 Task: Search one way flight ticket for 1 adult, 5 children, 2 infants in seat and 1 infant on lap in first from Cody: Yellowstone Regional Airport to Laramie: Laramie Regional Airport on 5-3-2023. Choice of flights is United. Number of bags: 7 checked bags. Price is upto 87000. Outbound departure time preference is 23:15.
Action: Mouse moved to (407, 352)
Screenshot: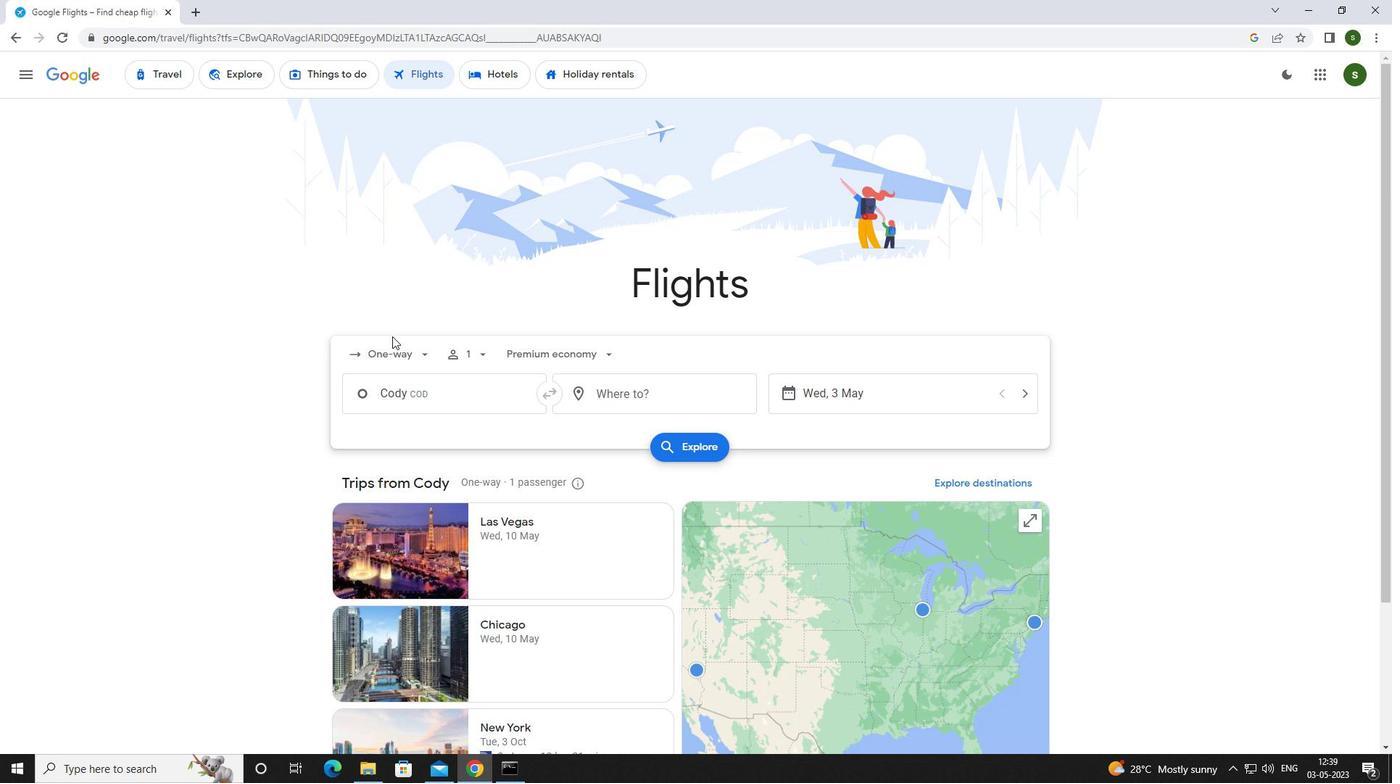 
Action: Mouse pressed left at (407, 352)
Screenshot: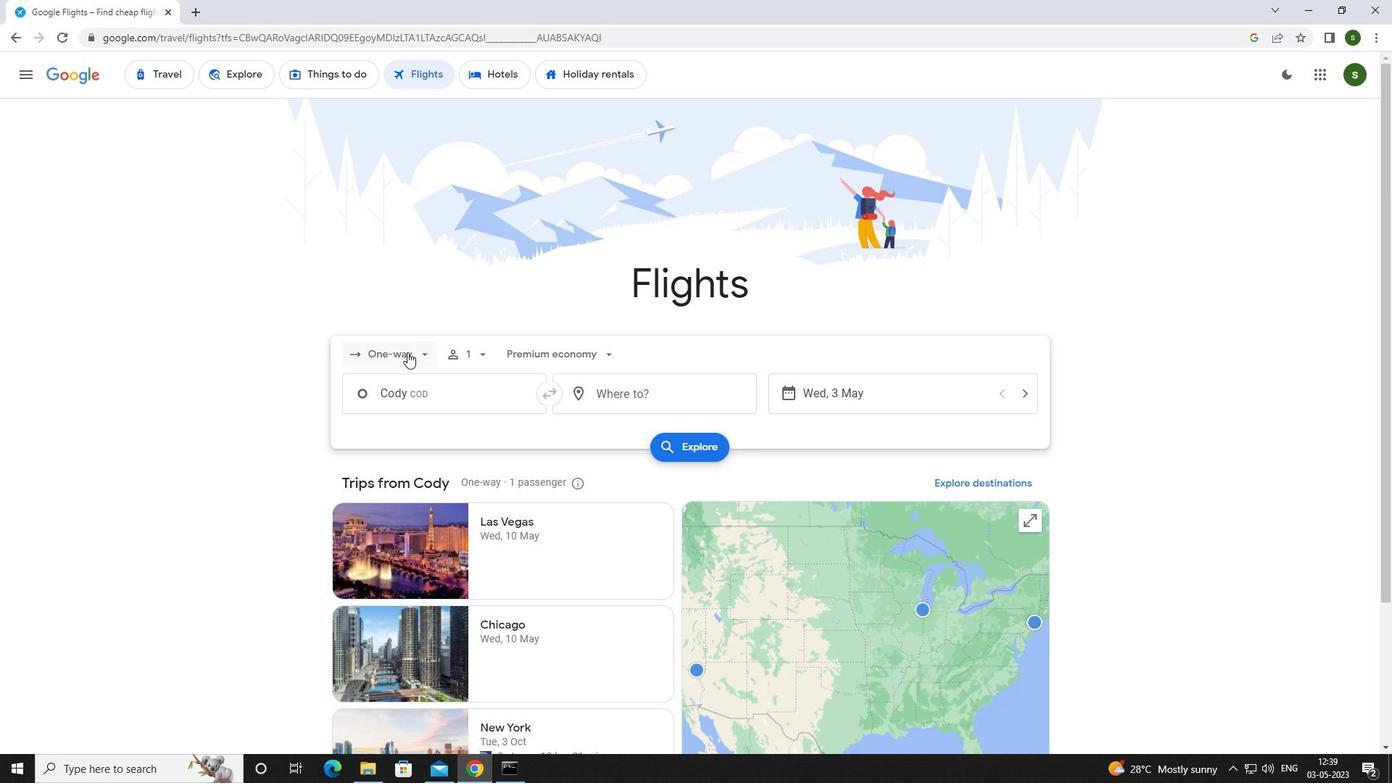 
Action: Mouse moved to (422, 418)
Screenshot: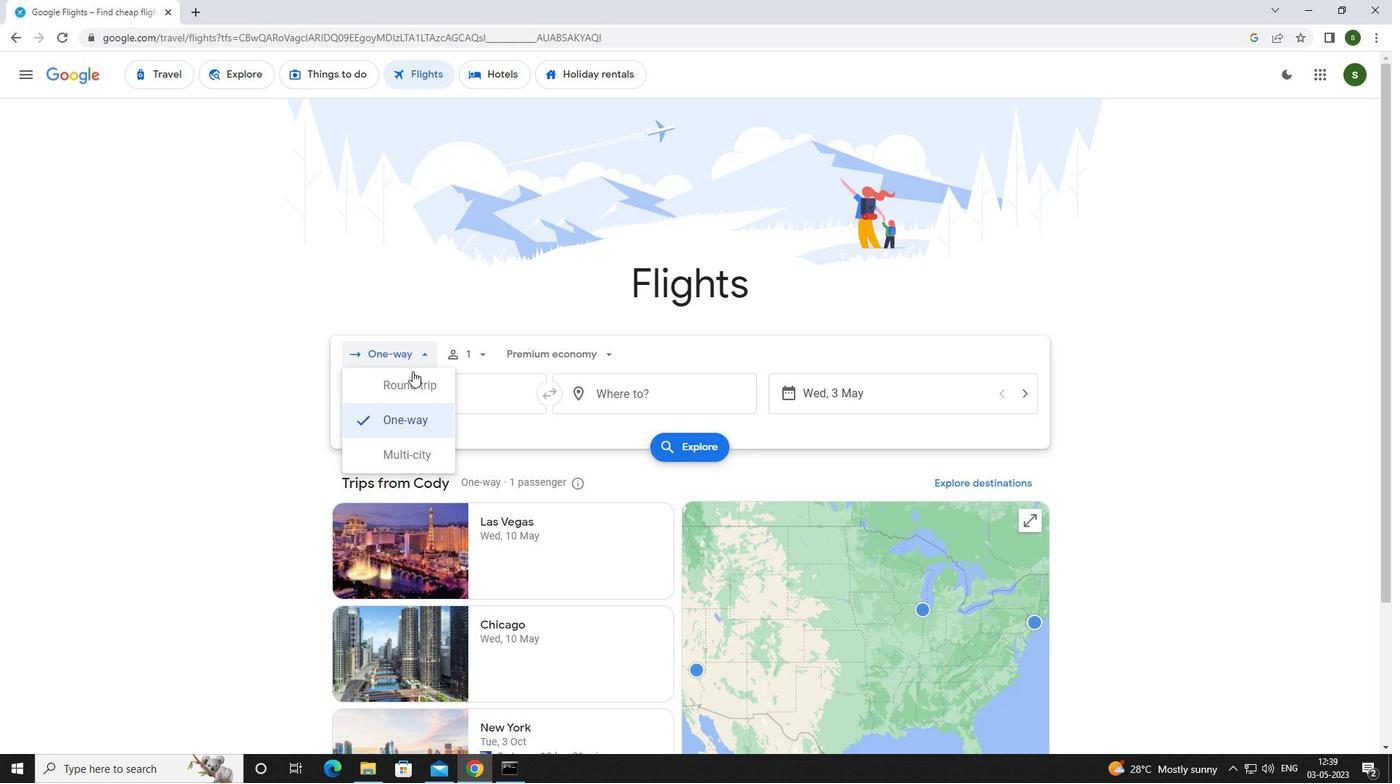 
Action: Mouse pressed left at (422, 418)
Screenshot: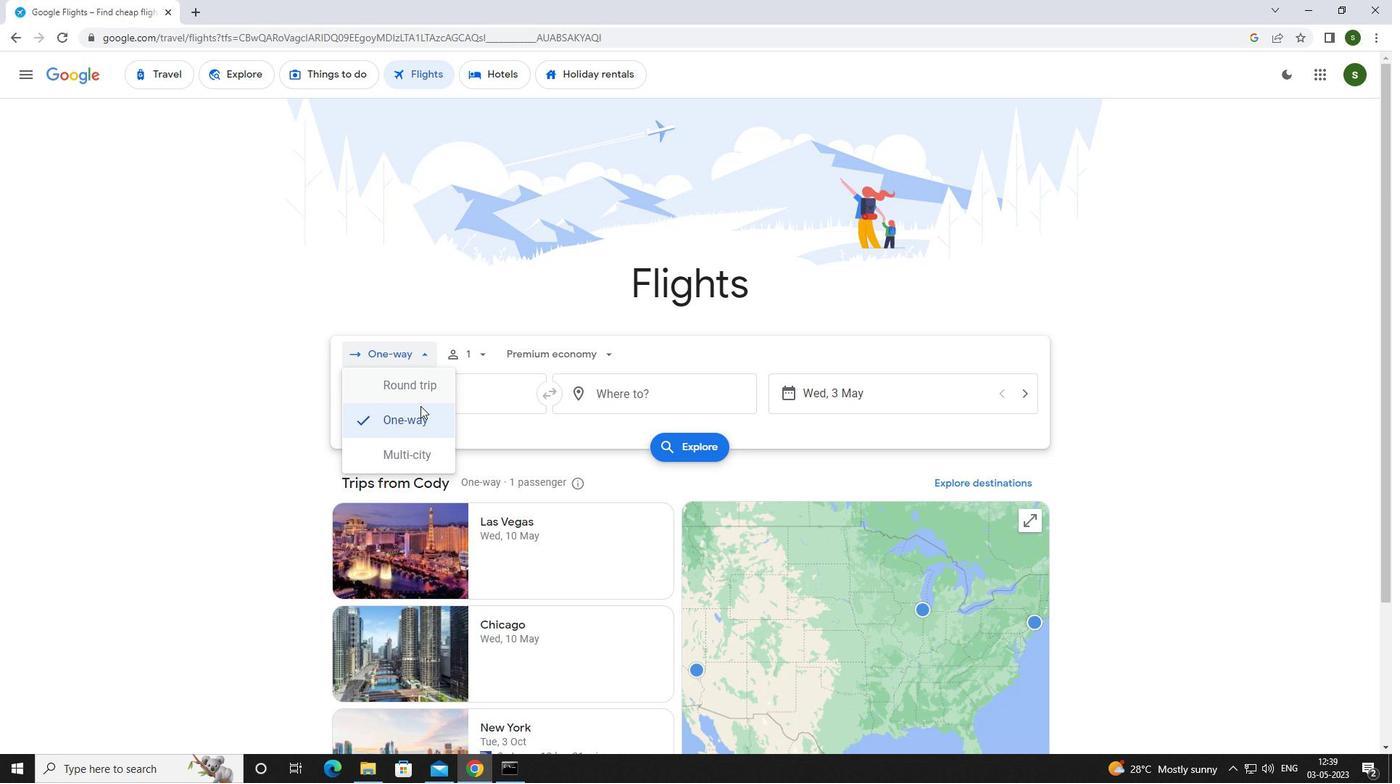 
Action: Mouse moved to (482, 356)
Screenshot: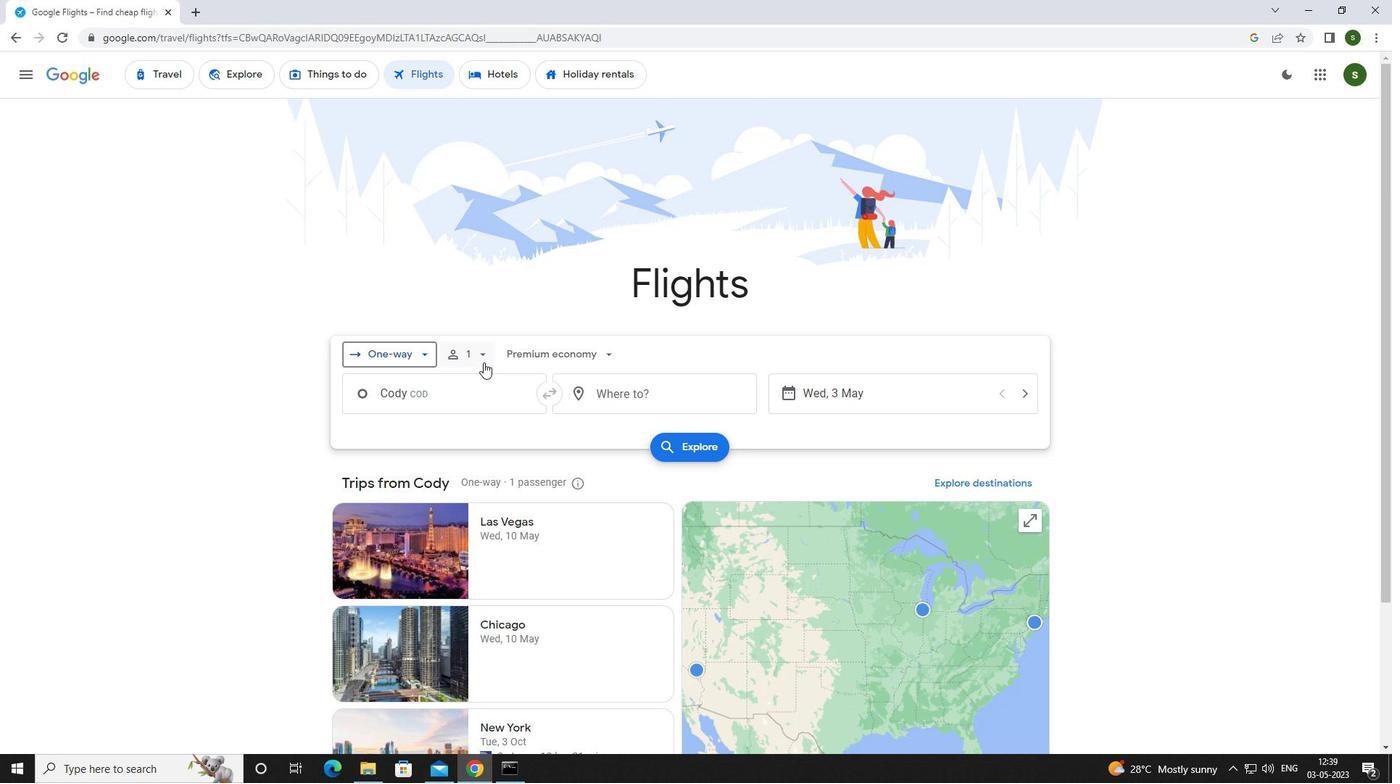 
Action: Mouse pressed left at (482, 356)
Screenshot: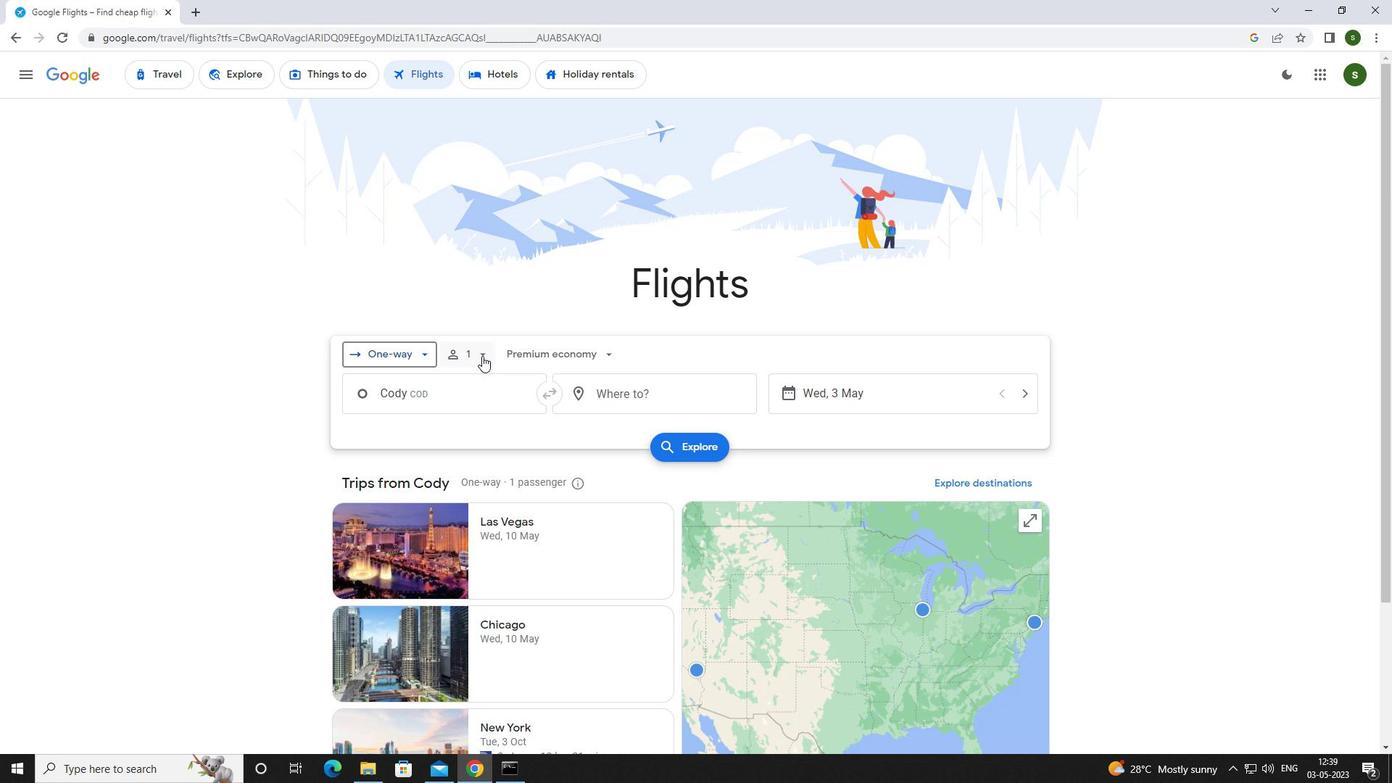 
Action: Mouse moved to (595, 428)
Screenshot: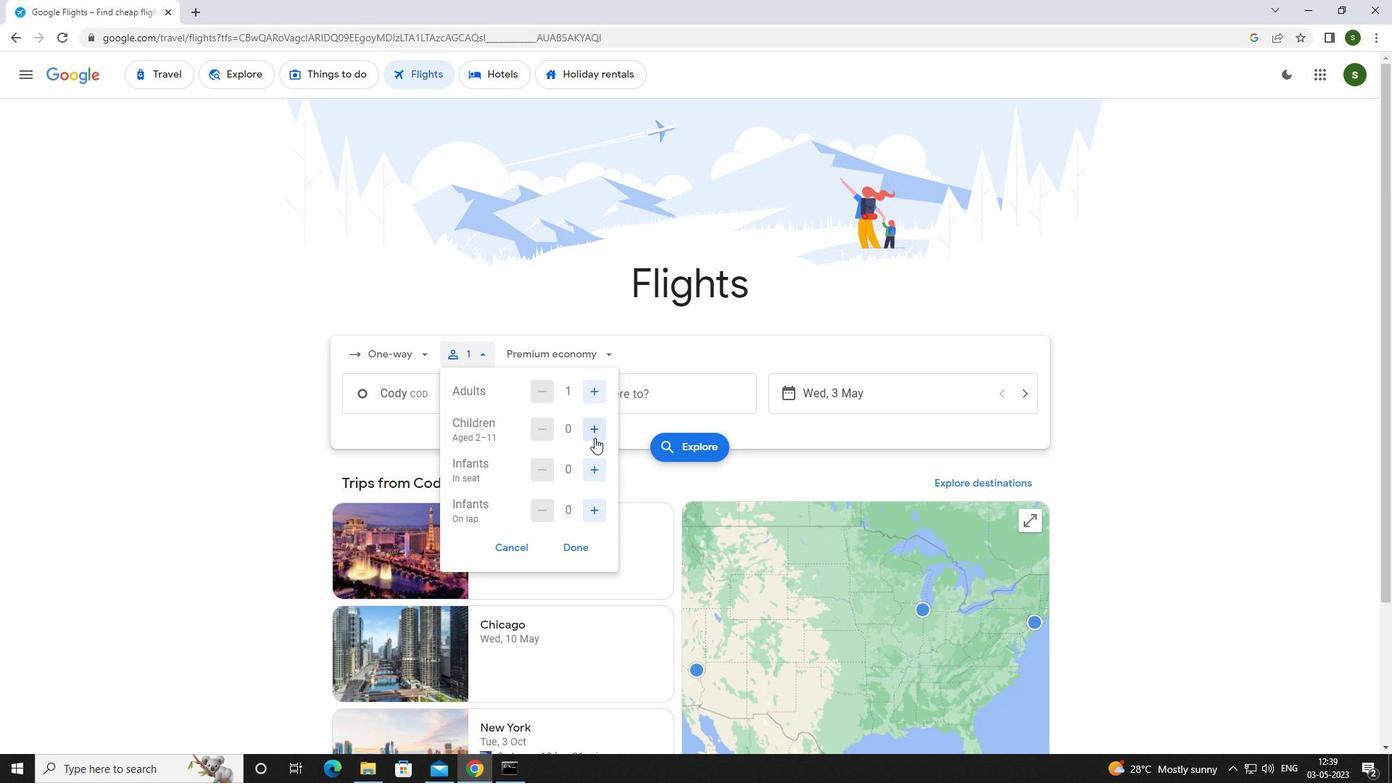 
Action: Mouse pressed left at (595, 428)
Screenshot: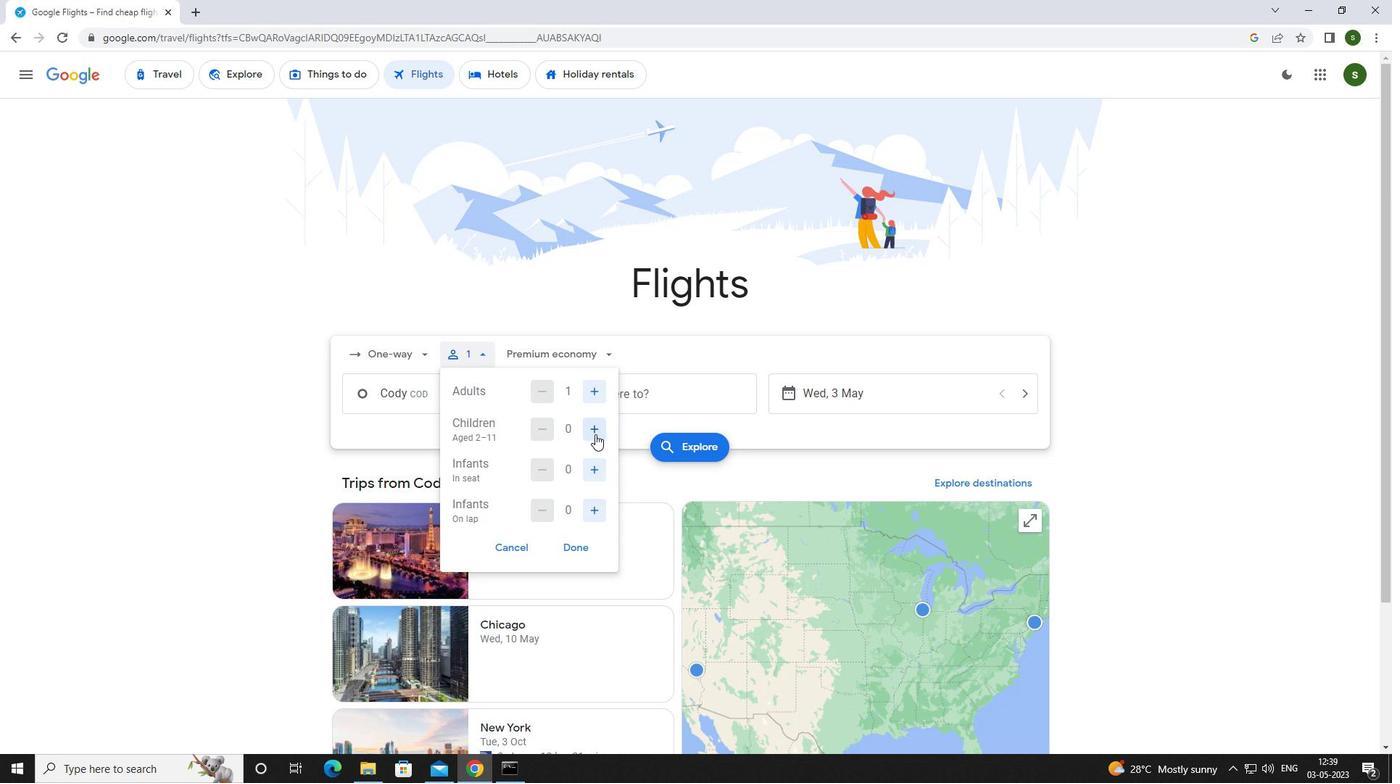
Action: Mouse pressed left at (595, 428)
Screenshot: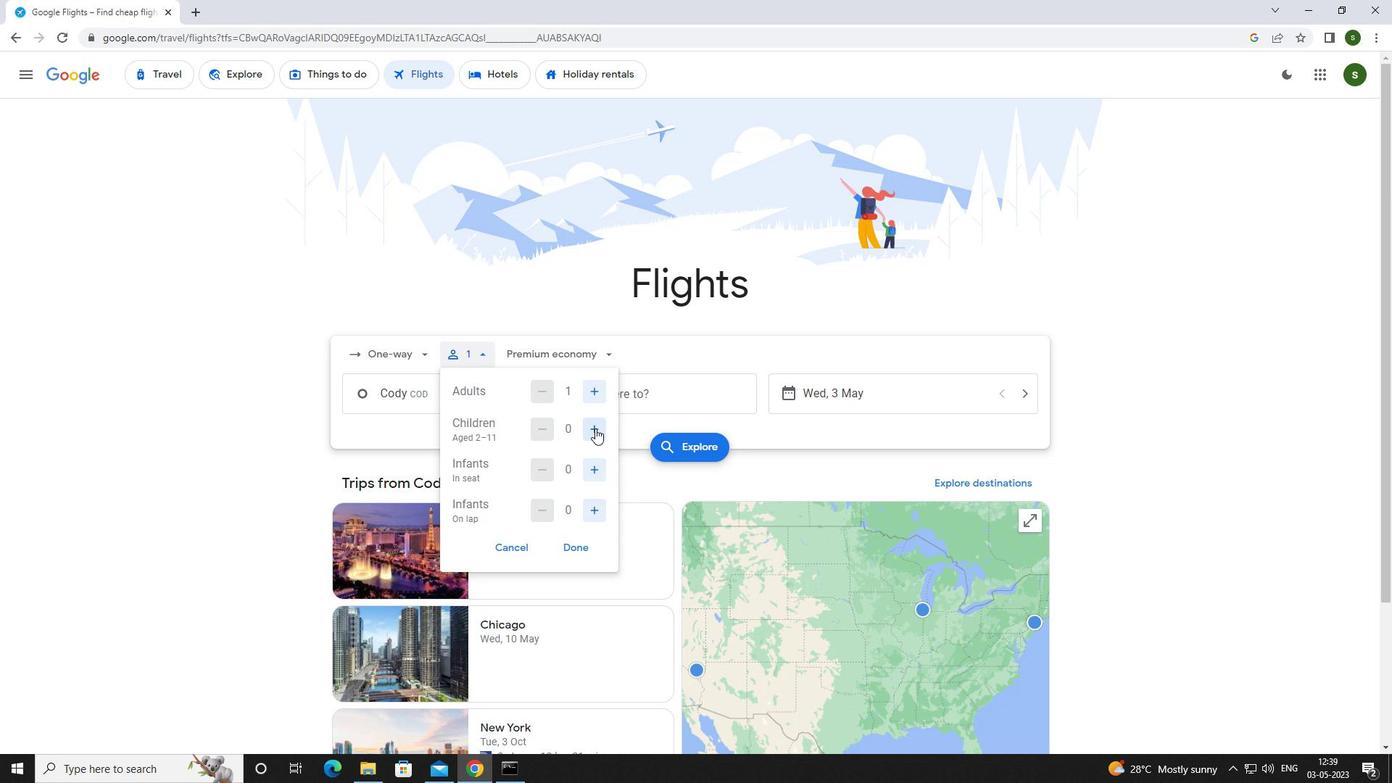 
Action: Mouse pressed left at (595, 428)
Screenshot: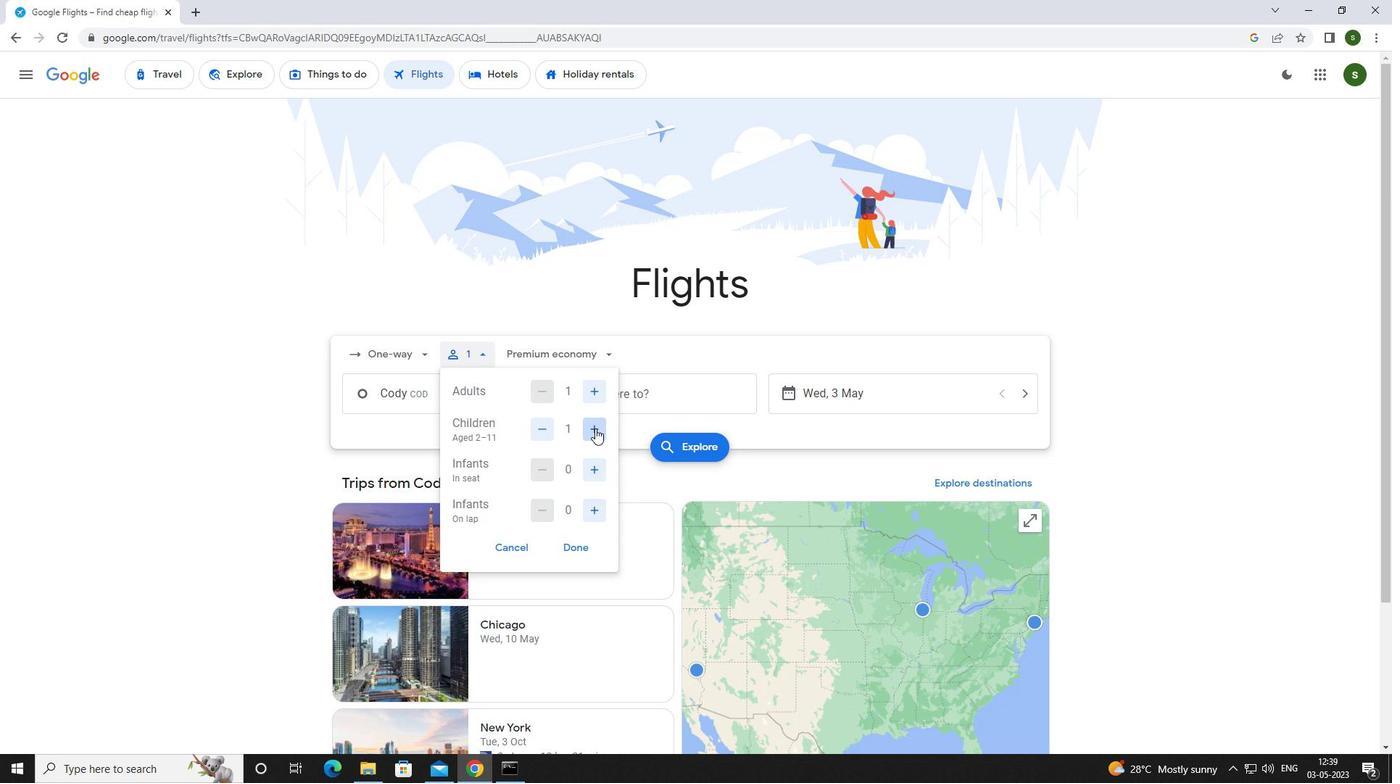 
Action: Mouse pressed left at (595, 428)
Screenshot: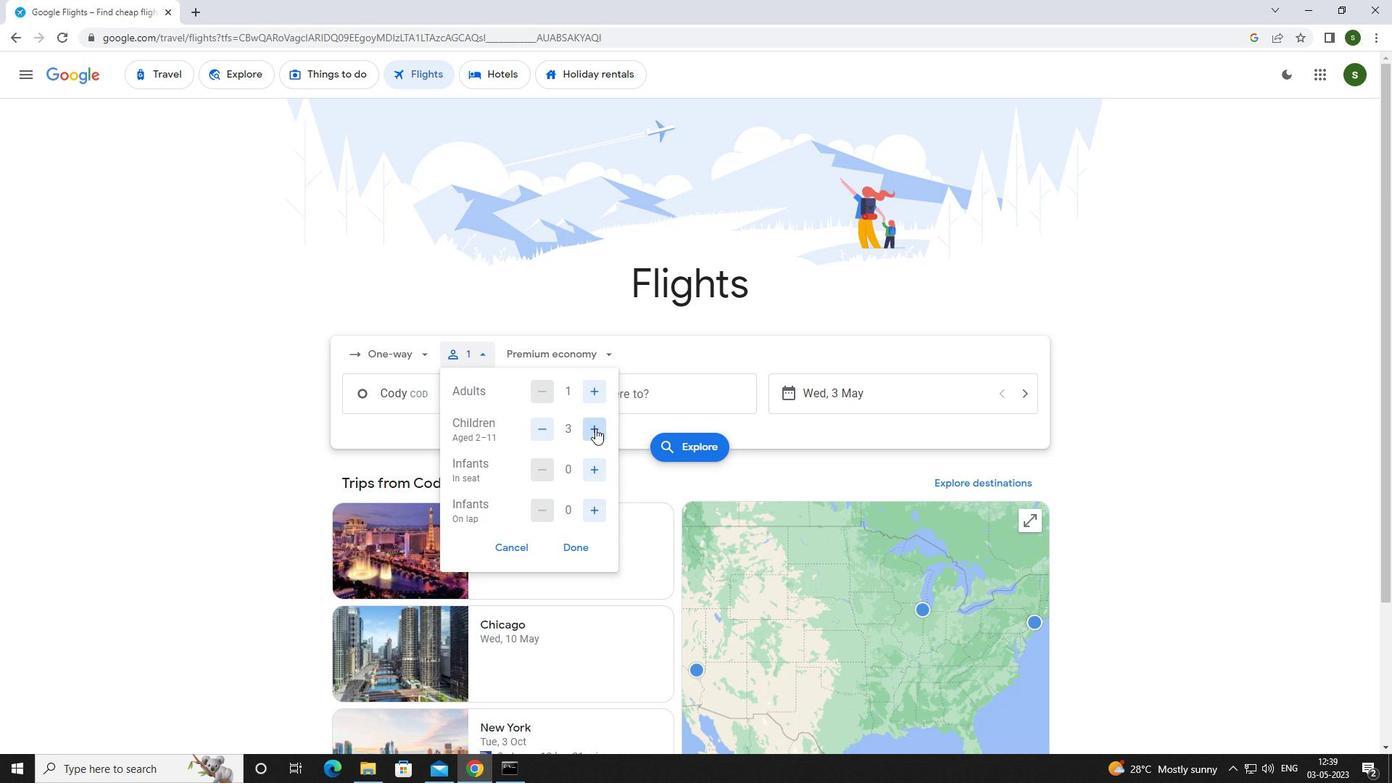 
Action: Mouse pressed left at (595, 428)
Screenshot: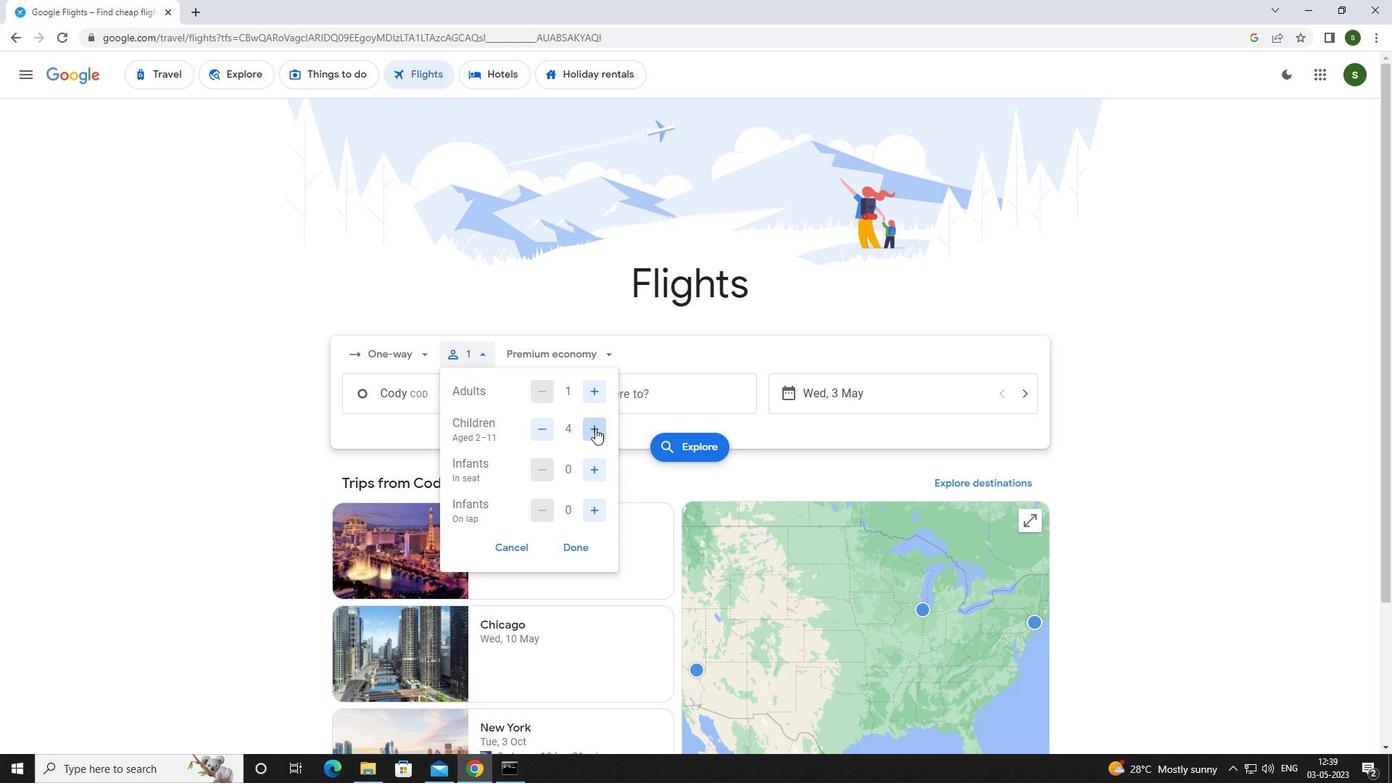 
Action: Mouse moved to (596, 471)
Screenshot: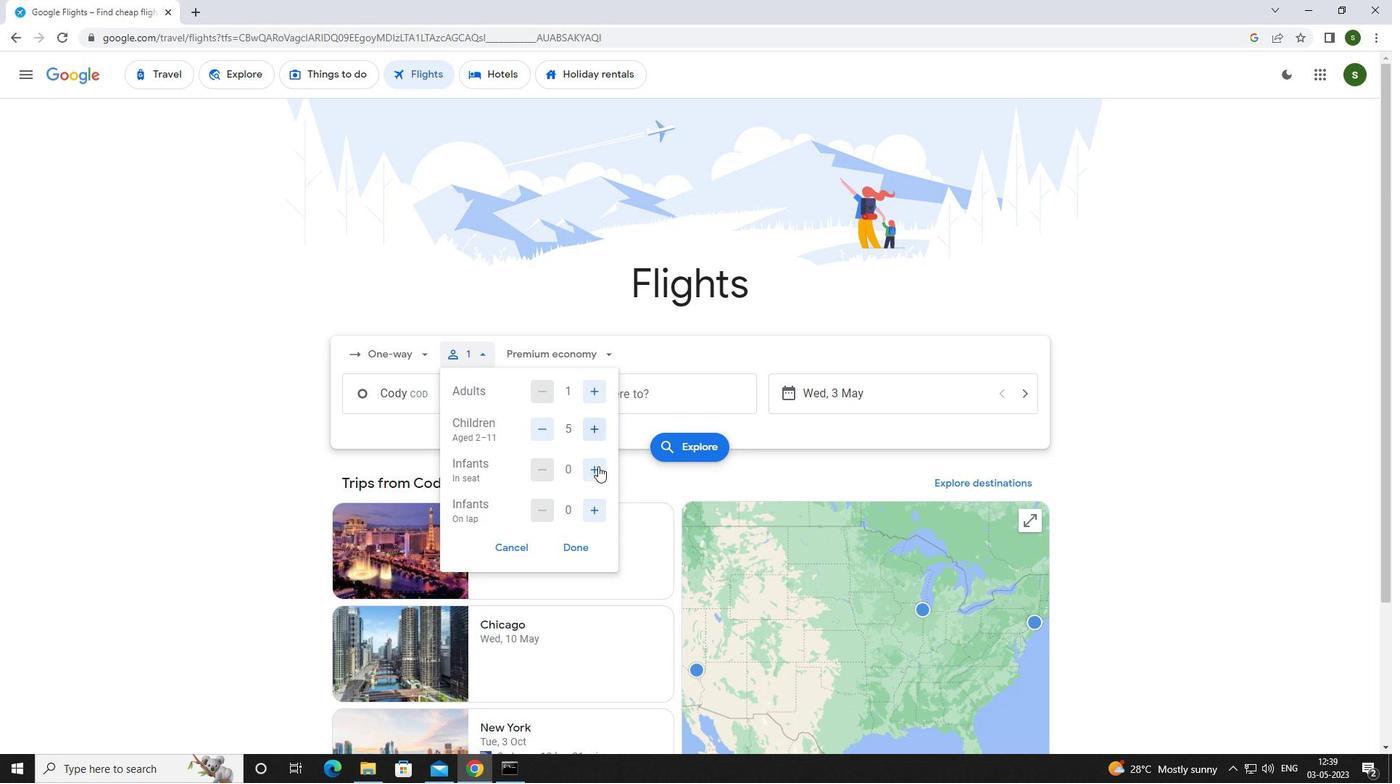 
Action: Mouse pressed left at (596, 471)
Screenshot: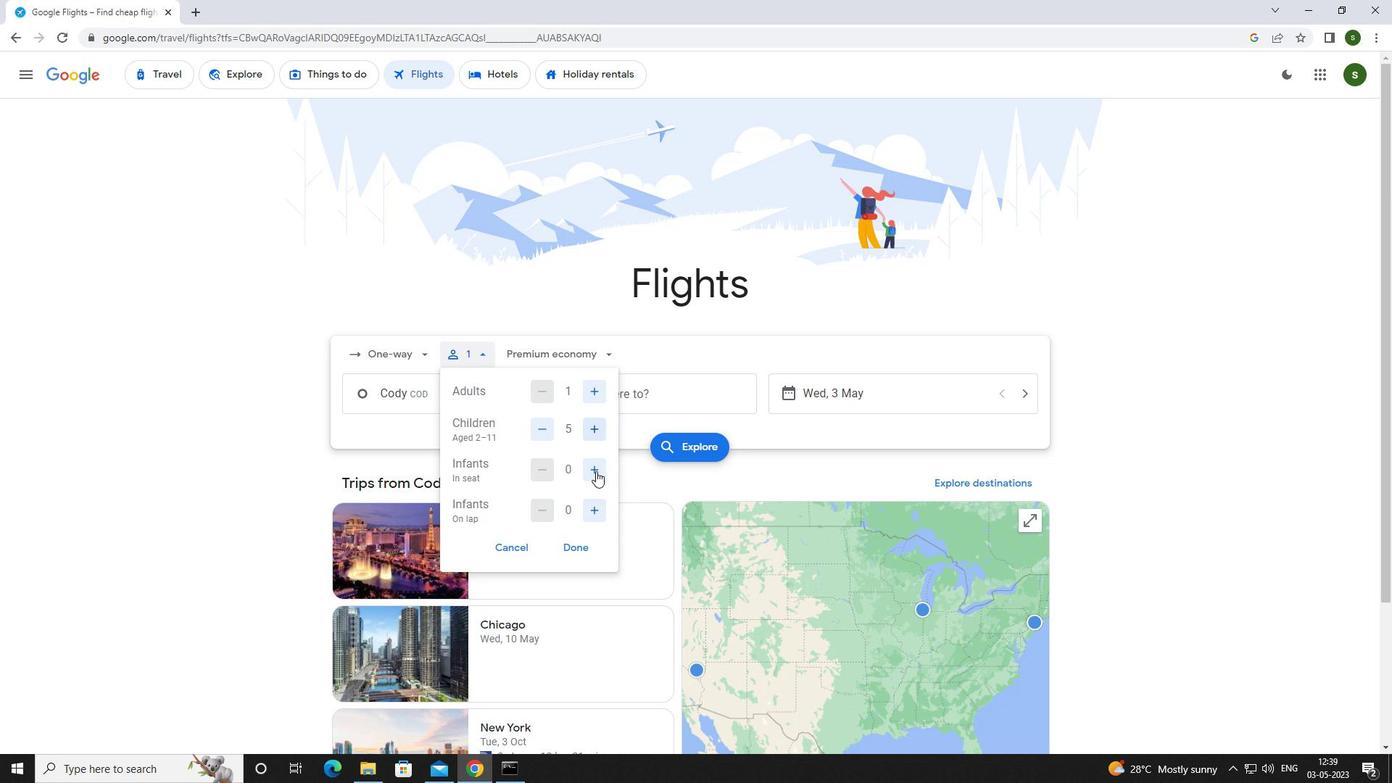 
Action: Mouse pressed left at (596, 471)
Screenshot: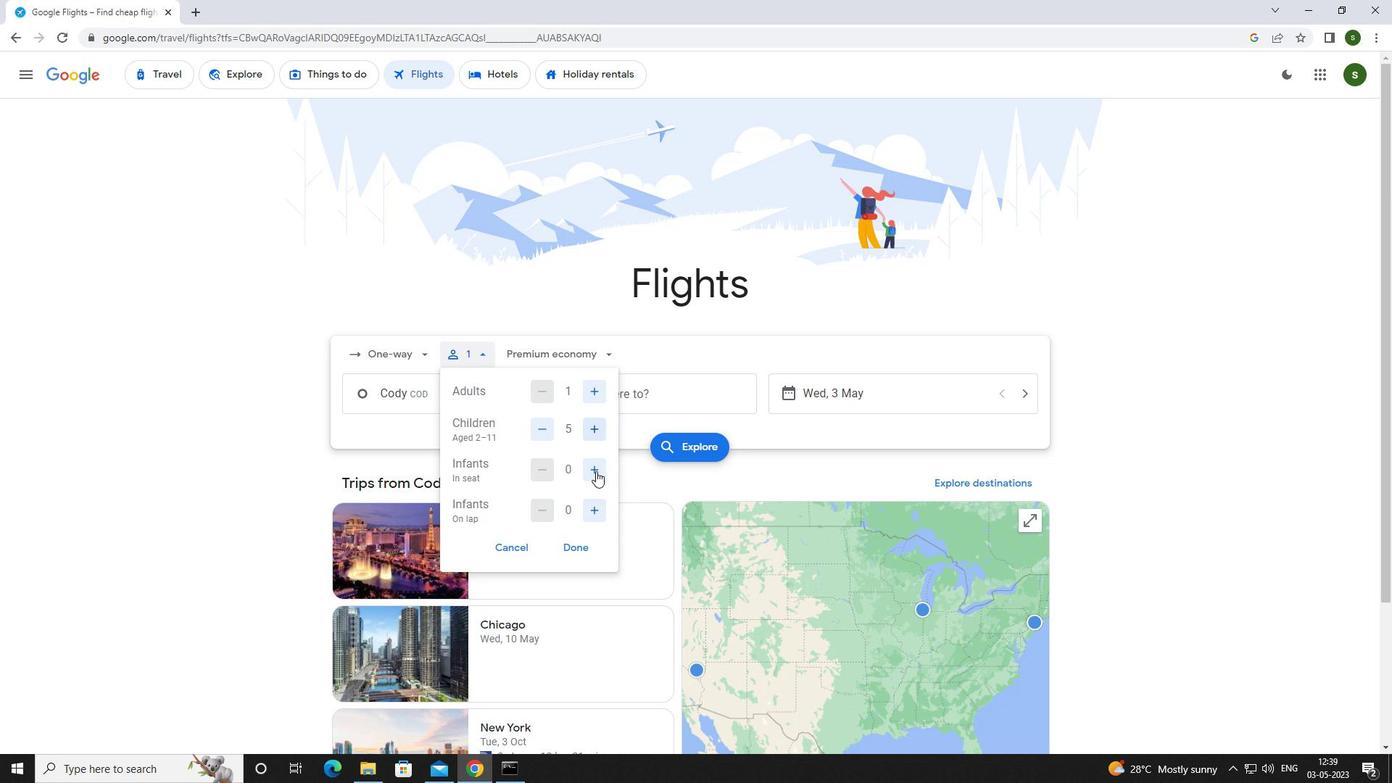 
Action: Mouse moved to (589, 516)
Screenshot: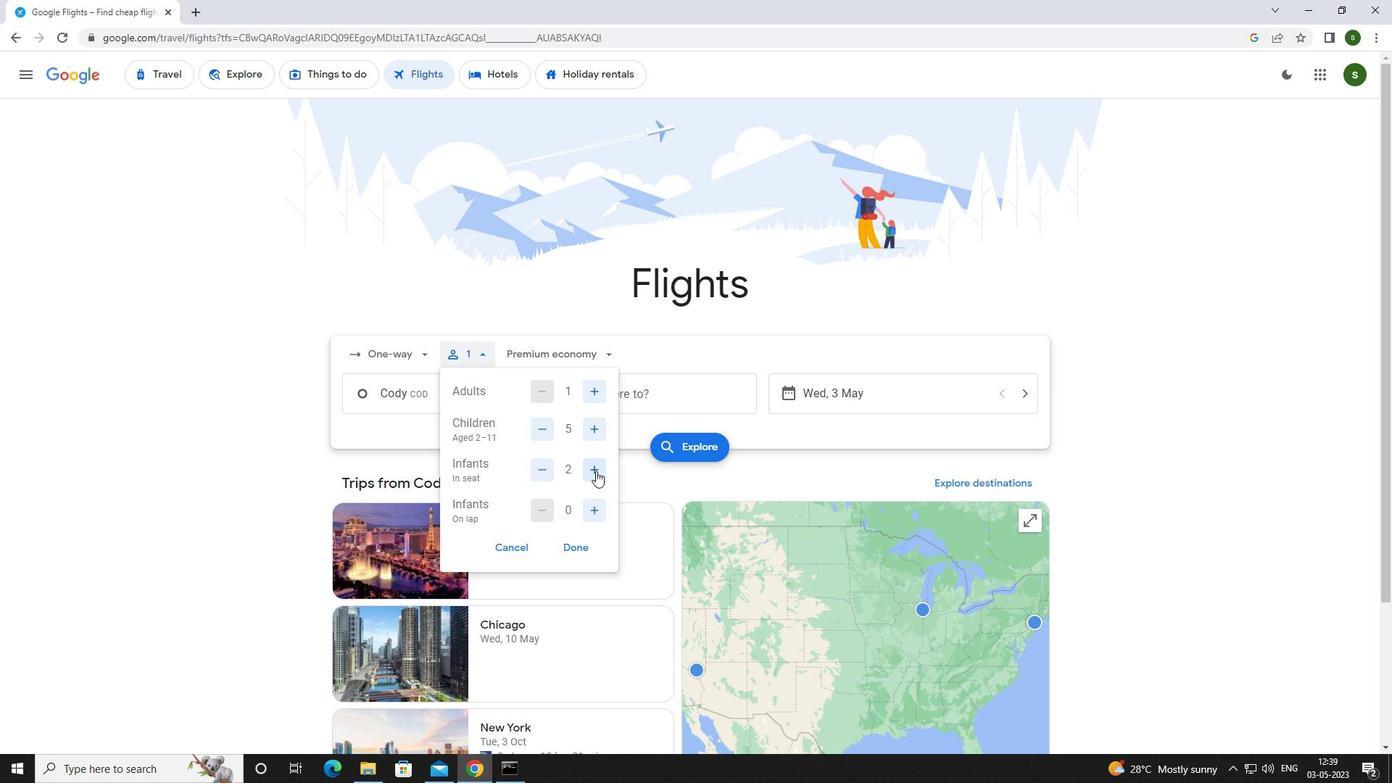 
Action: Mouse pressed left at (589, 516)
Screenshot: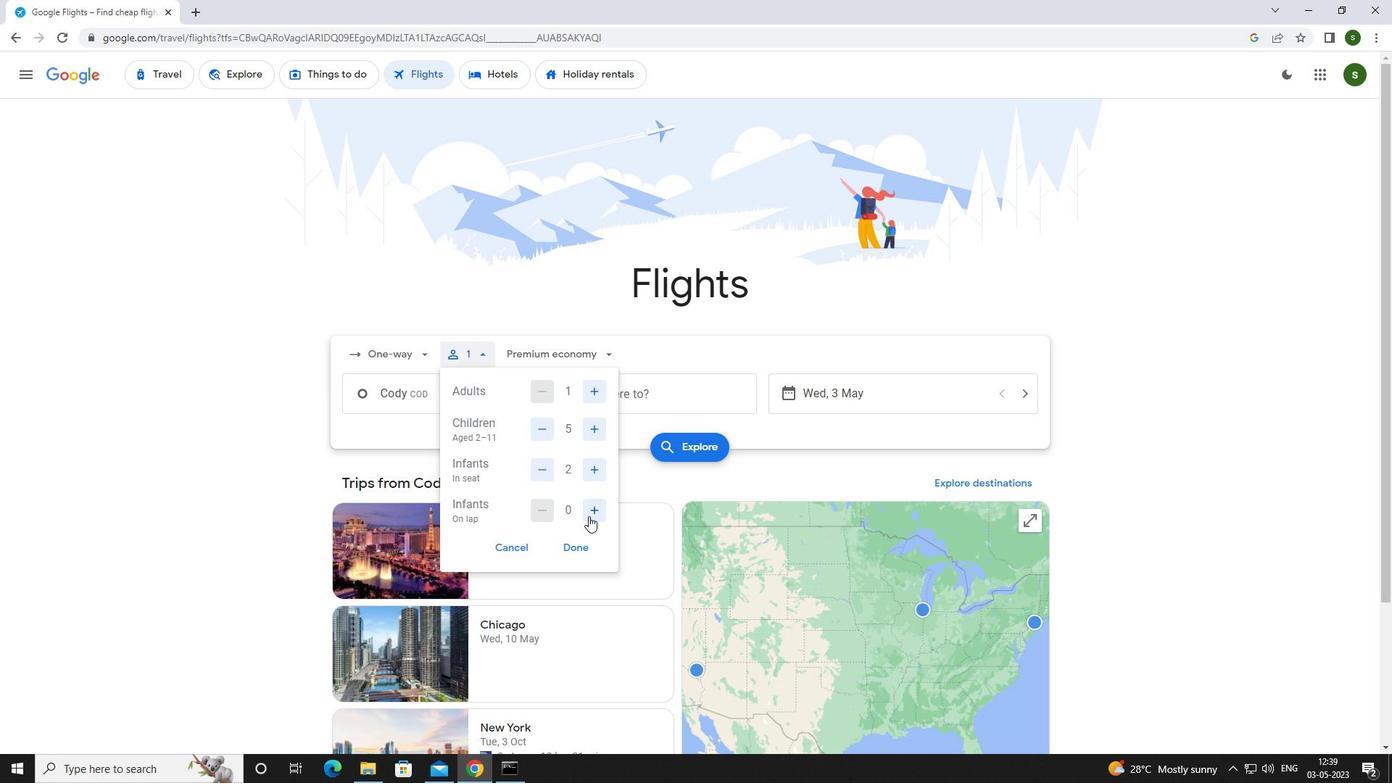 
Action: Mouse moved to (532, 471)
Screenshot: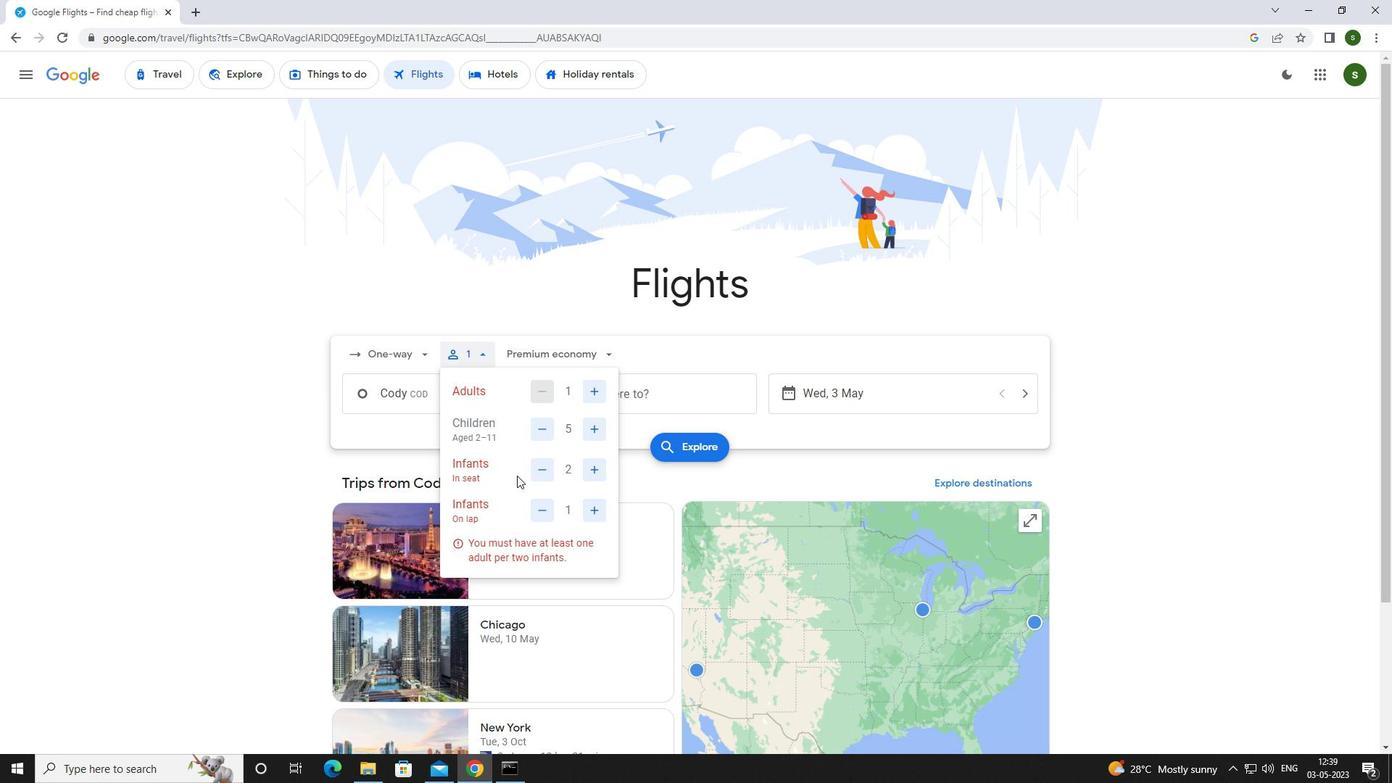 
Action: Mouse pressed left at (532, 471)
Screenshot: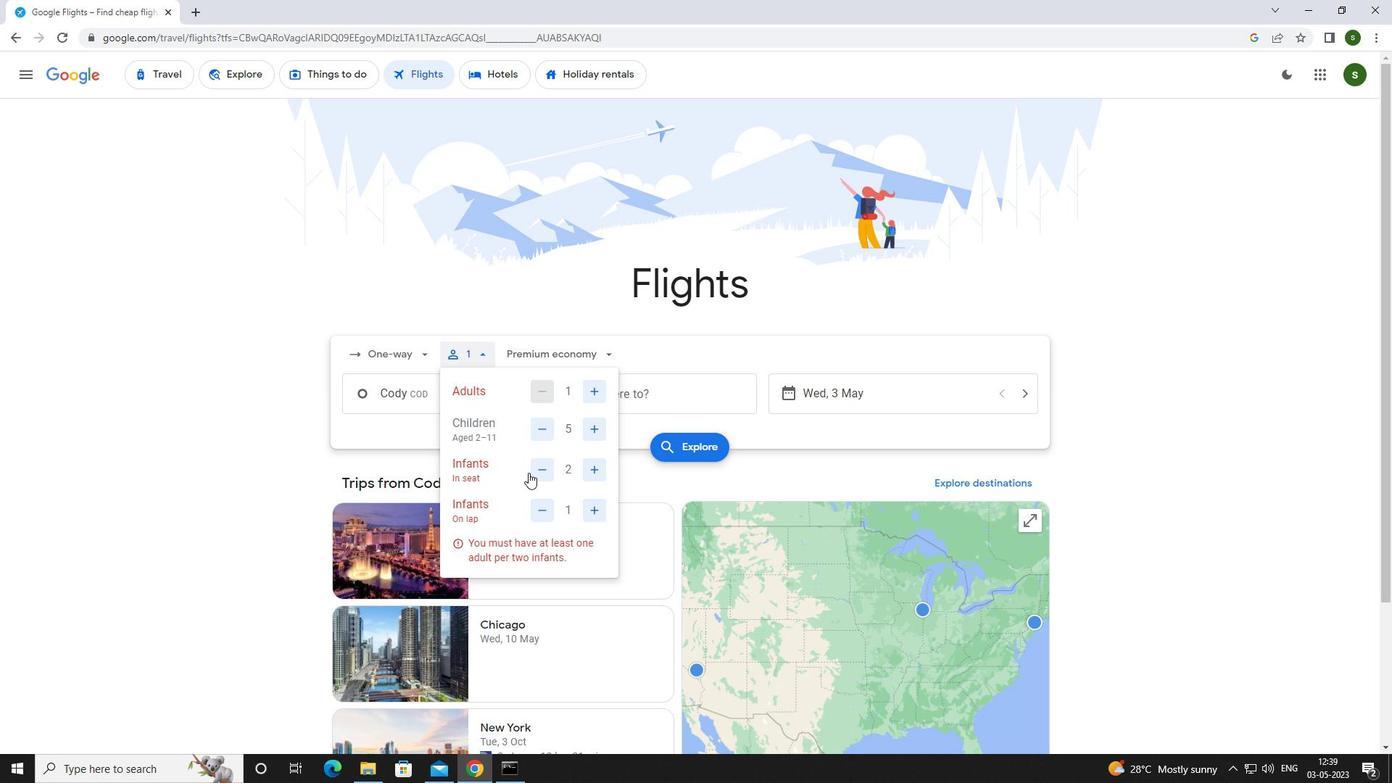 
Action: Mouse moved to (600, 360)
Screenshot: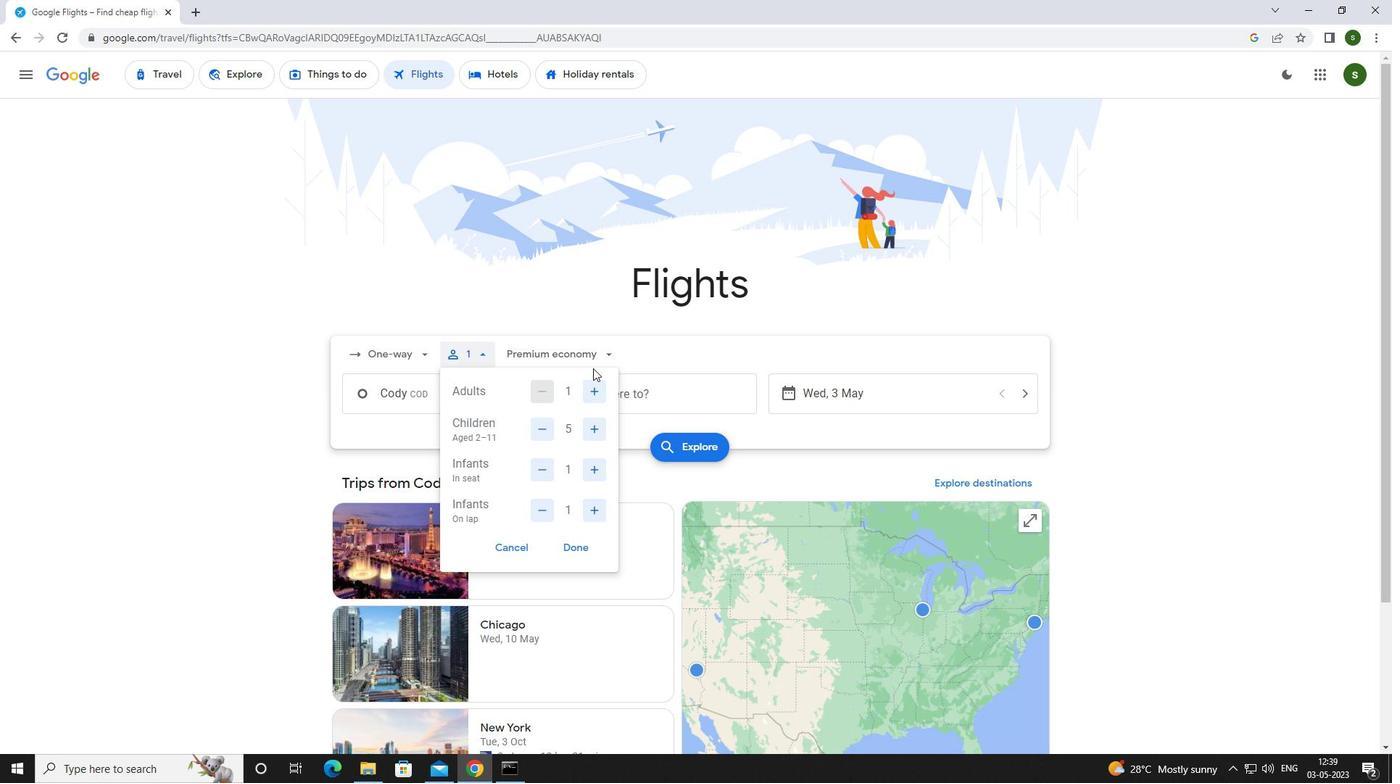 
Action: Mouse pressed left at (600, 360)
Screenshot: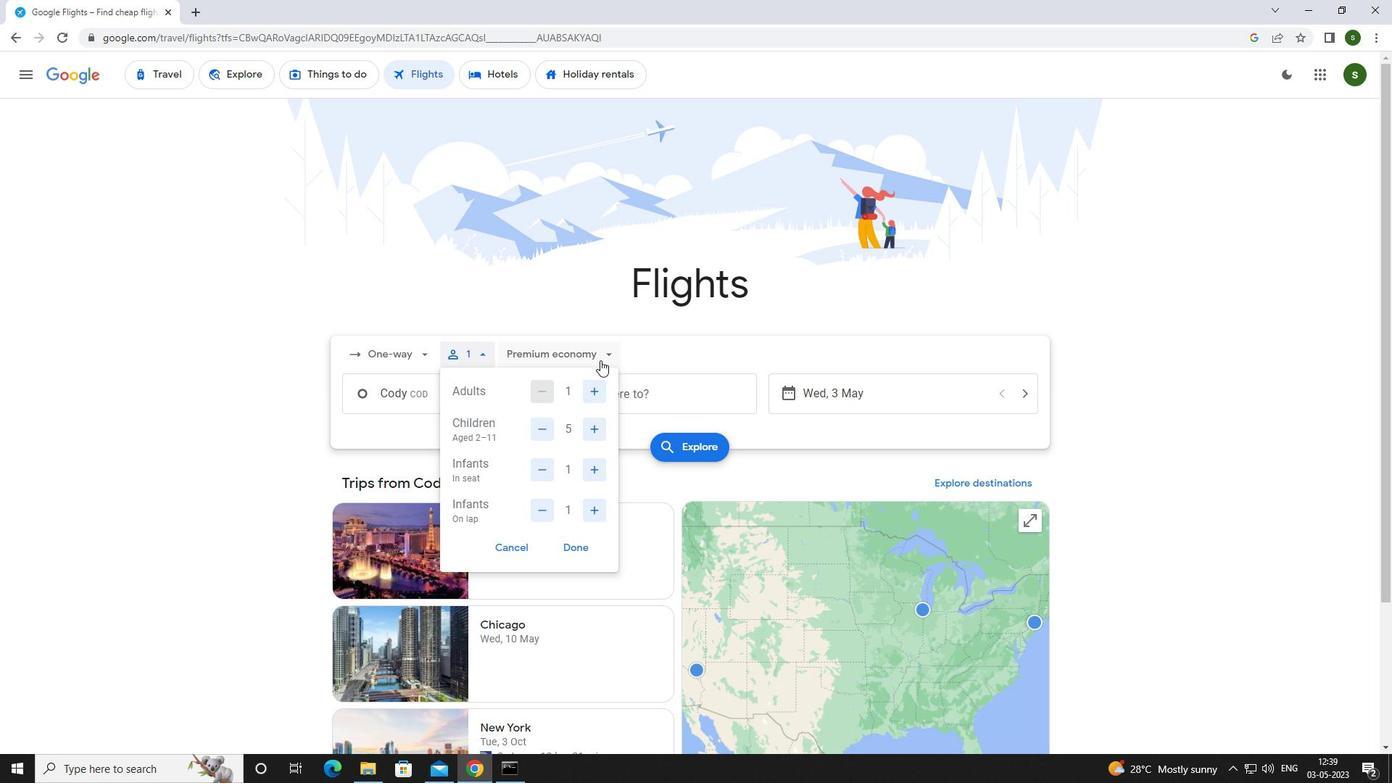 
Action: Mouse moved to (586, 486)
Screenshot: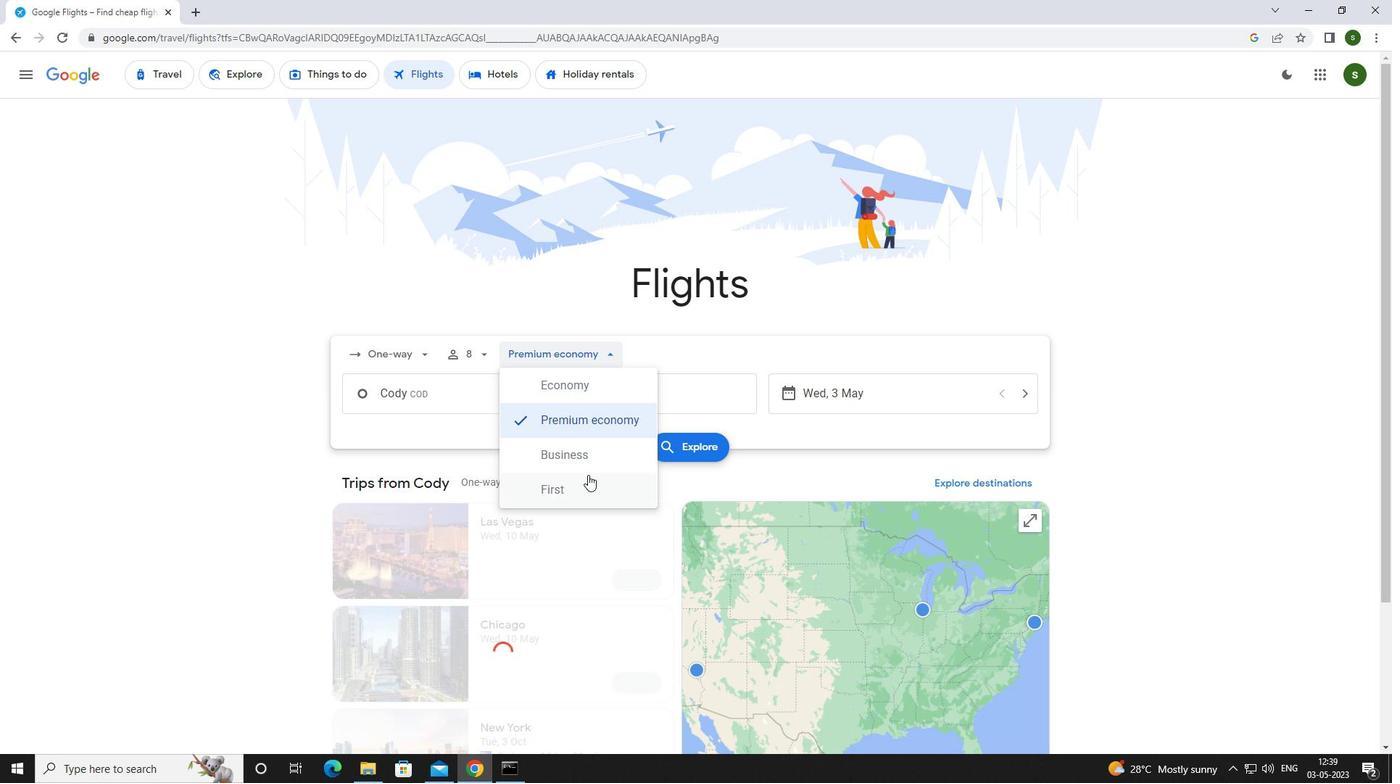 
Action: Mouse pressed left at (586, 486)
Screenshot: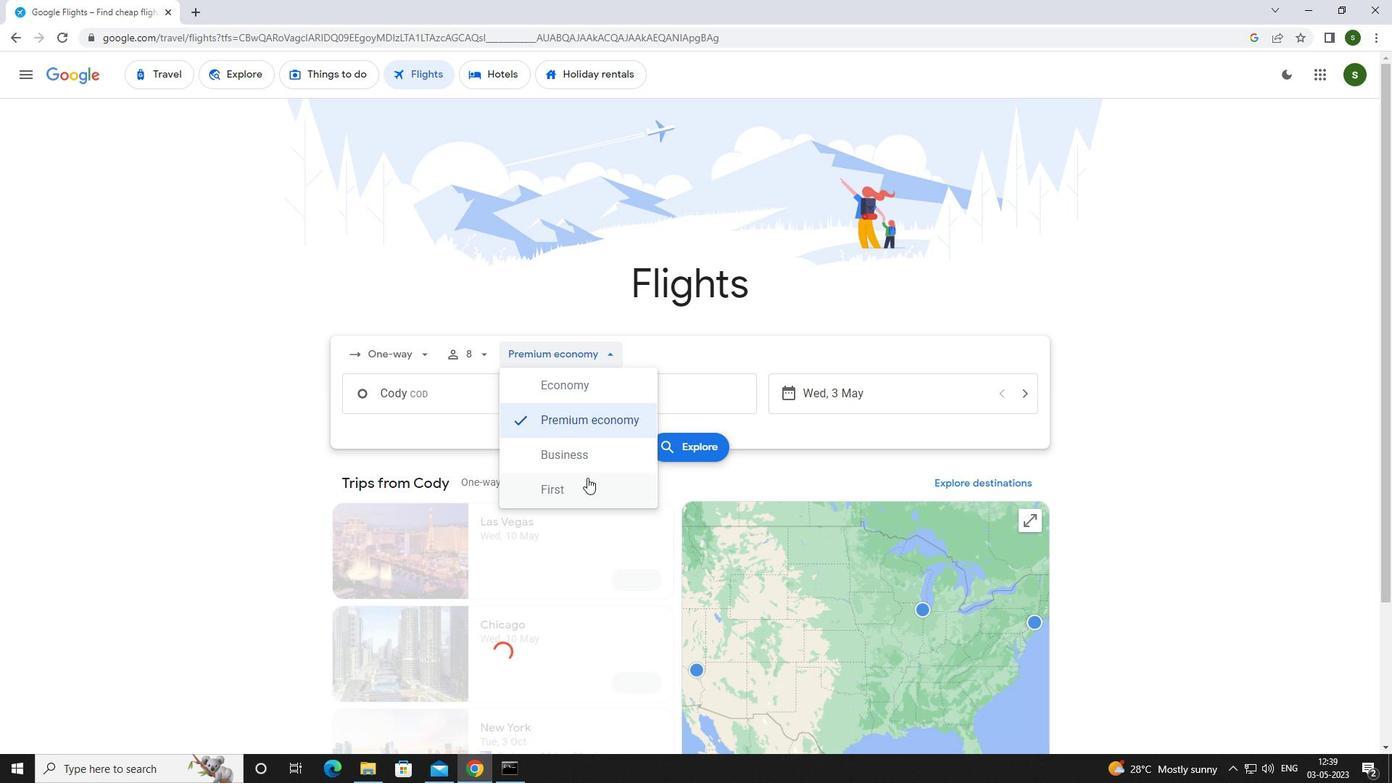 
Action: Mouse moved to (467, 393)
Screenshot: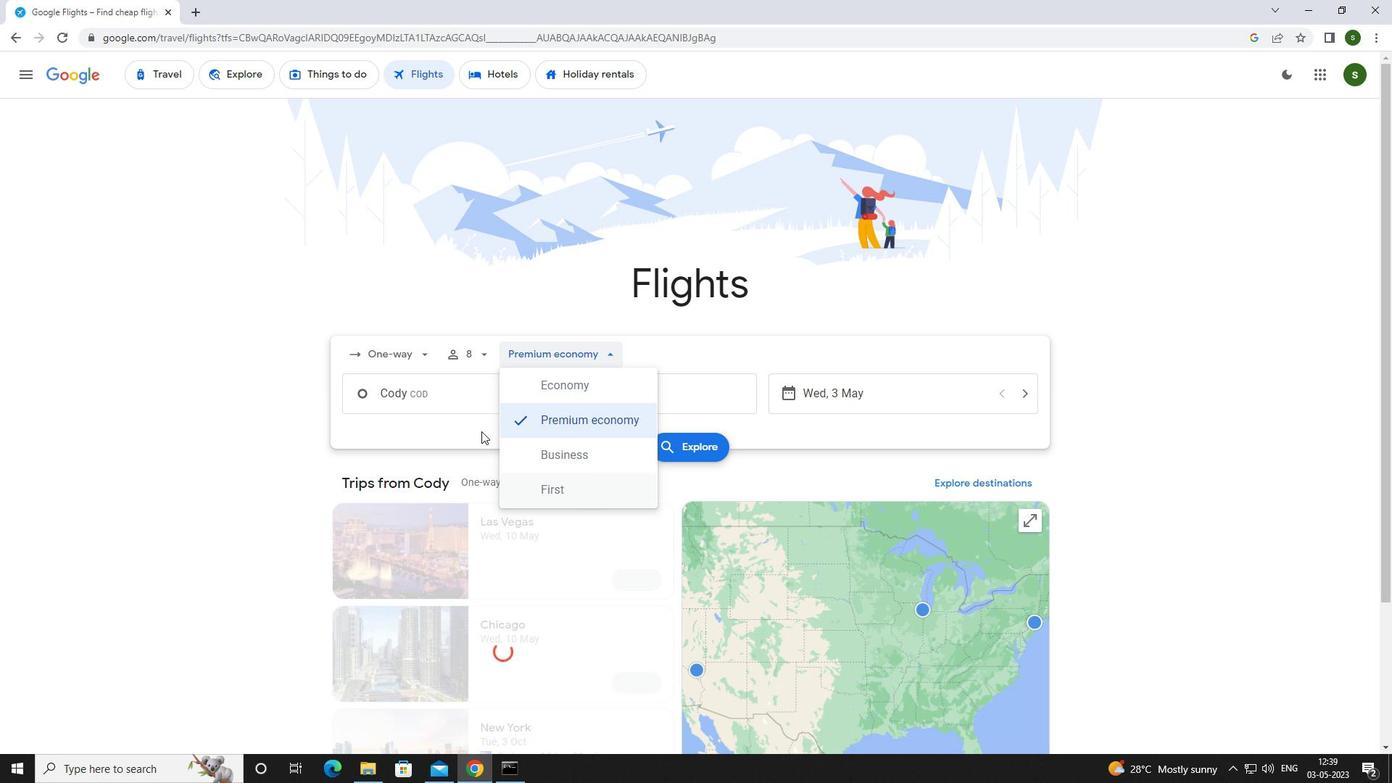 
Action: Mouse pressed left at (467, 393)
Screenshot: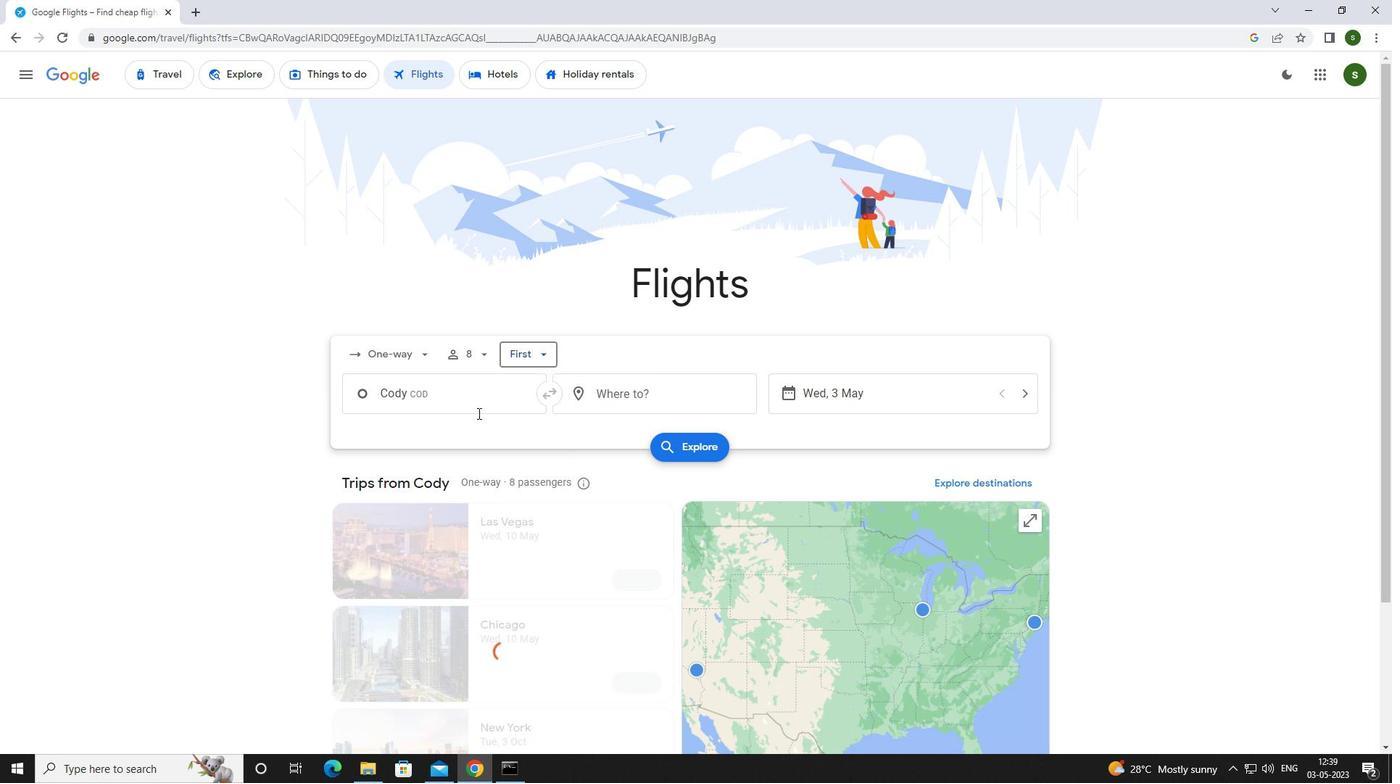 
Action: Mouse moved to (467, 391)
Screenshot: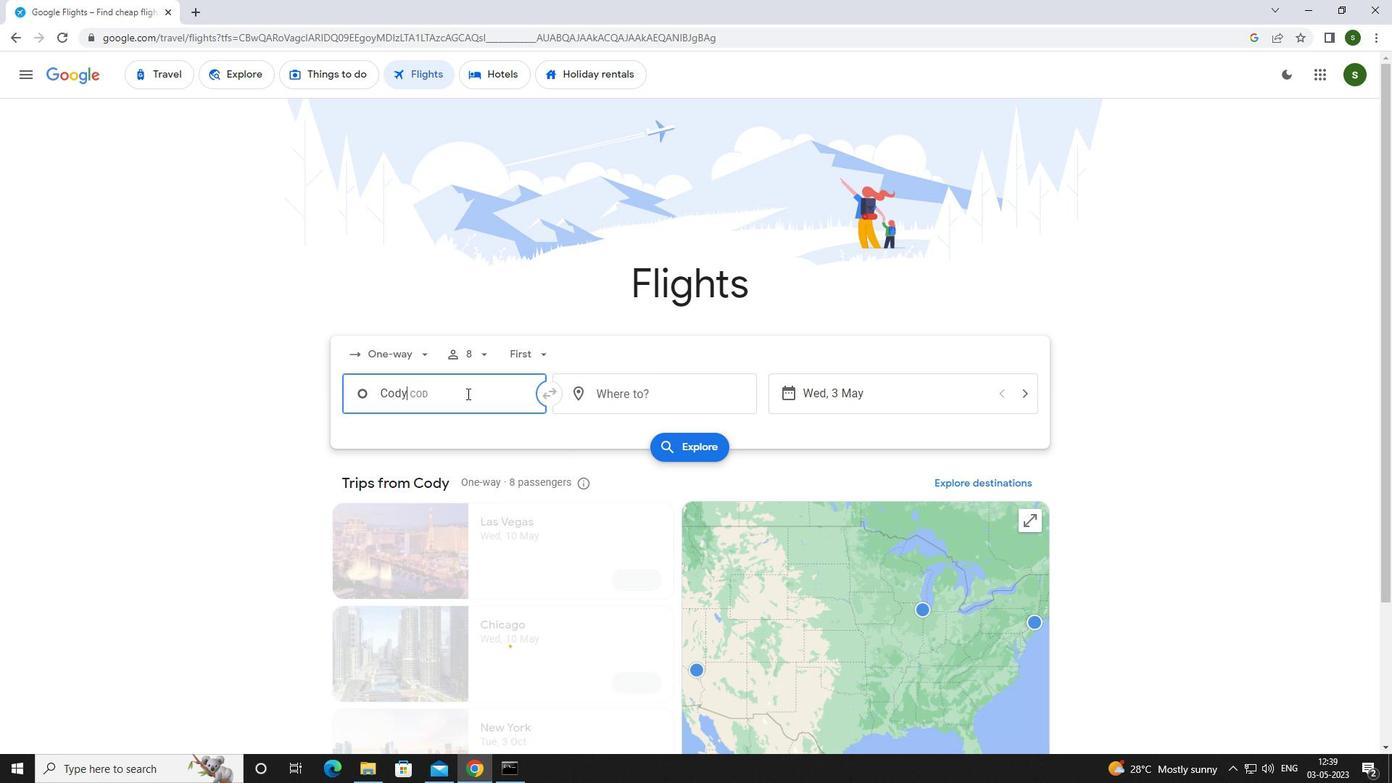 
Action: Key pressed <Key.caps_lock>c<Key.caps_lock>ody
Screenshot: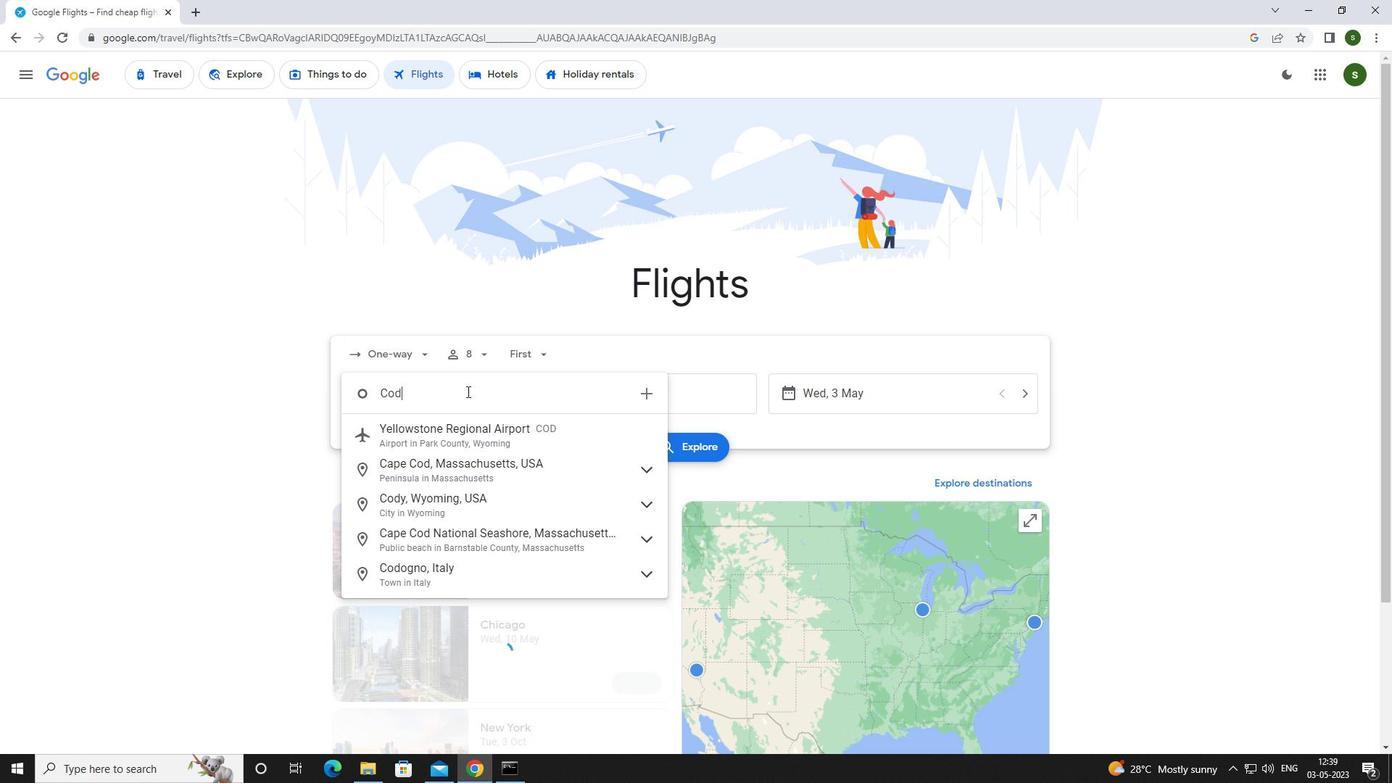 
Action: Mouse moved to (539, 488)
Screenshot: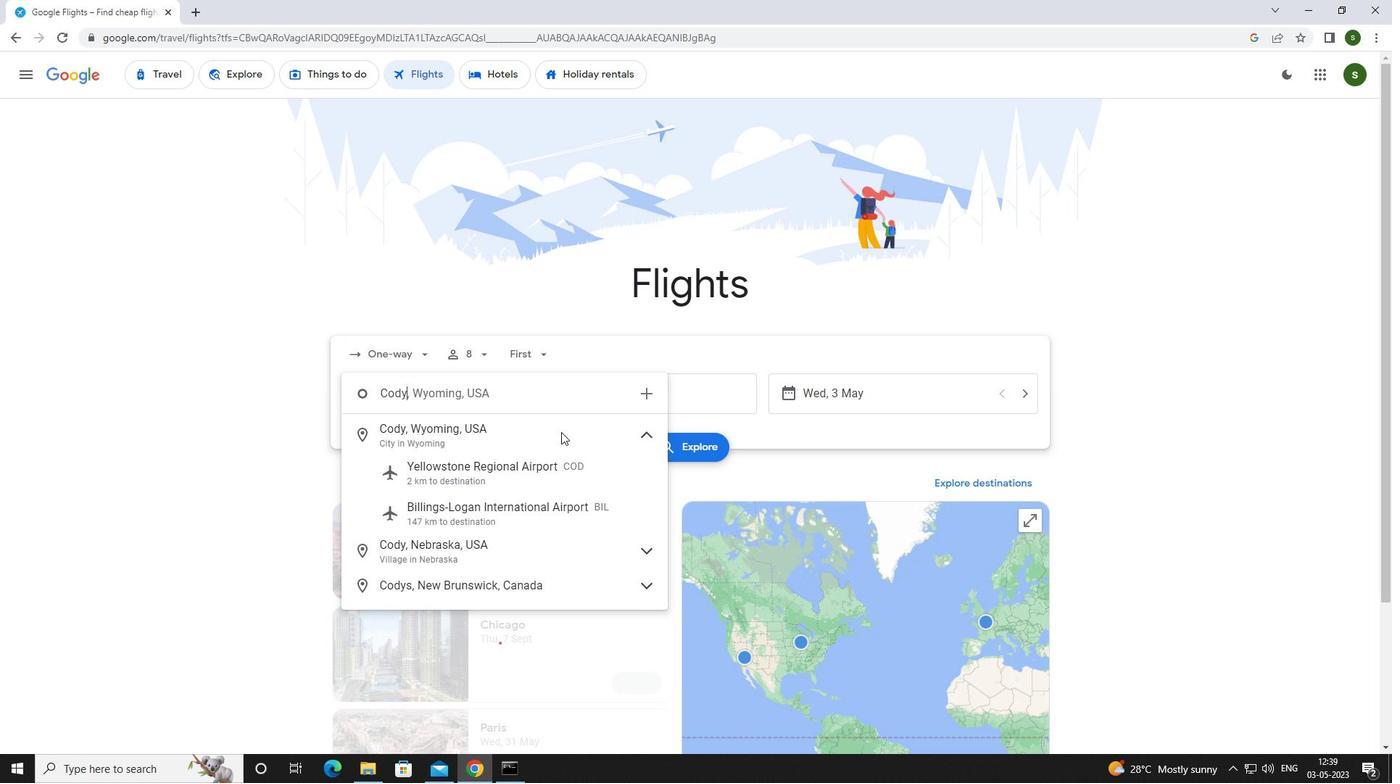 
Action: Mouse pressed left at (539, 488)
Screenshot: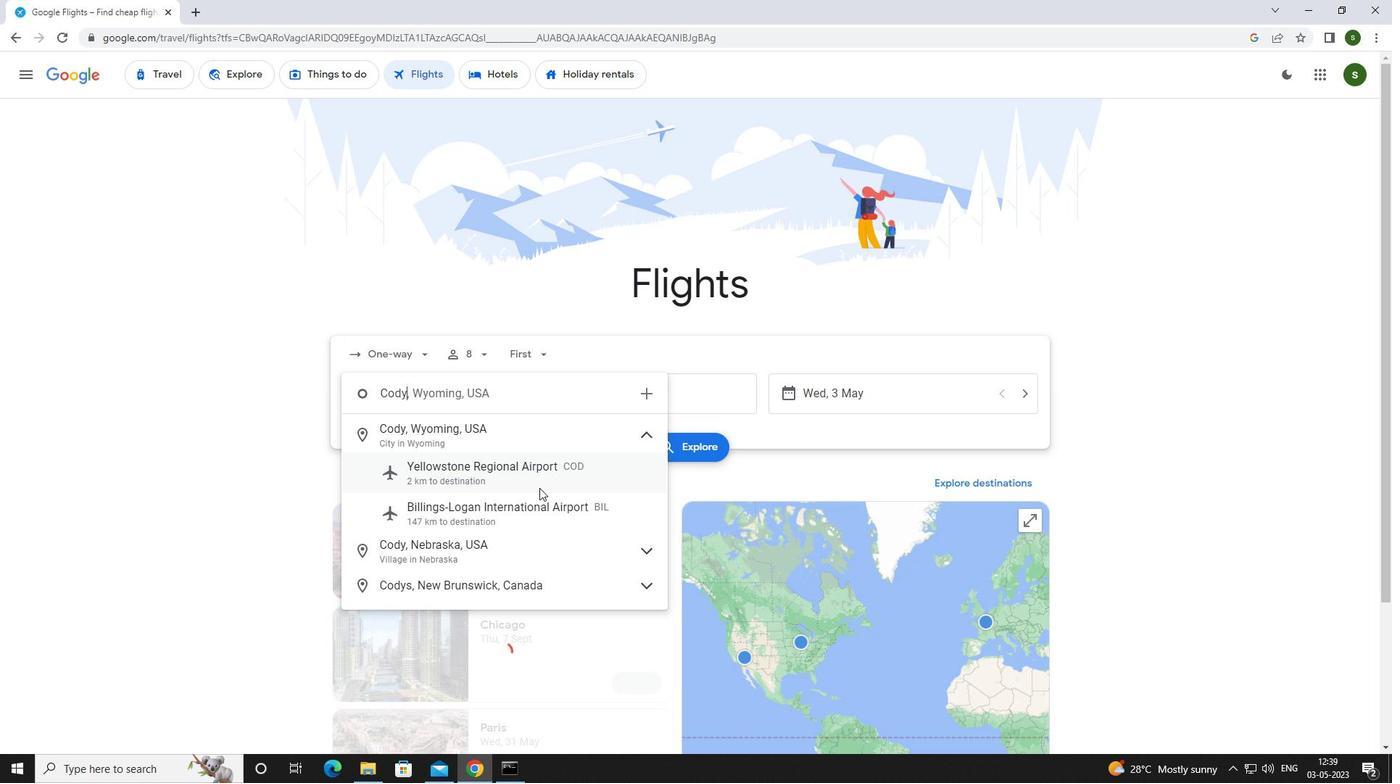 
Action: Mouse moved to (670, 398)
Screenshot: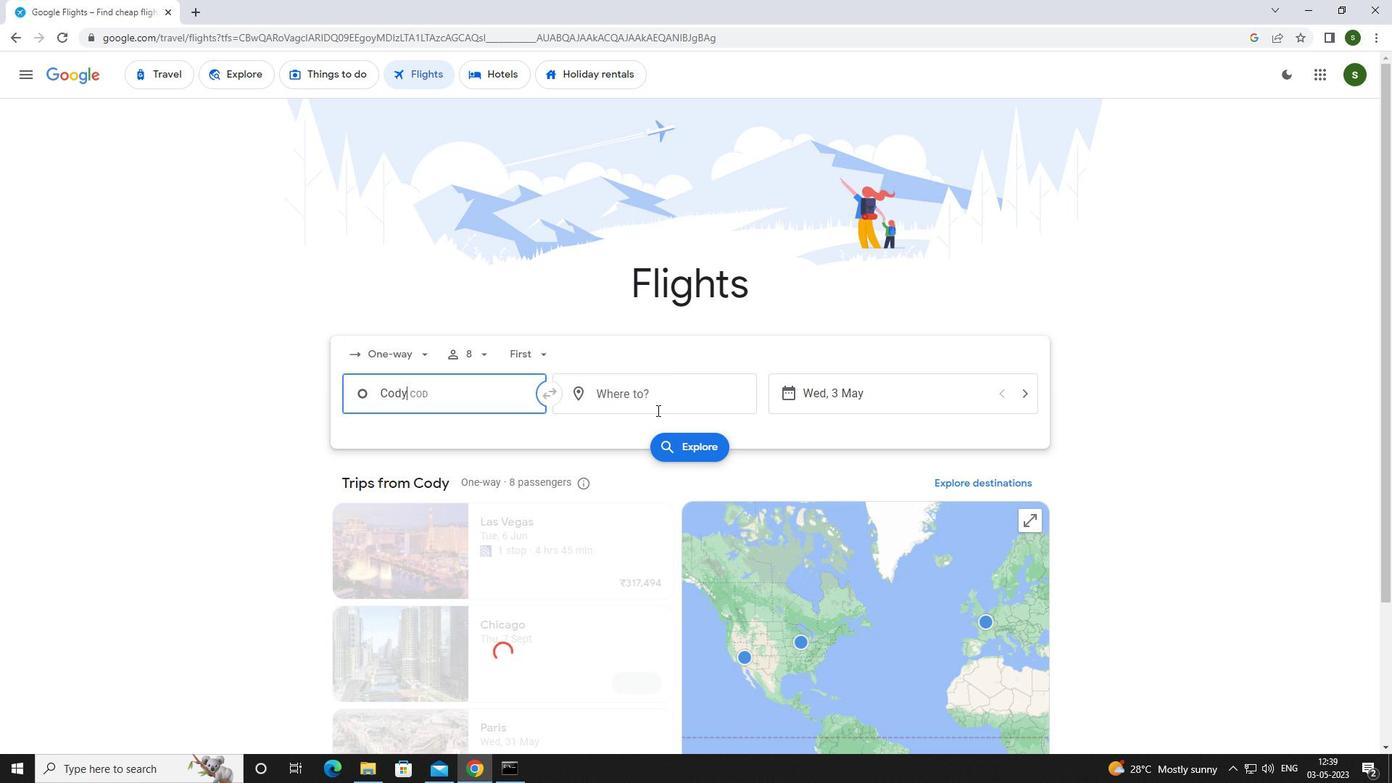 
Action: Mouse pressed left at (670, 398)
Screenshot: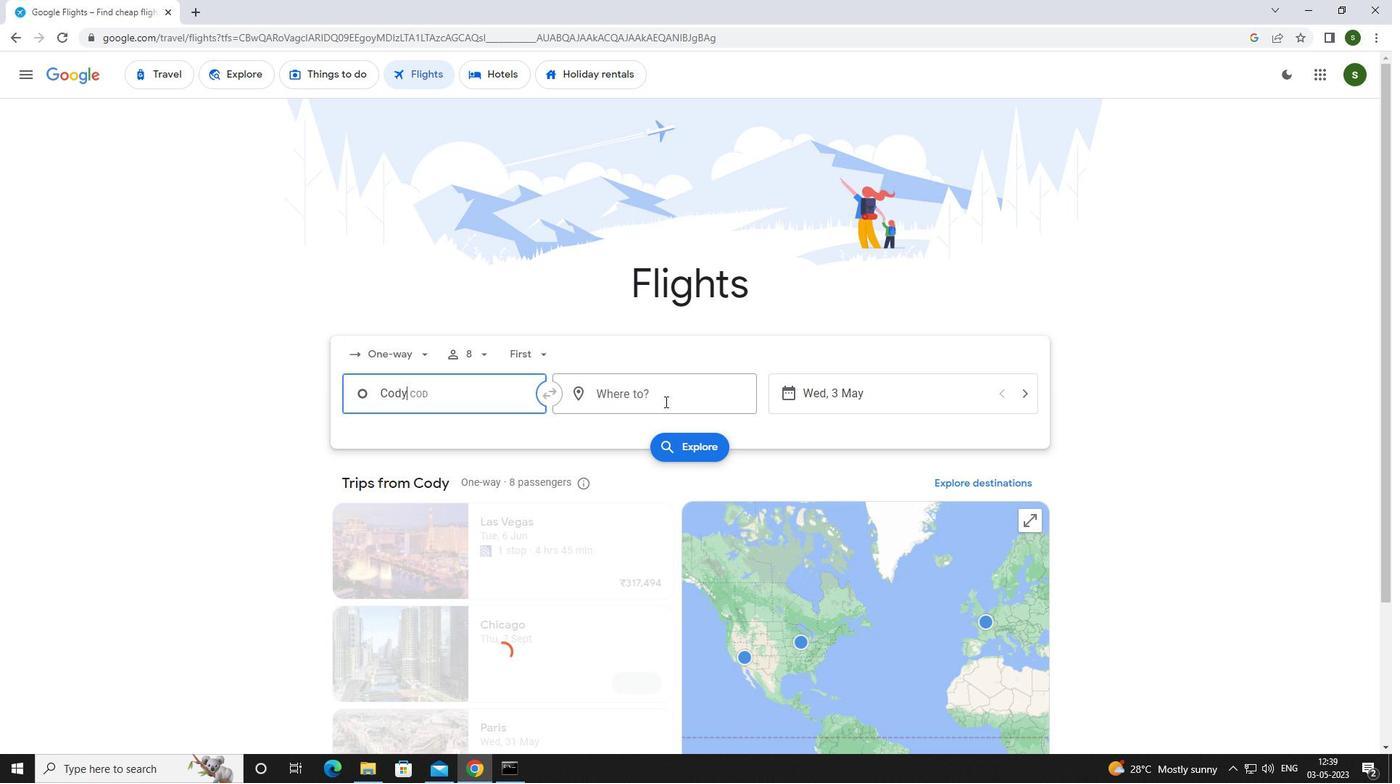 
Action: Key pressed <Key.caps_lock>l<Key.caps_lock>aram
Screenshot: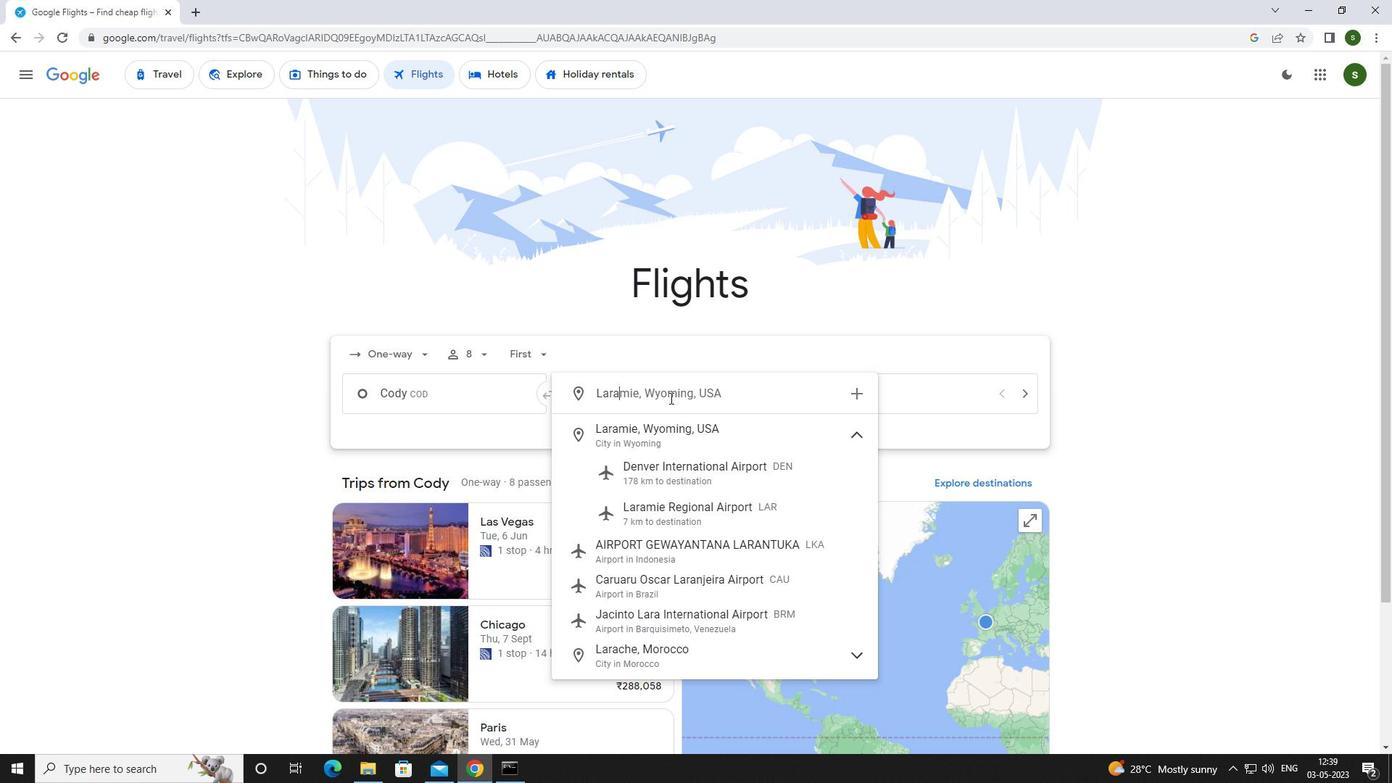 
Action: Mouse moved to (660, 520)
Screenshot: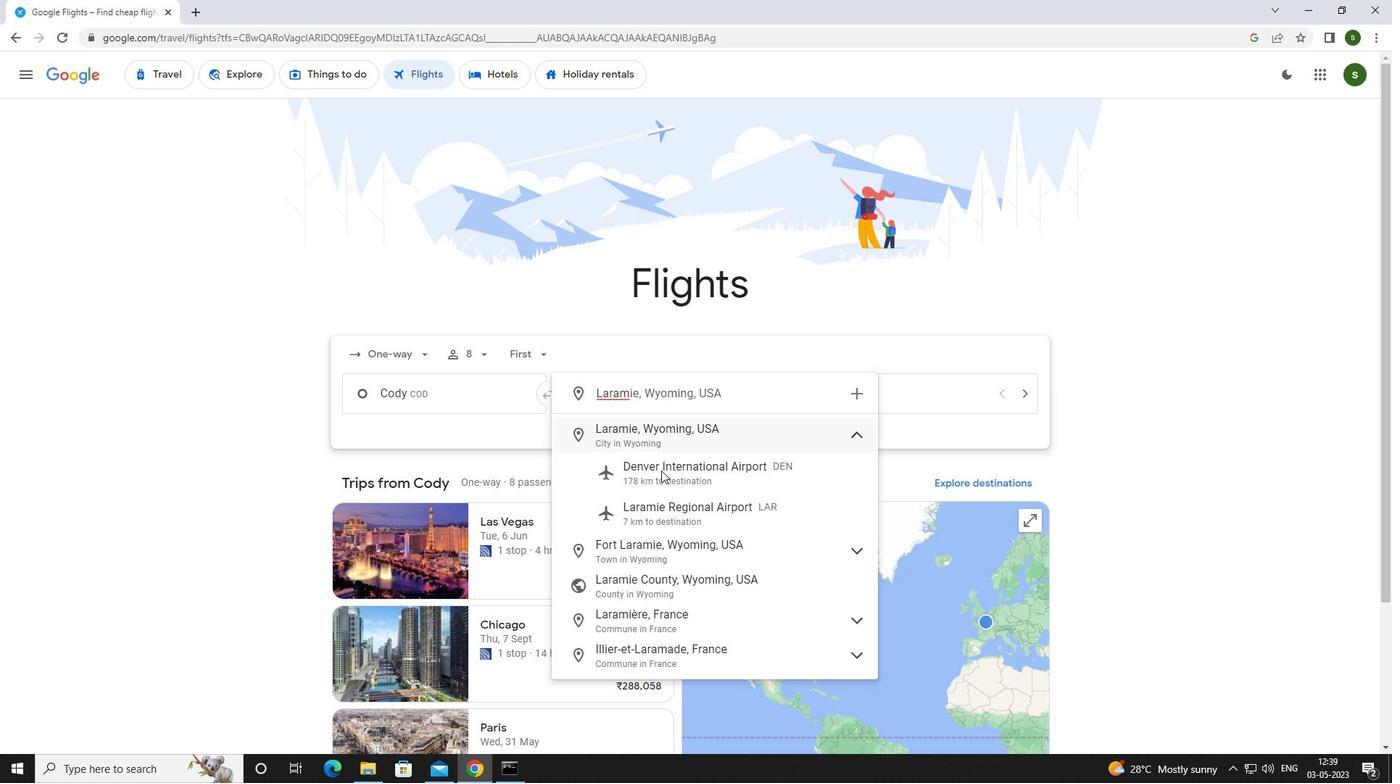 
Action: Mouse pressed left at (660, 520)
Screenshot: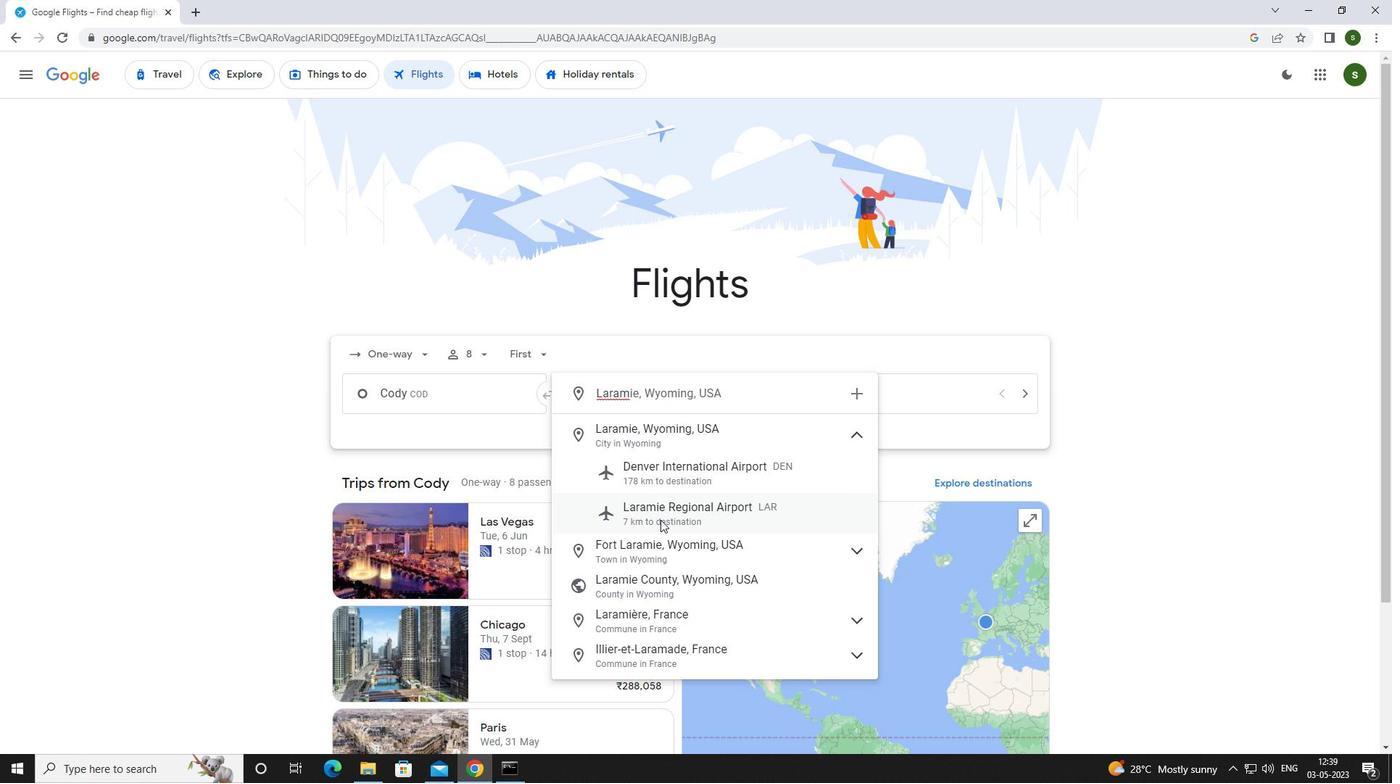 
Action: Mouse moved to (881, 401)
Screenshot: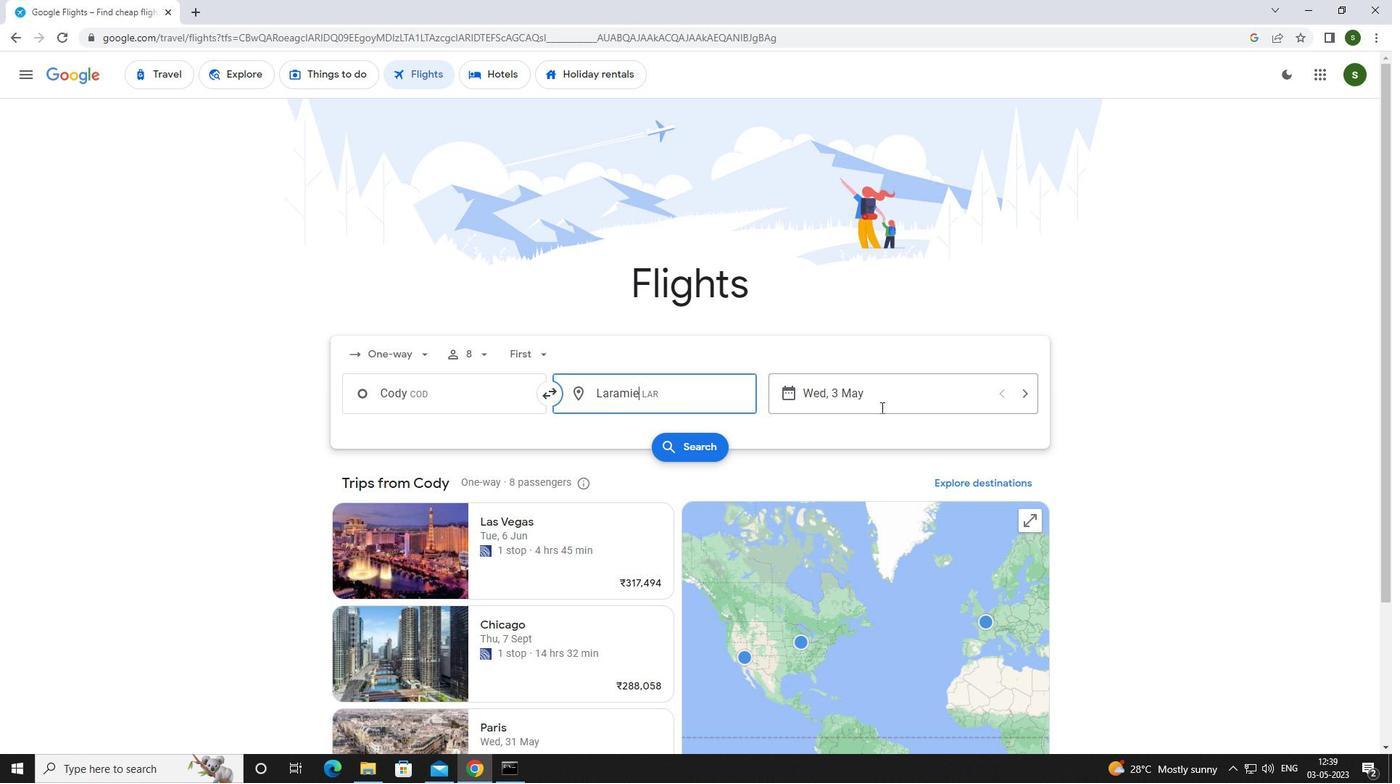 
Action: Mouse pressed left at (881, 401)
Screenshot: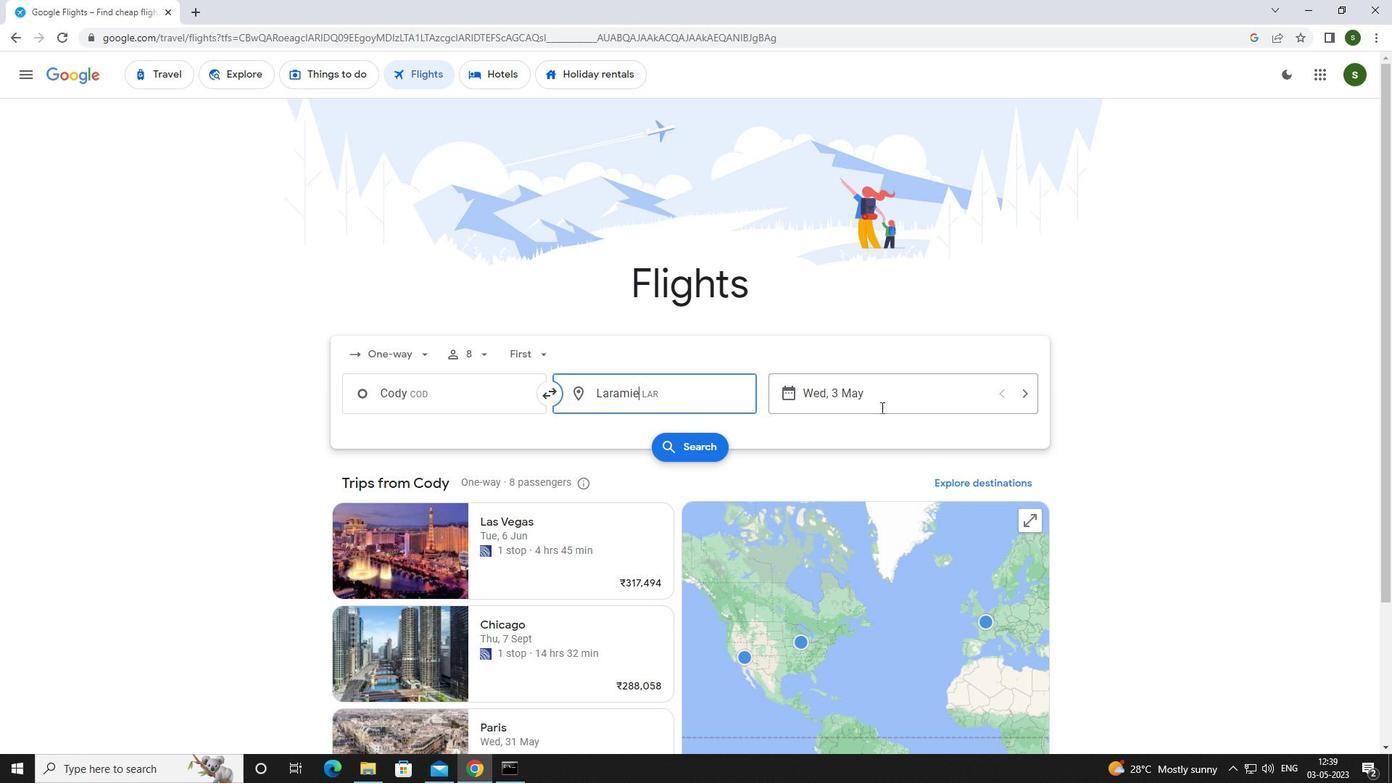 
Action: Mouse moved to (625, 489)
Screenshot: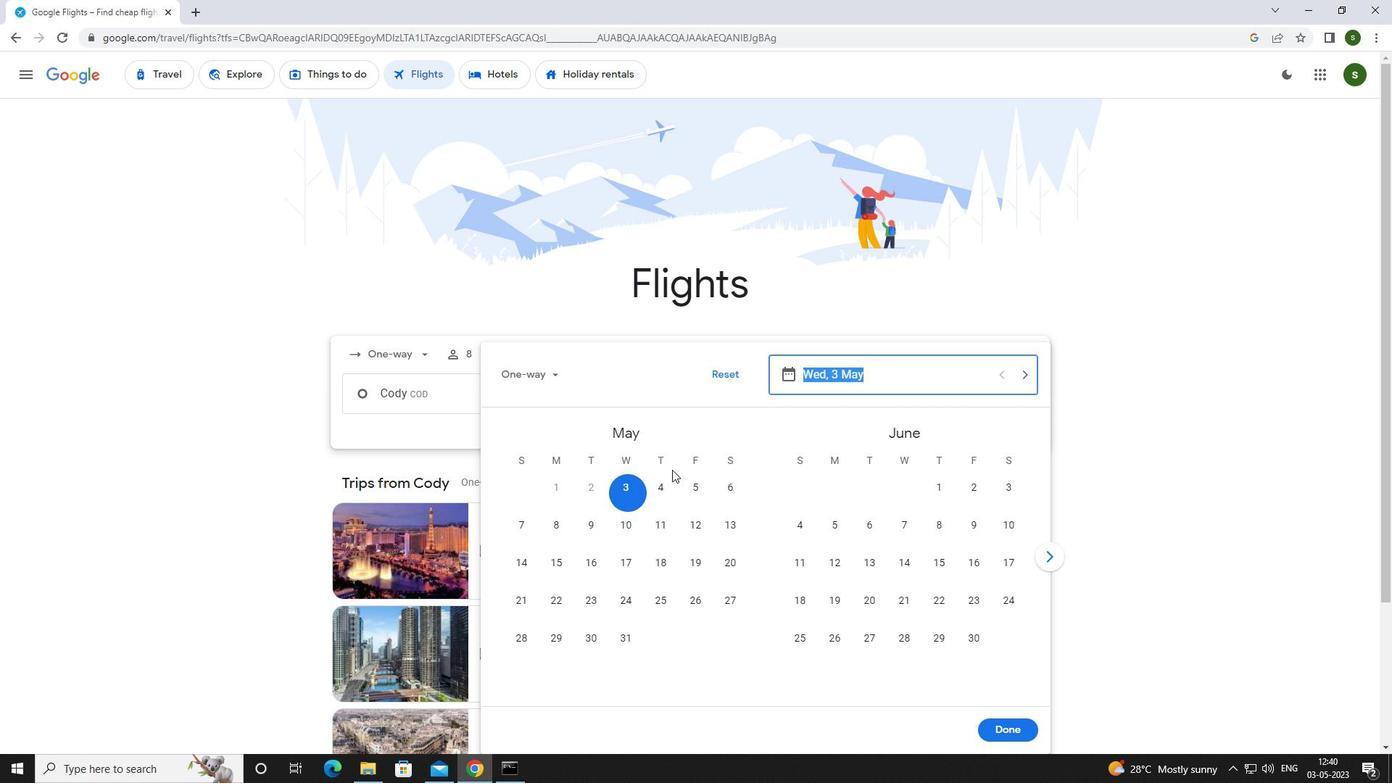 
Action: Mouse pressed left at (625, 489)
Screenshot: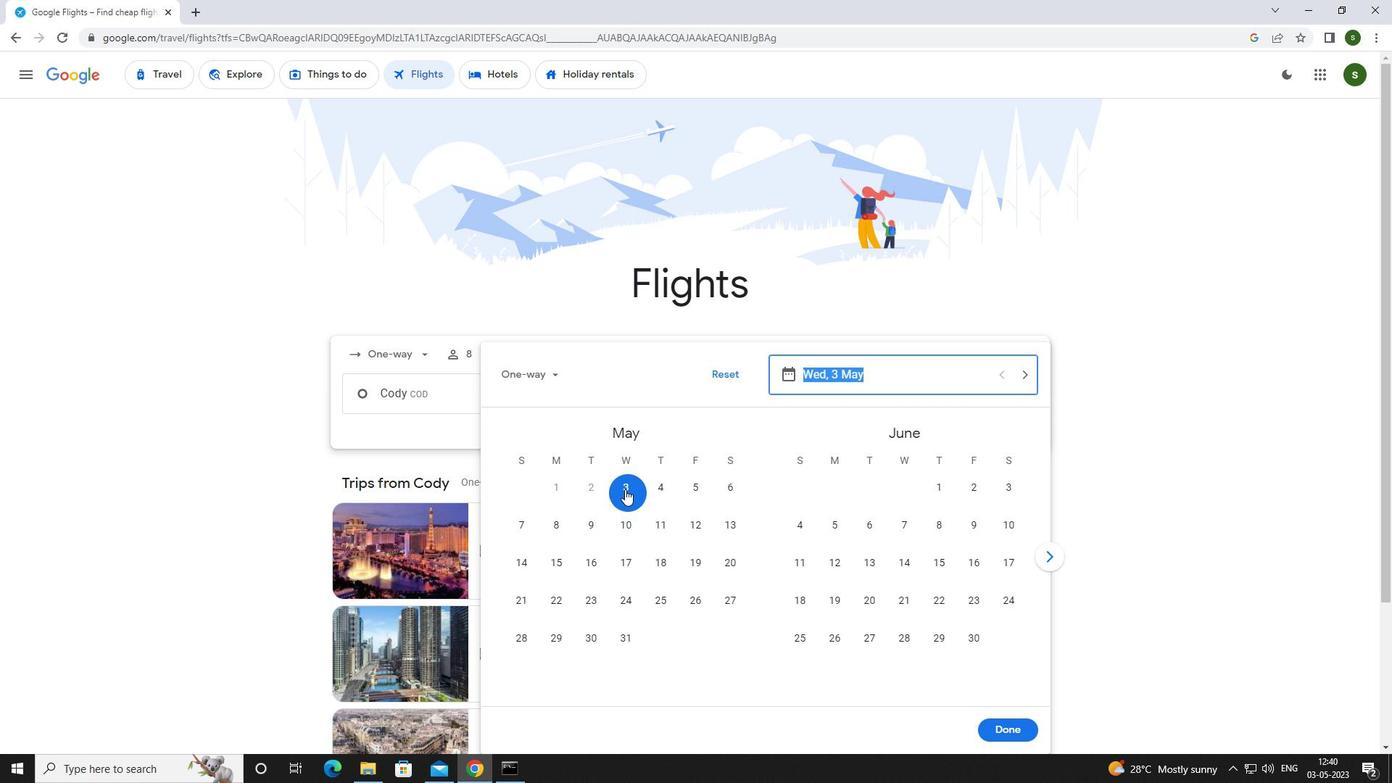 
Action: Mouse moved to (1003, 719)
Screenshot: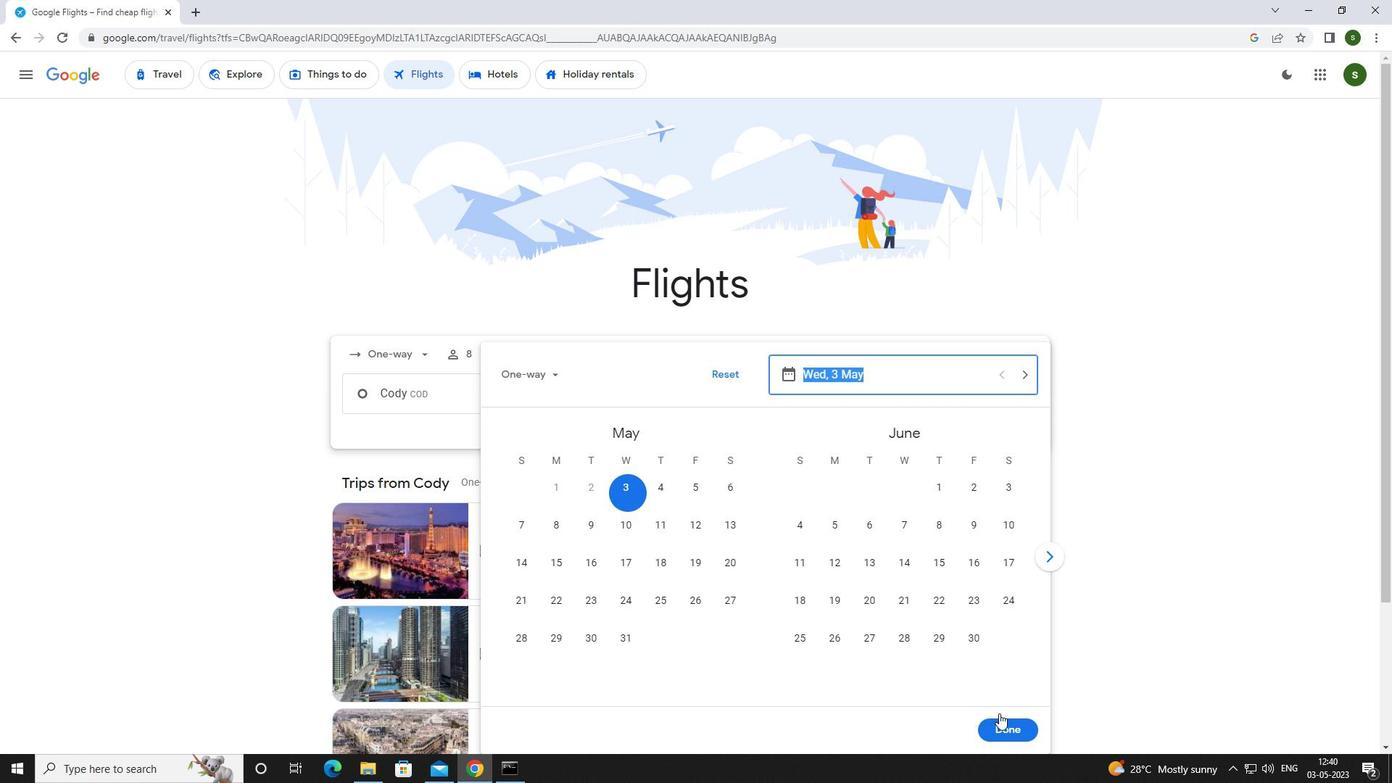 
Action: Mouse pressed left at (1003, 719)
Screenshot: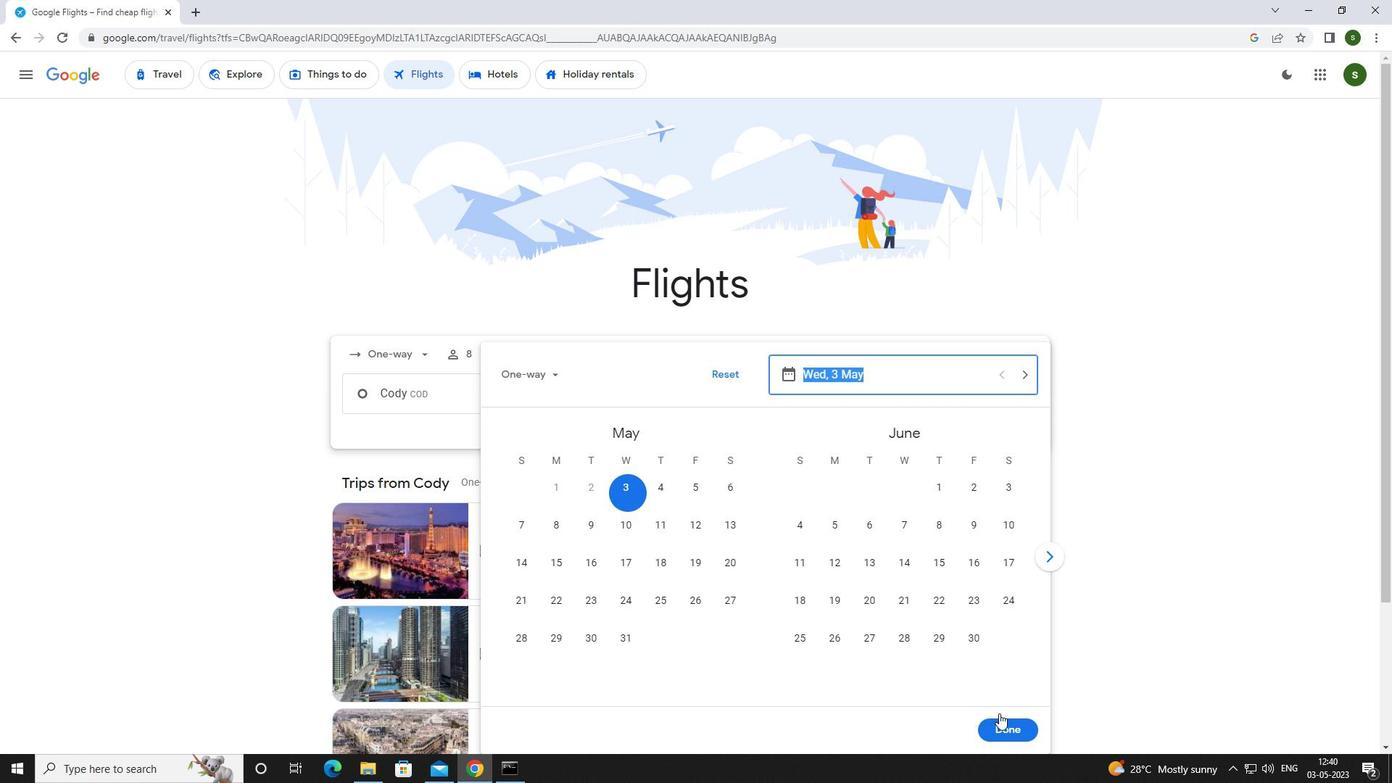 
Action: Mouse moved to (678, 443)
Screenshot: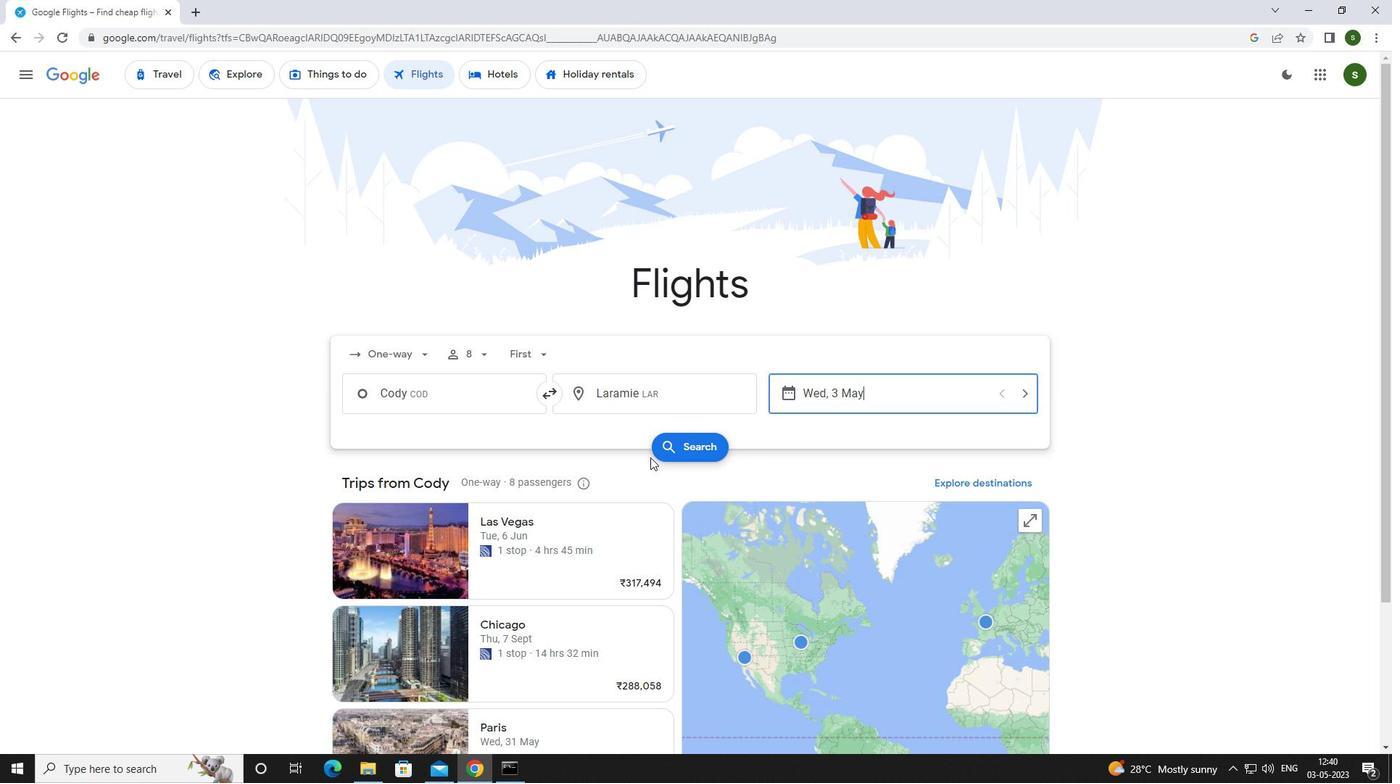 
Action: Mouse pressed left at (678, 443)
Screenshot: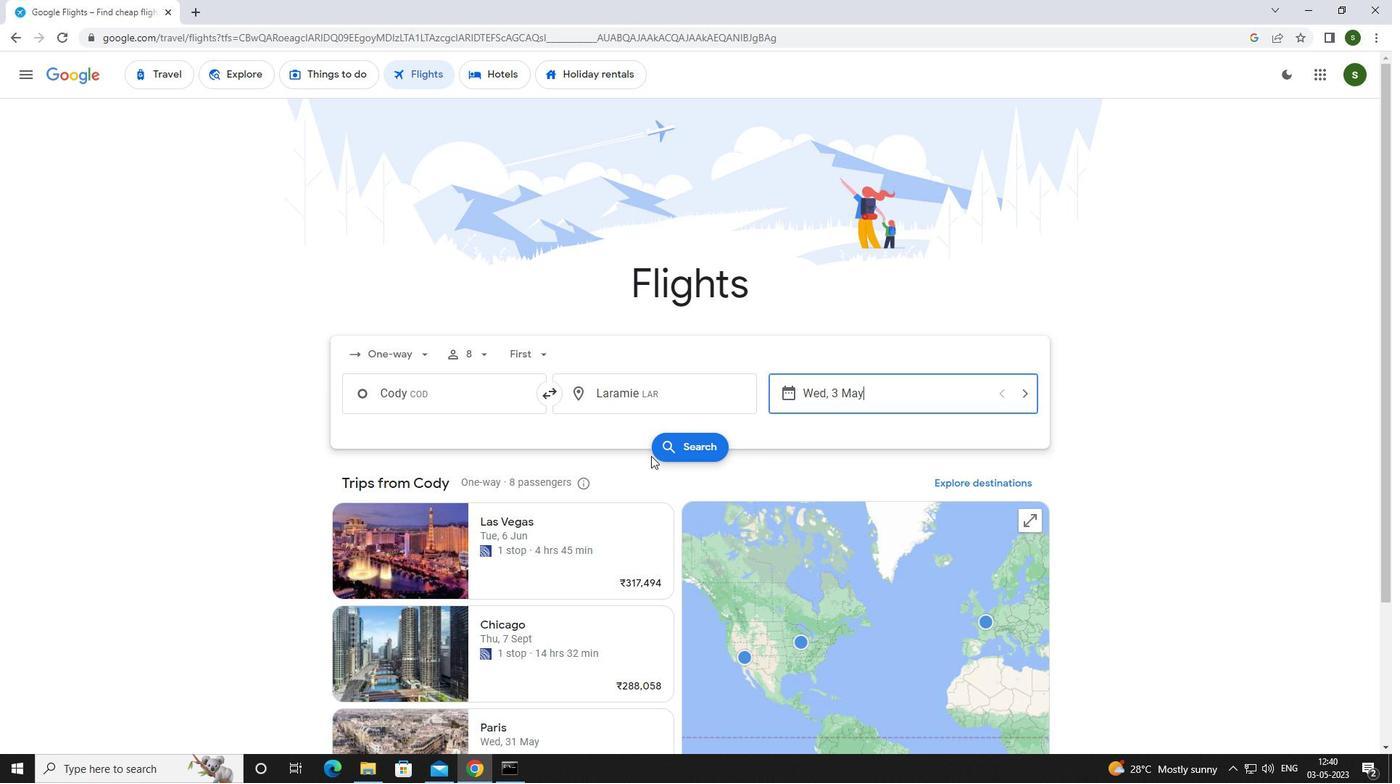 
Action: Mouse moved to (354, 204)
Screenshot: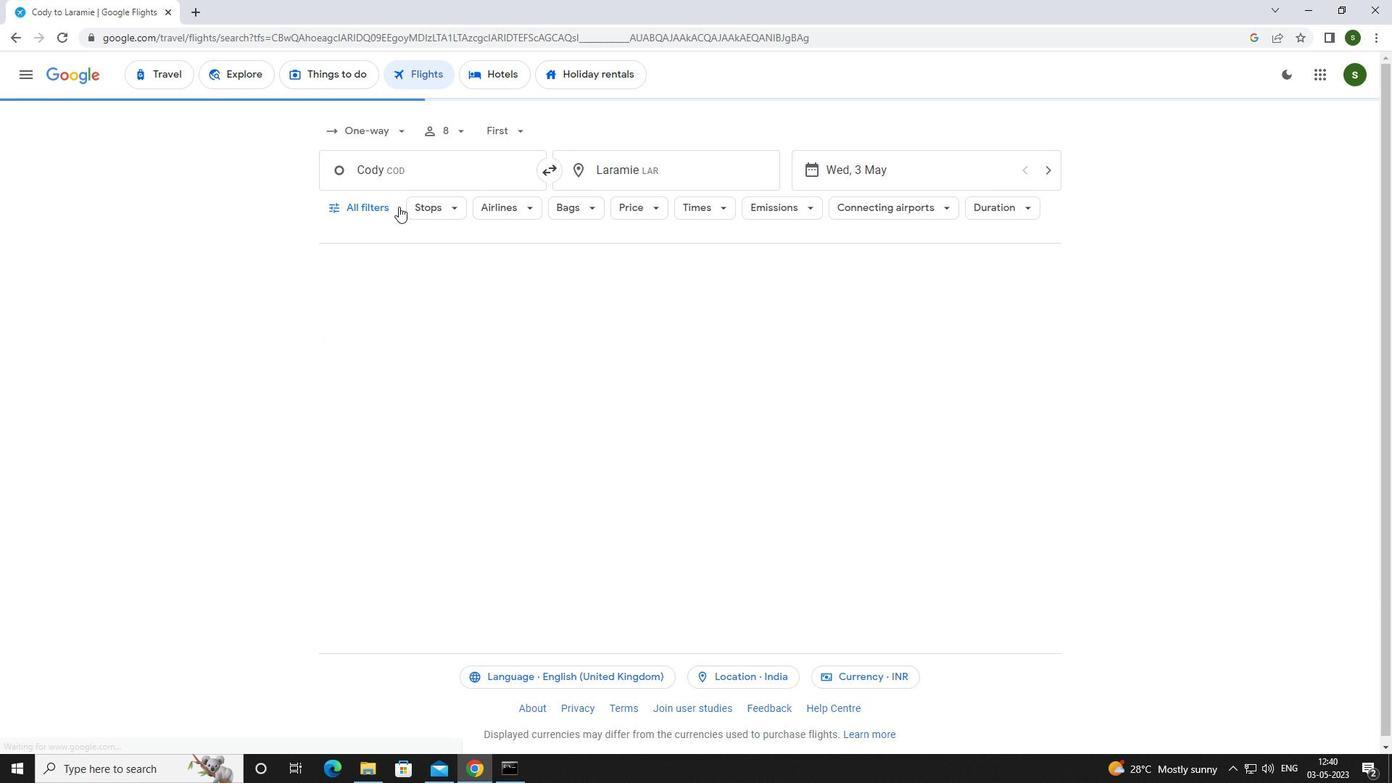 
Action: Mouse pressed left at (354, 204)
Screenshot: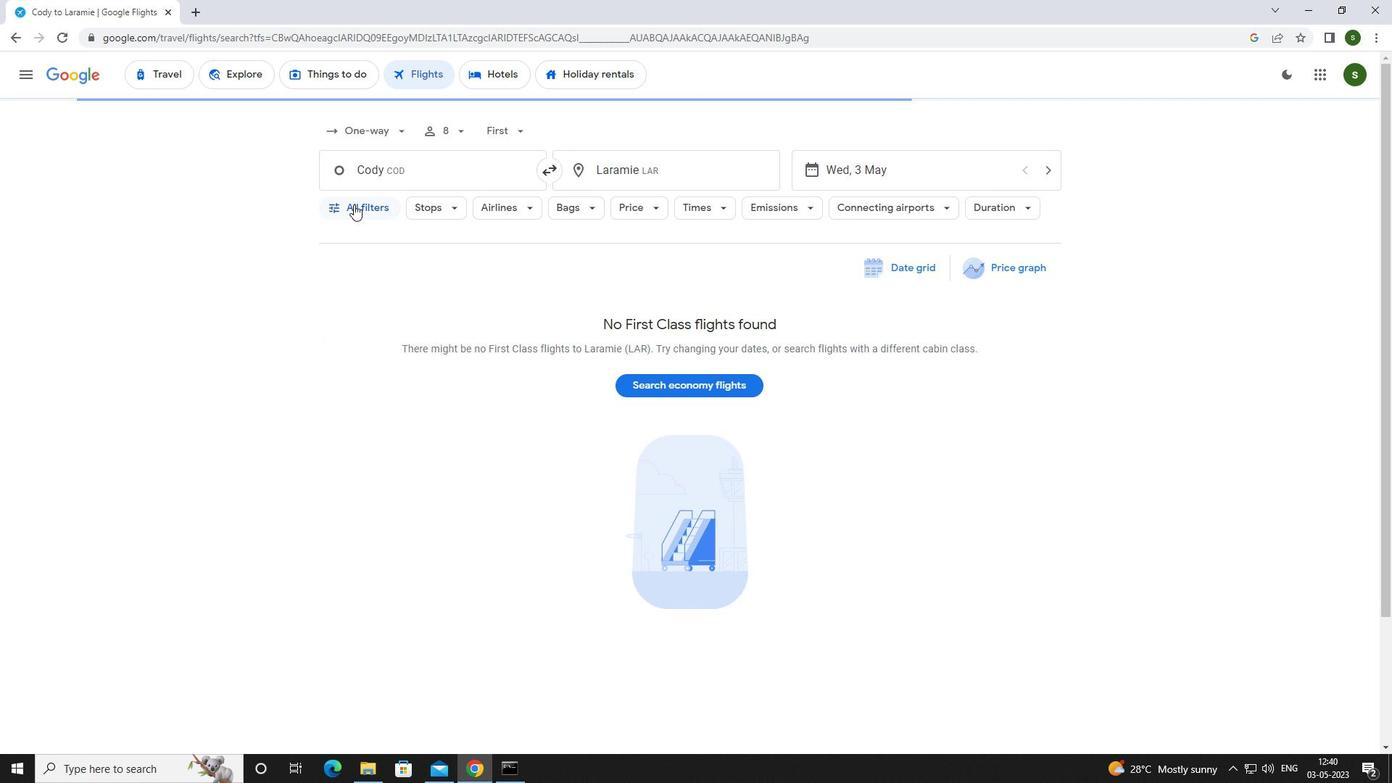
Action: Mouse moved to (381, 269)
Screenshot: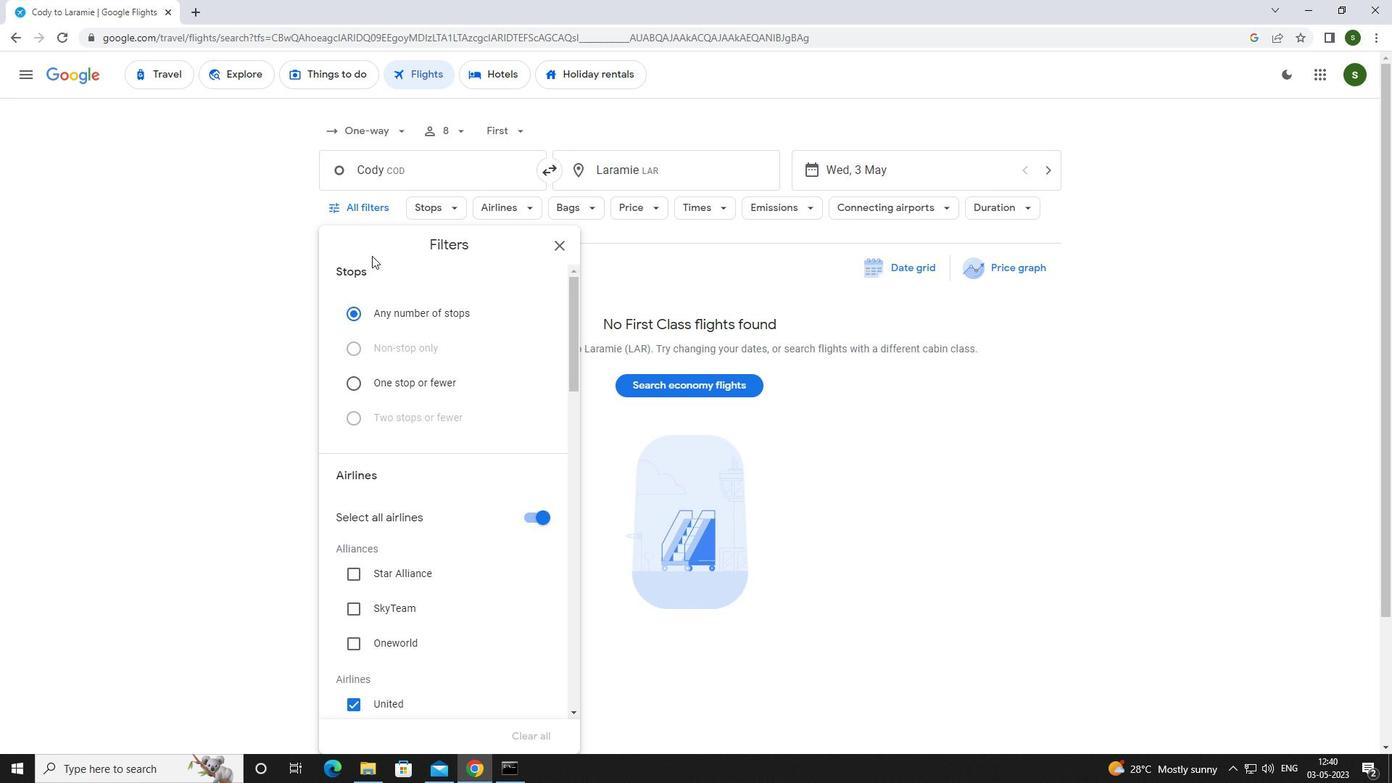 
Action: Mouse scrolled (381, 269) with delta (0, 0)
Screenshot: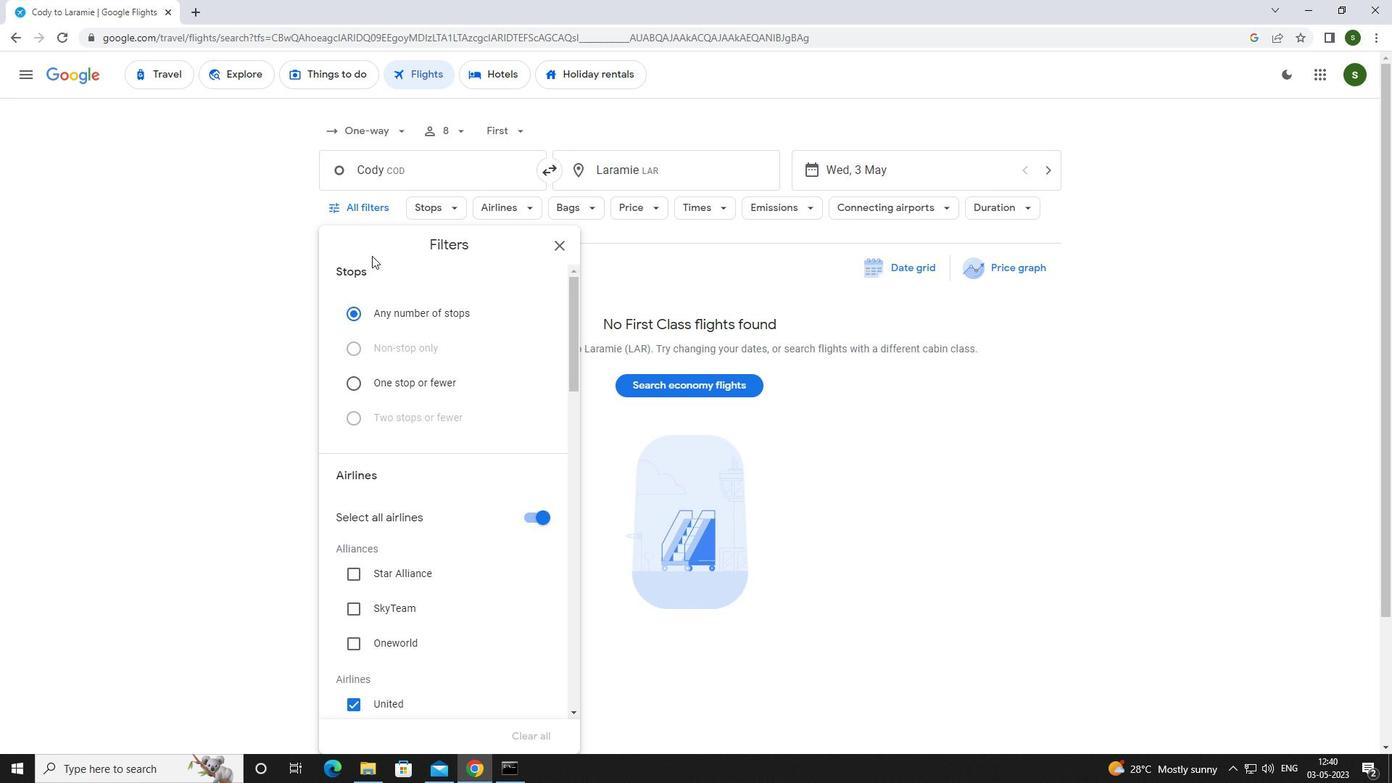 
Action: Mouse moved to (382, 271)
Screenshot: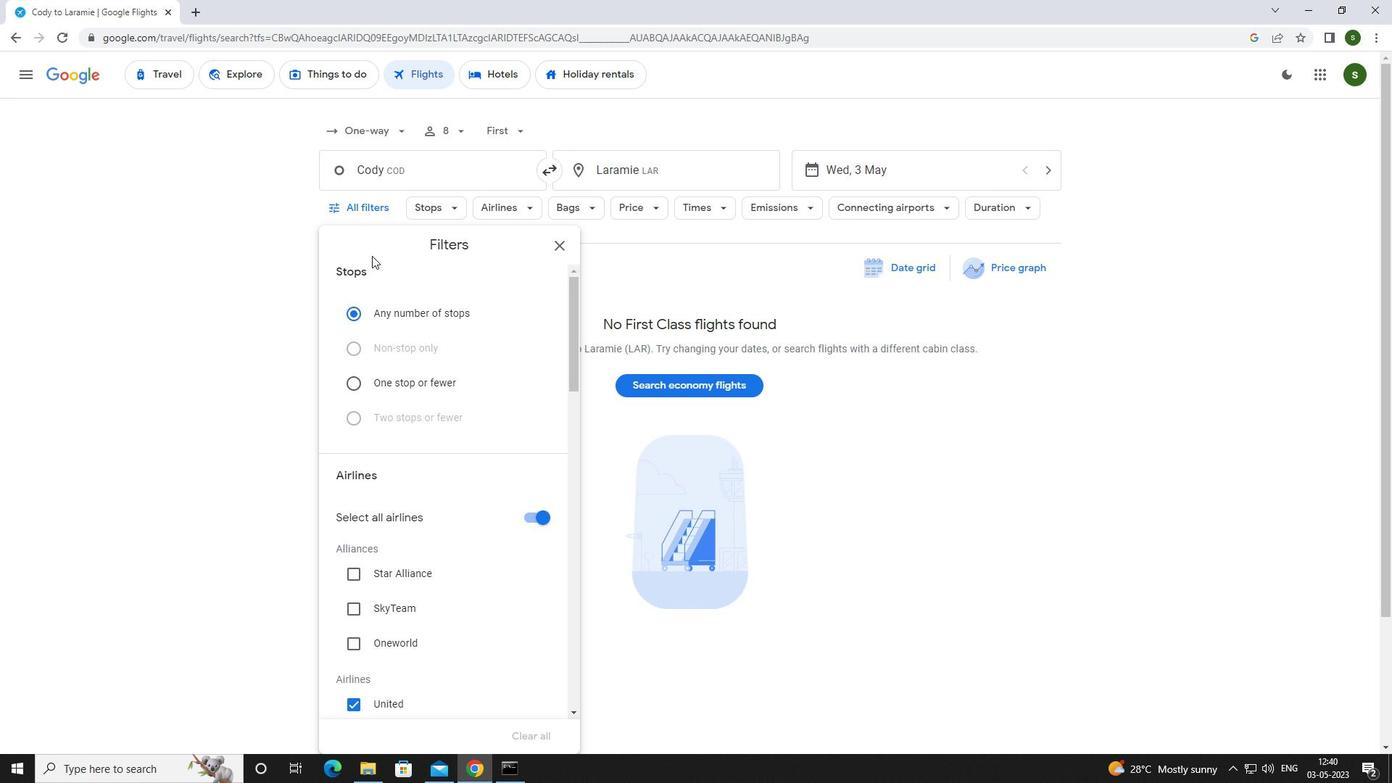 
Action: Mouse scrolled (382, 270) with delta (0, 0)
Screenshot: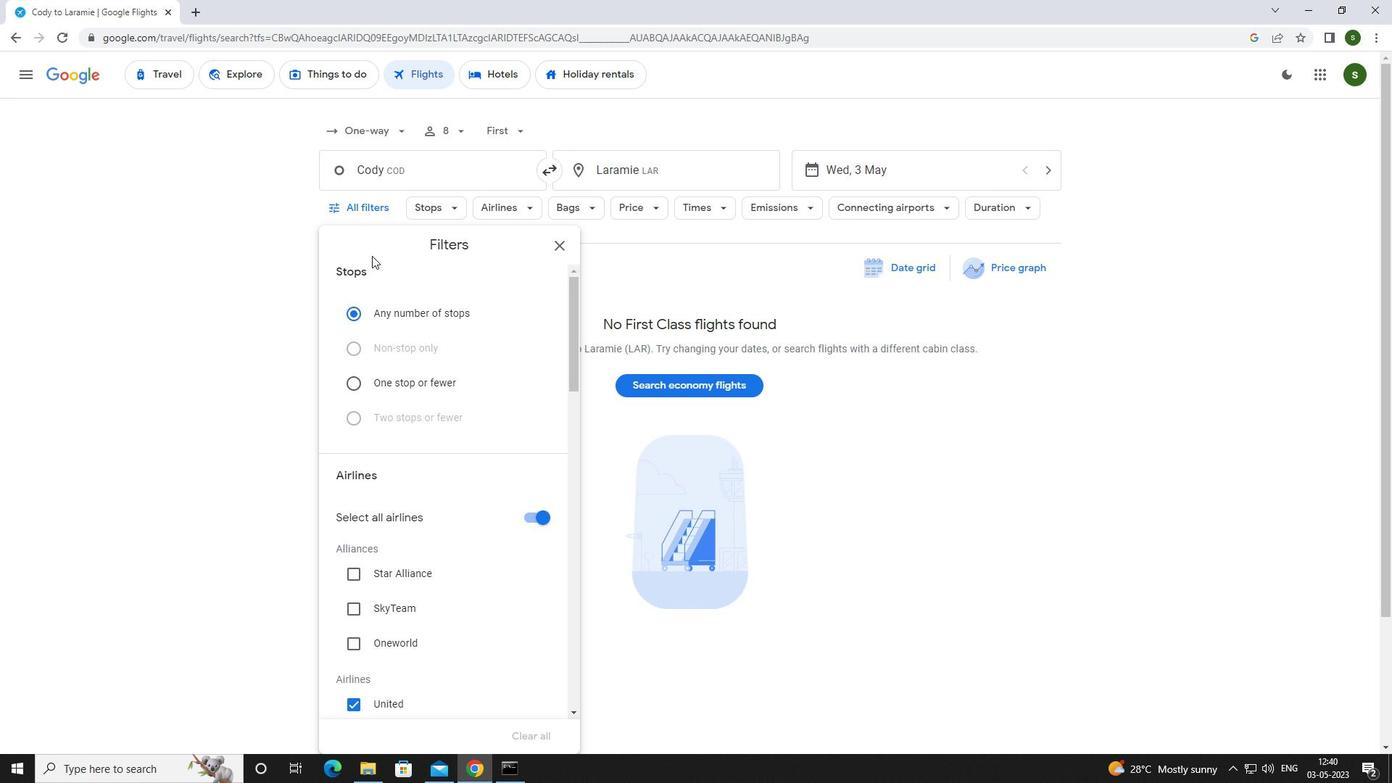 
Action: Mouse moved to (538, 370)
Screenshot: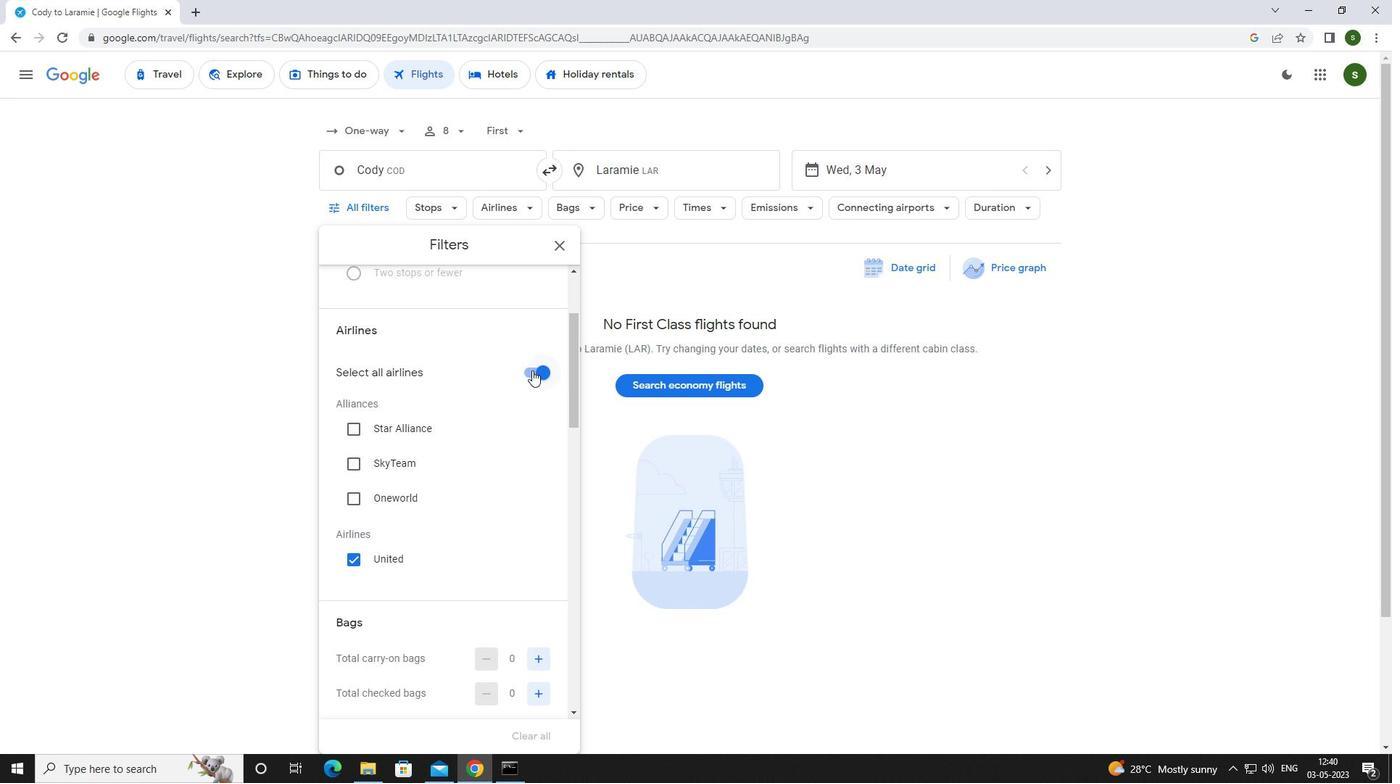 
Action: Mouse pressed left at (538, 370)
Screenshot: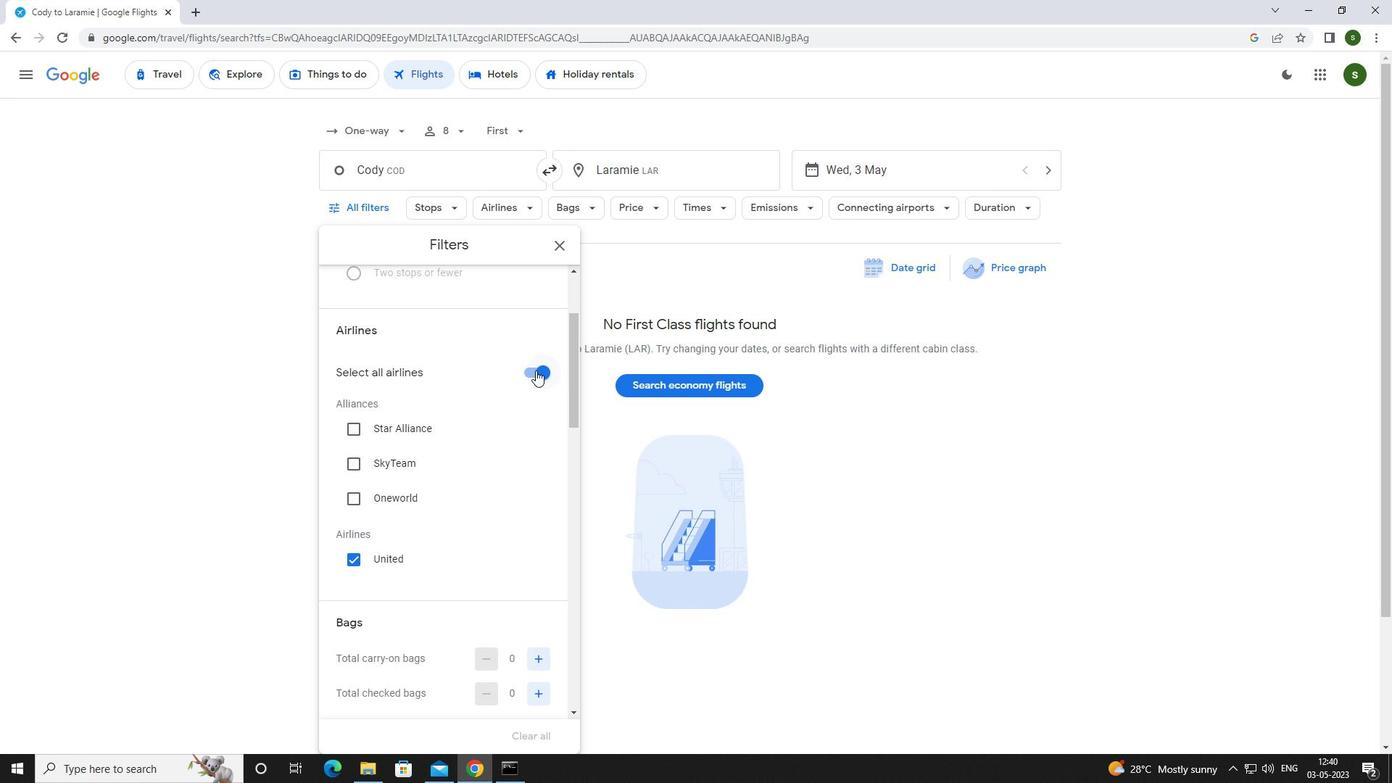 
Action: Mouse moved to (369, 557)
Screenshot: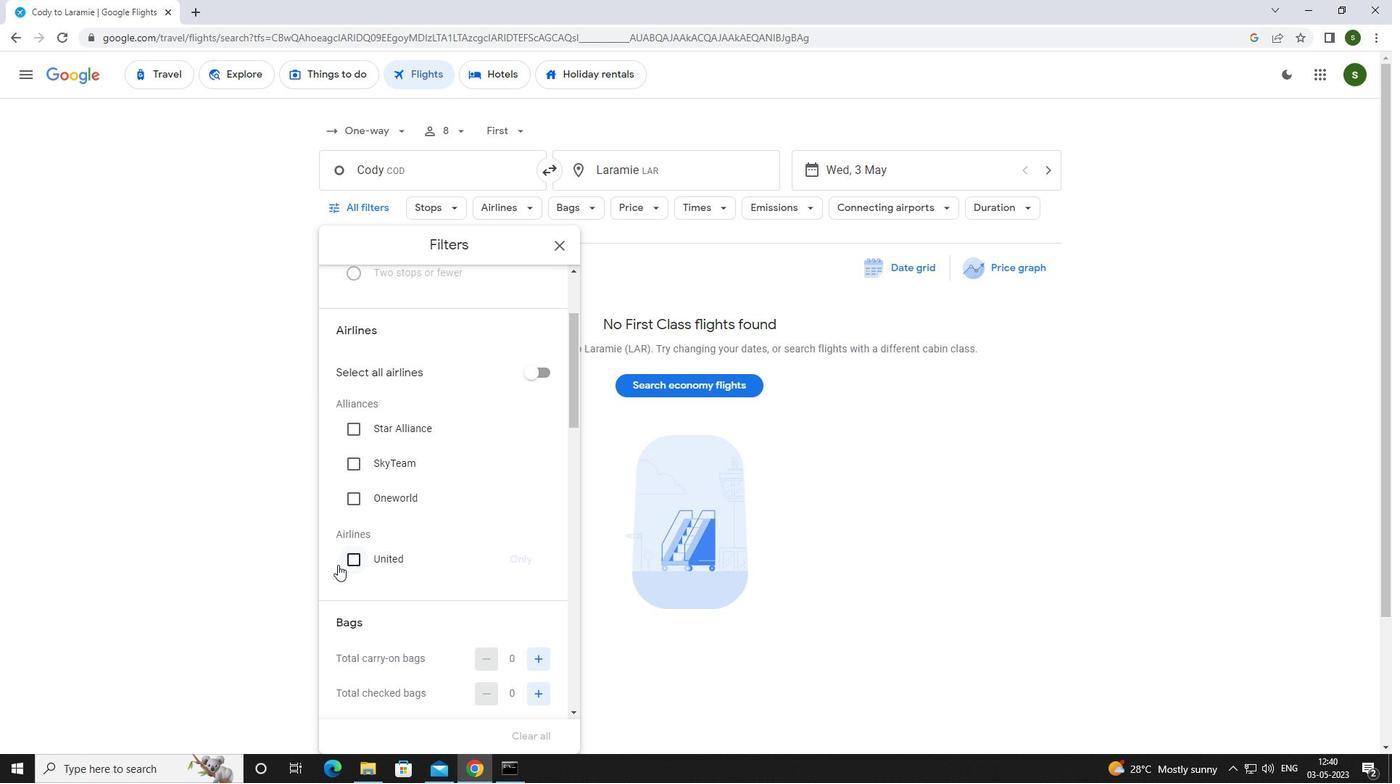 
Action: Mouse pressed left at (369, 557)
Screenshot: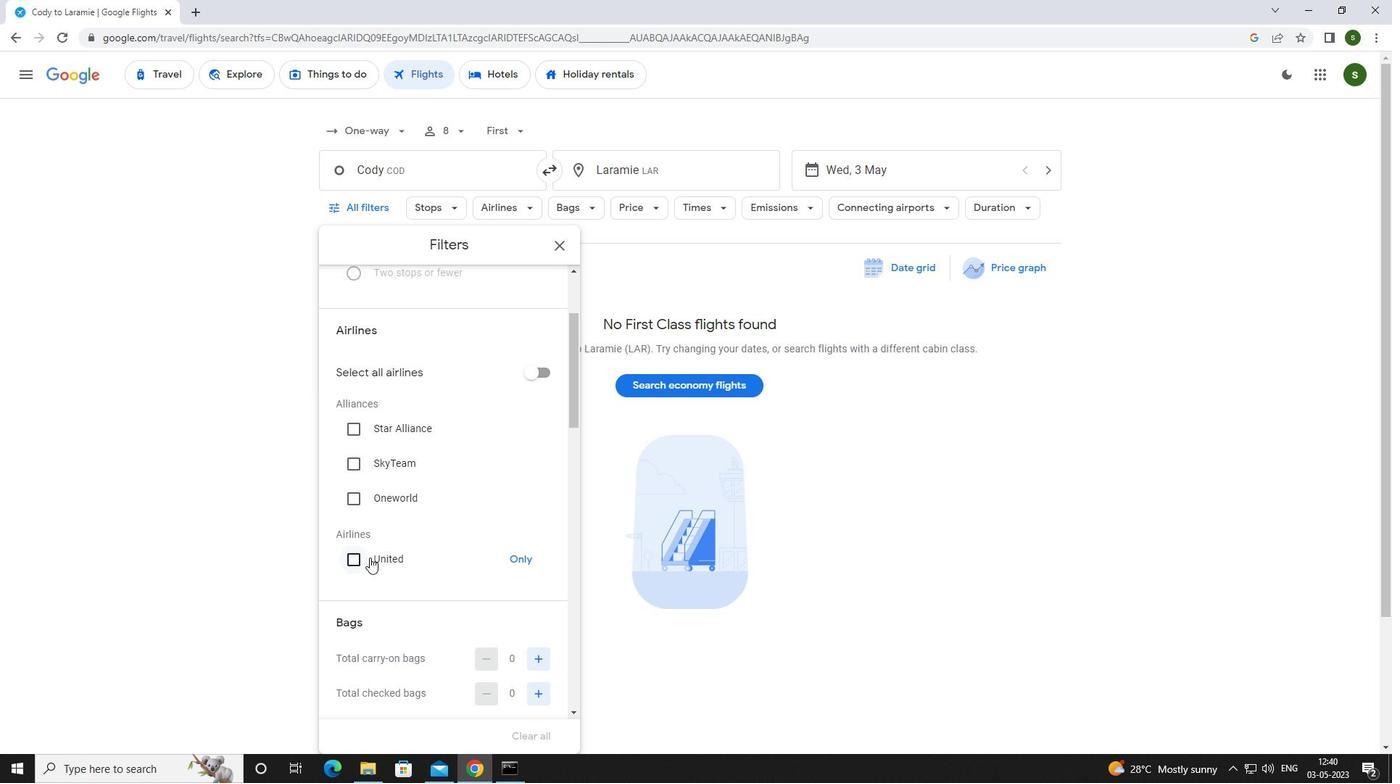 
Action: Mouse moved to (539, 370)
Screenshot: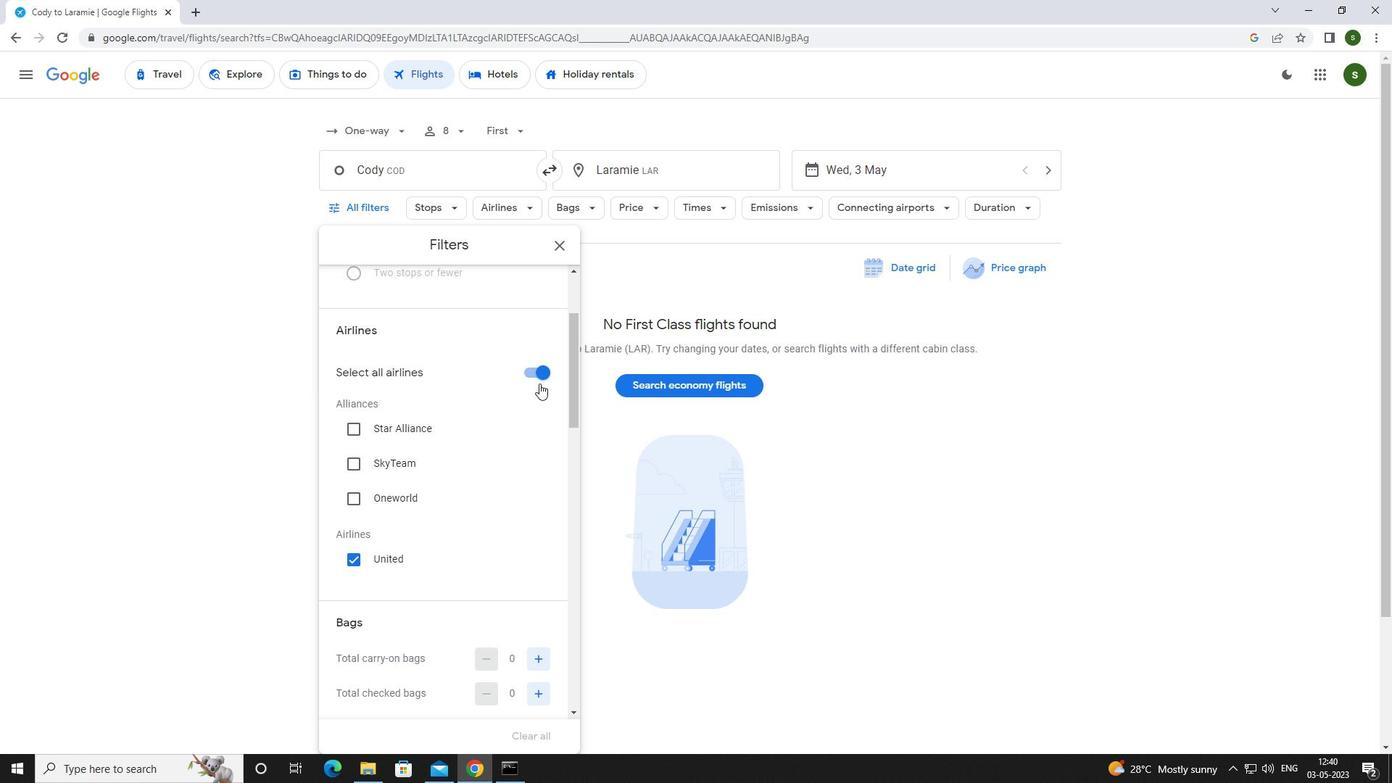 
Action: Mouse pressed left at (539, 370)
Screenshot: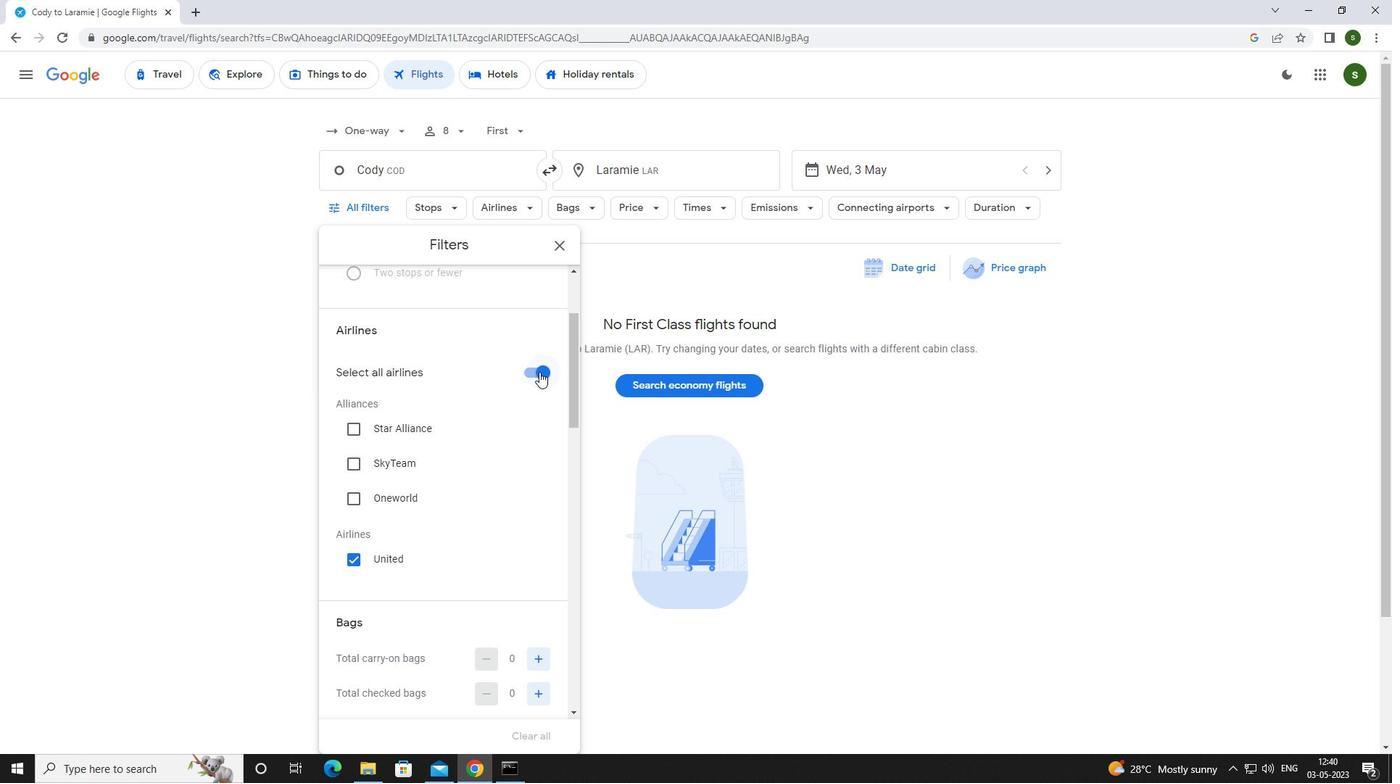 
Action: Mouse moved to (356, 554)
Screenshot: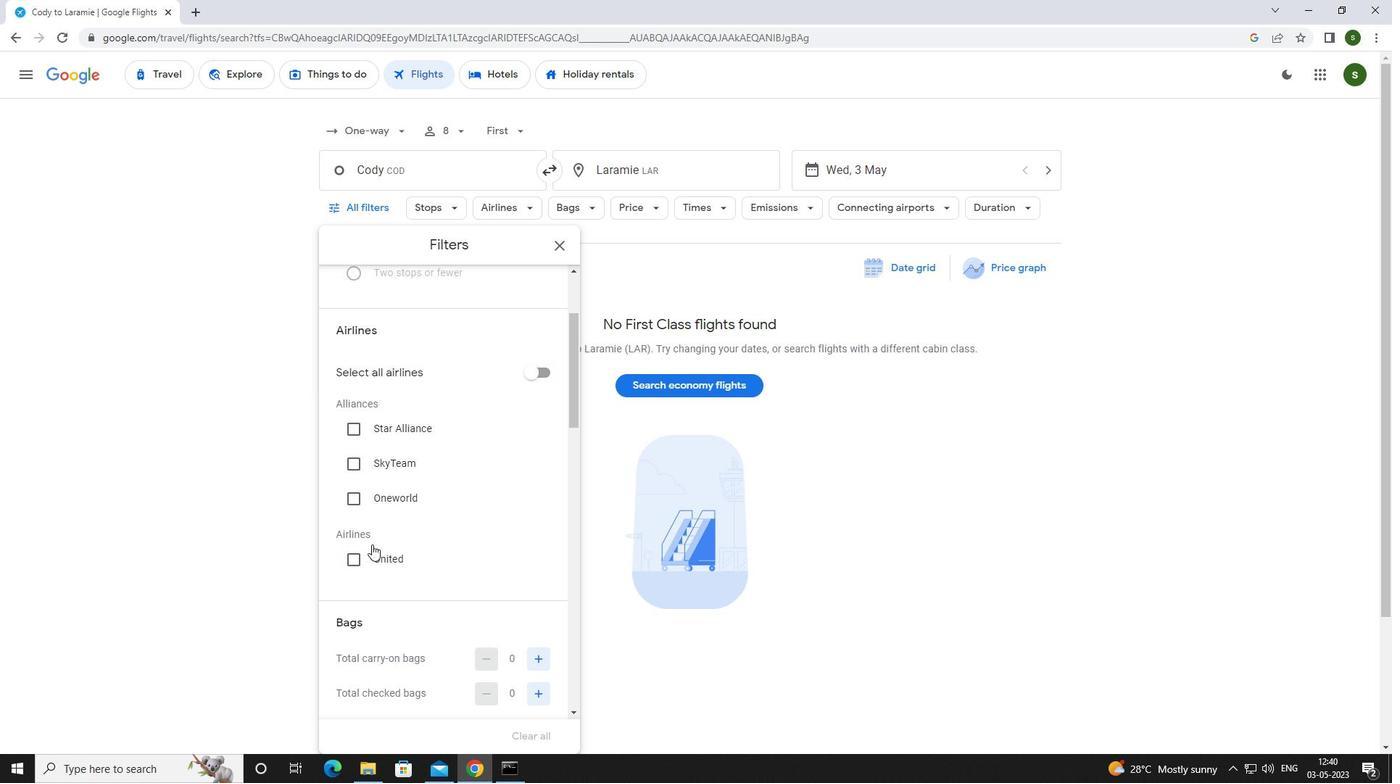 
Action: Mouse pressed left at (356, 554)
Screenshot: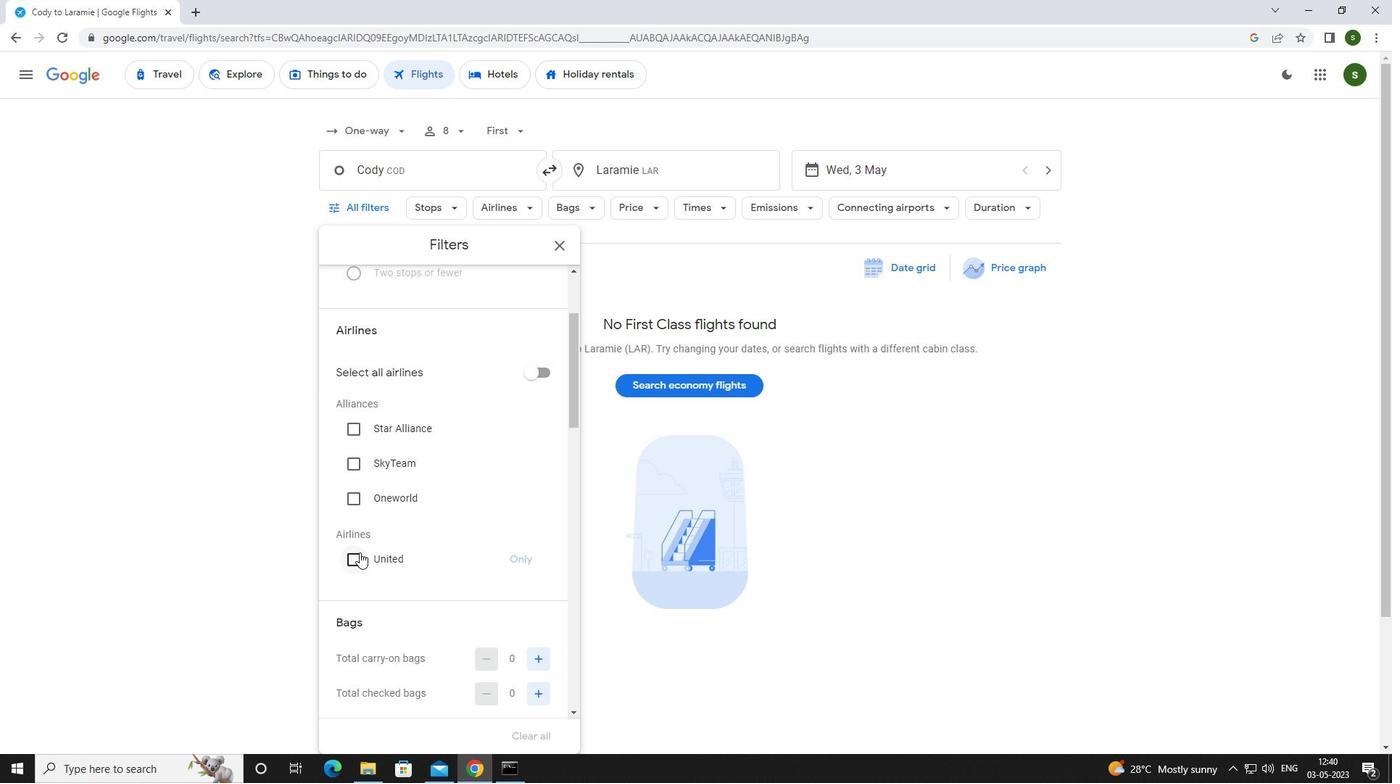 
Action: Mouse scrolled (356, 553) with delta (0, 0)
Screenshot: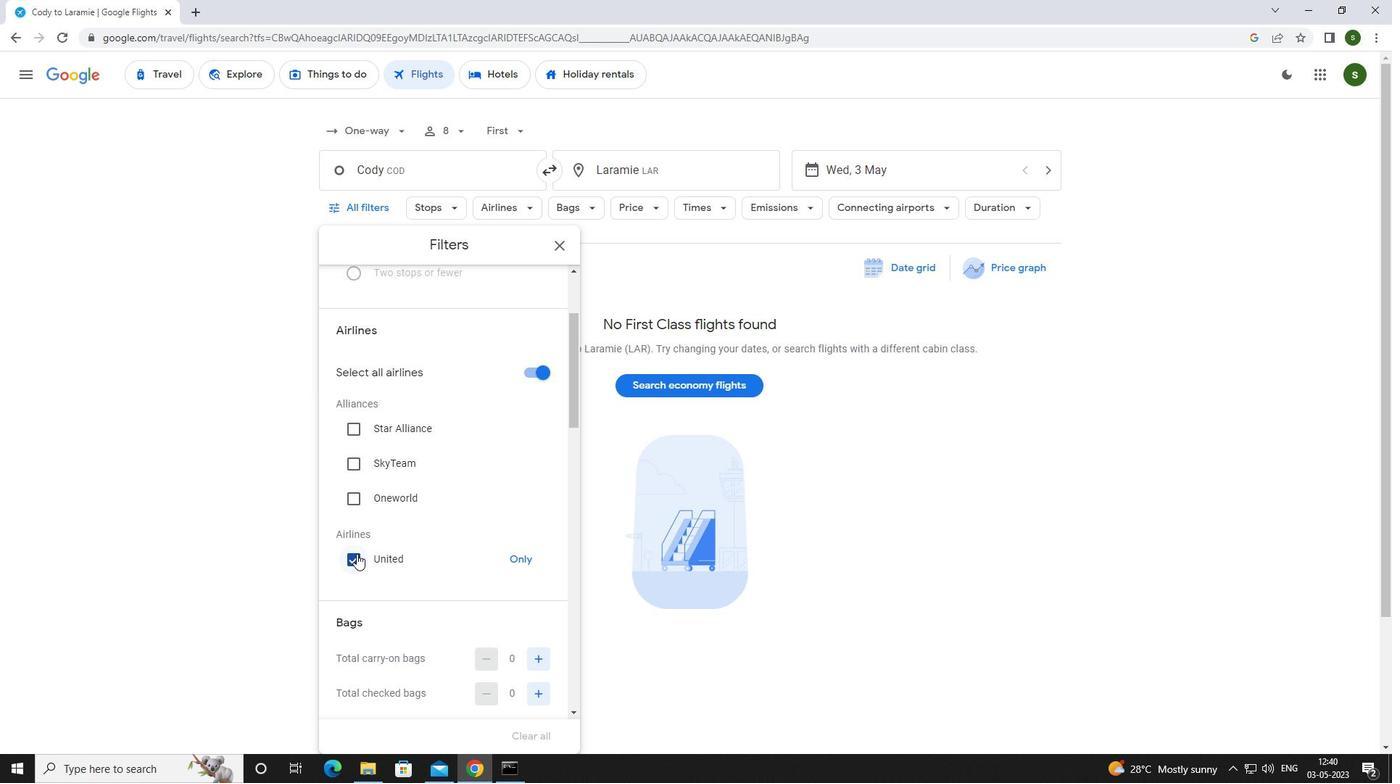 
Action: Mouse scrolled (356, 553) with delta (0, 0)
Screenshot: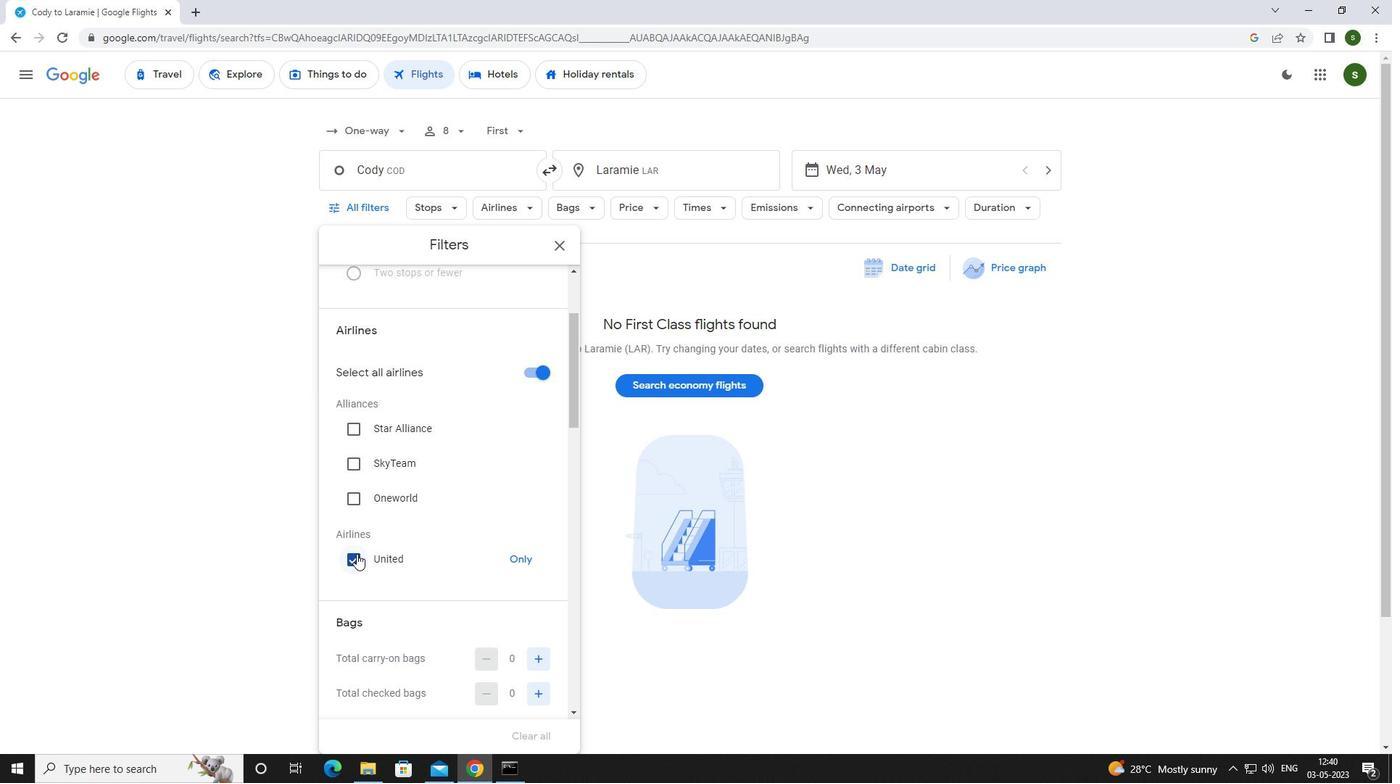 
Action: Mouse scrolled (356, 553) with delta (0, 0)
Screenshot: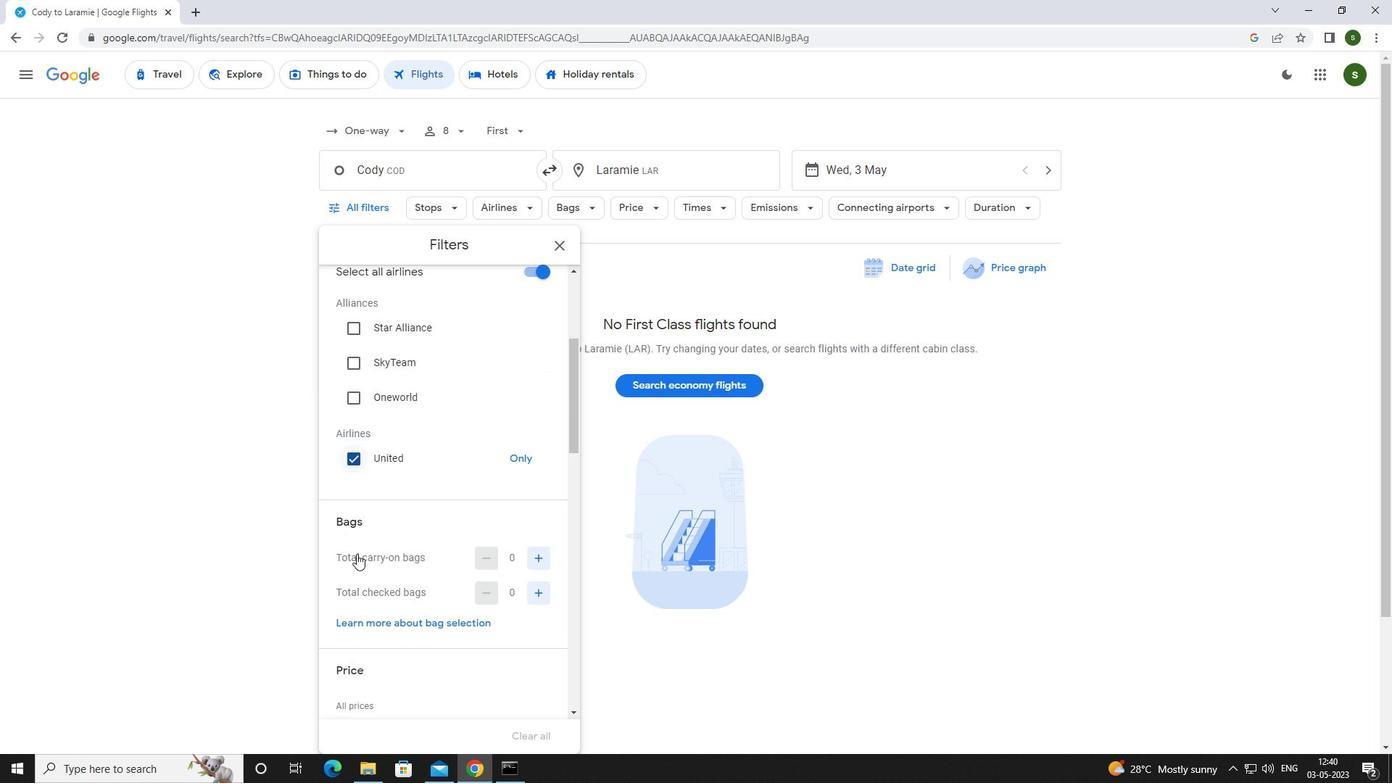 
Action: Mouse moved to (538, 462)
Screenshot: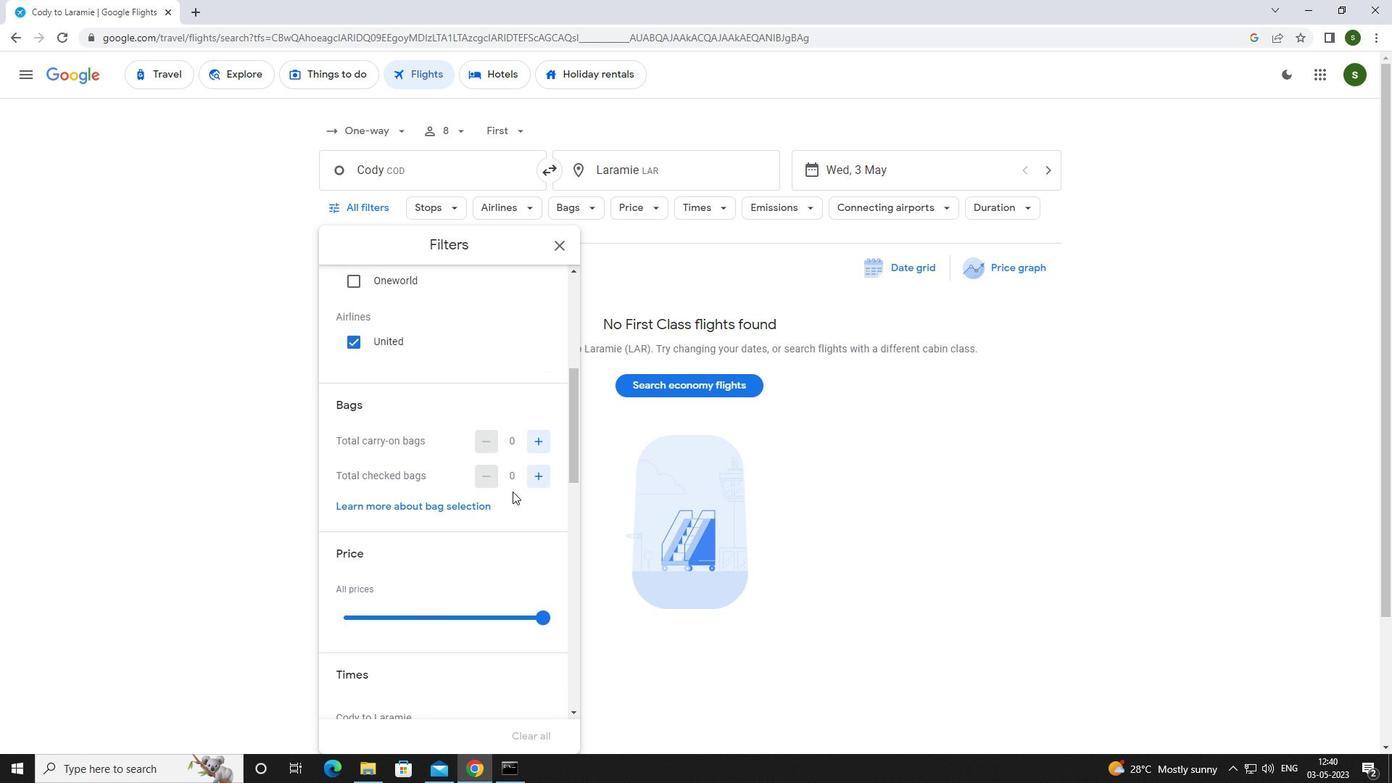 
Action: Mouse pressed left at (538, 462)
Screenshot: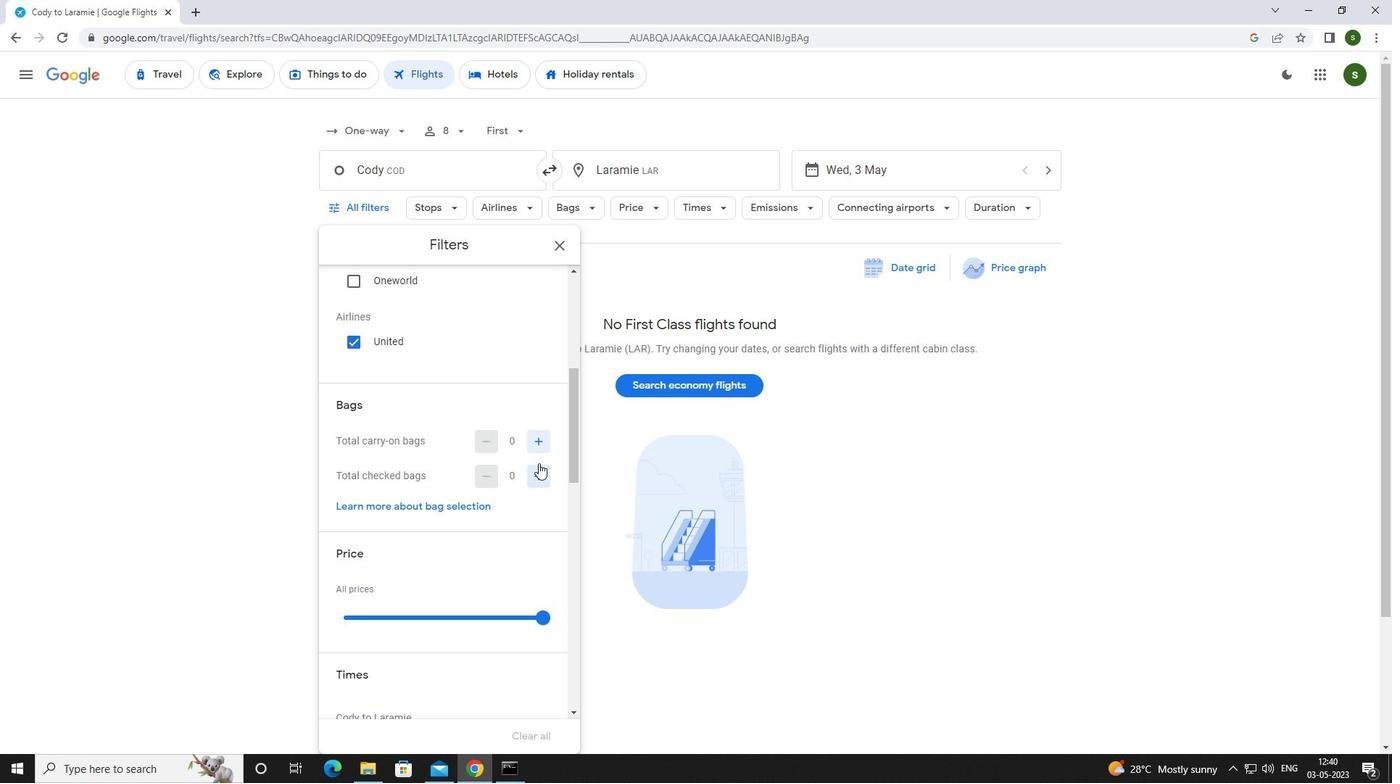 
Action: Mouse pressed left at (538, 462)
Screenshot: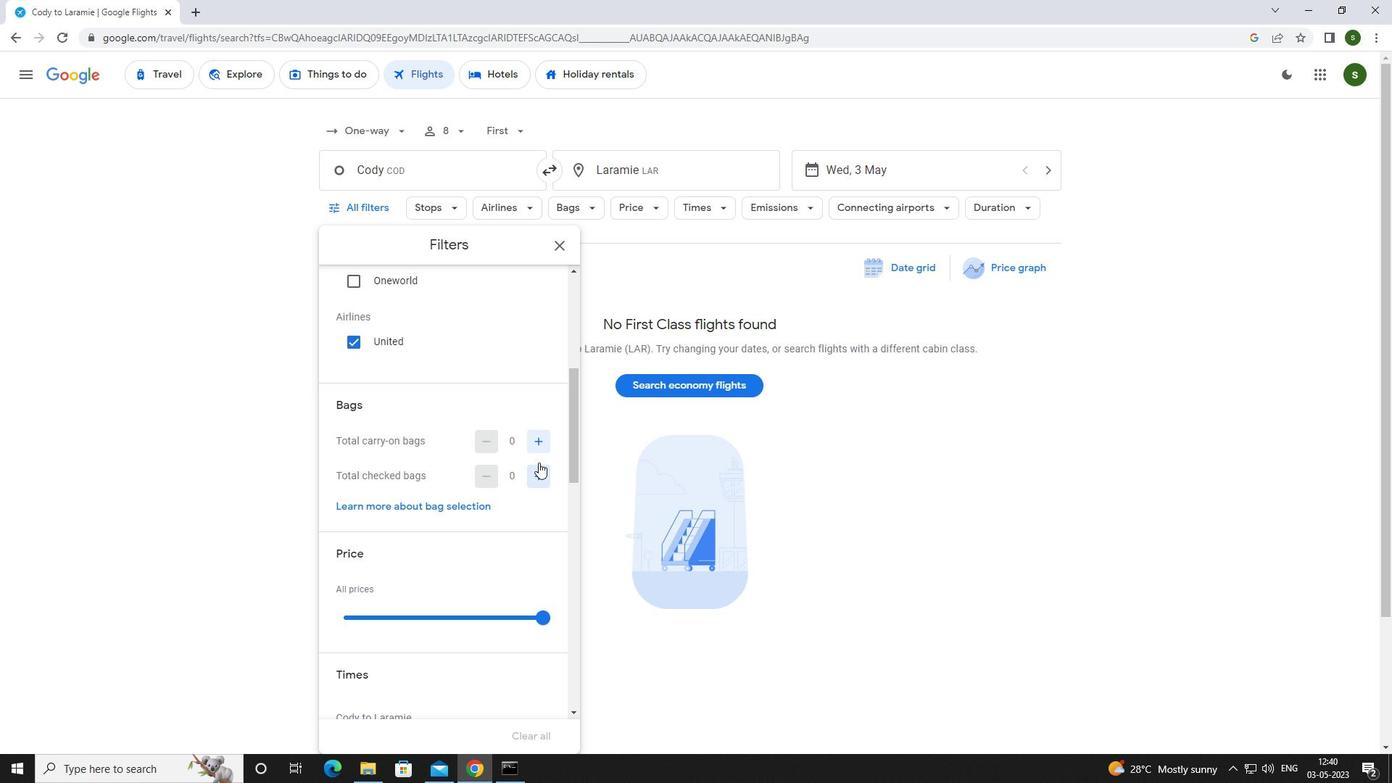 
Action: Mouse pressed left at (538, 462)
Screenshot: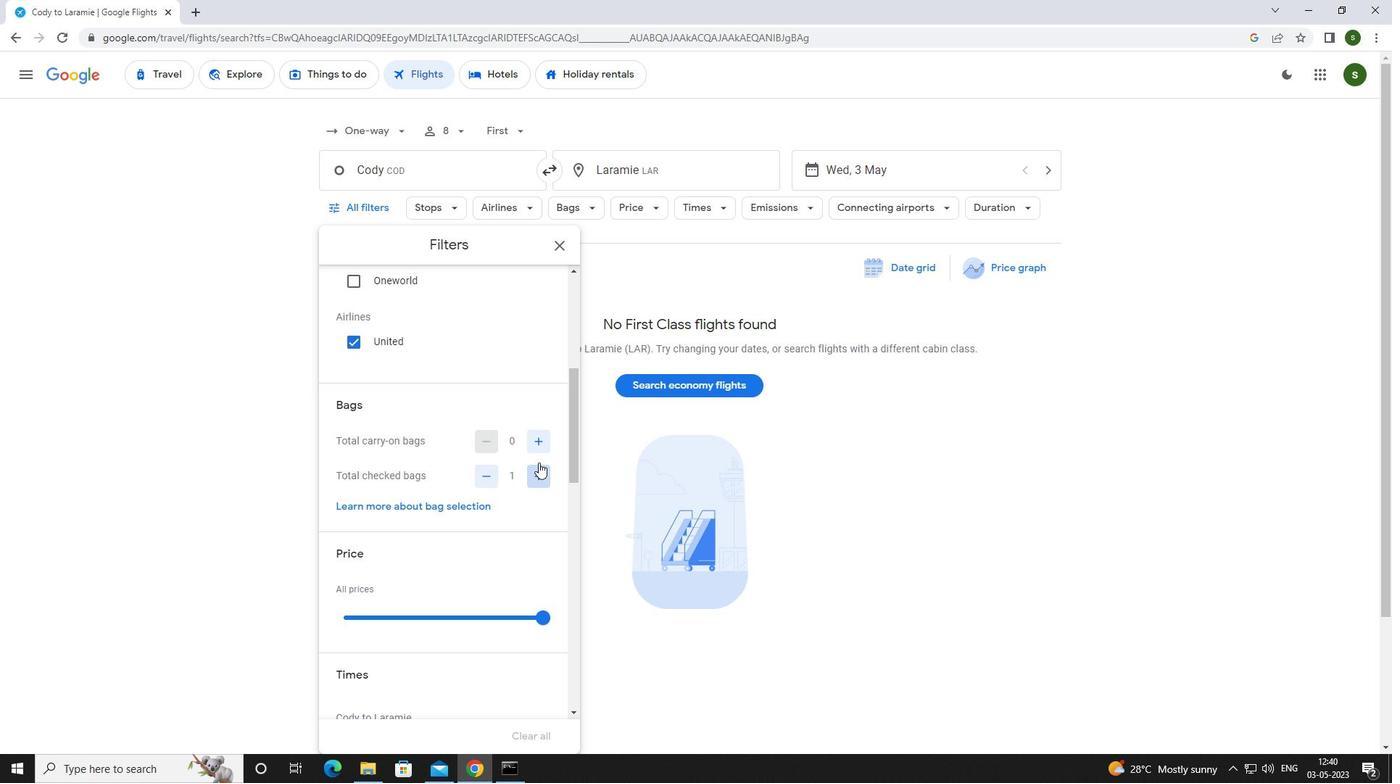 
Action: Mouse pressed left at (538, 462)
Screenshot: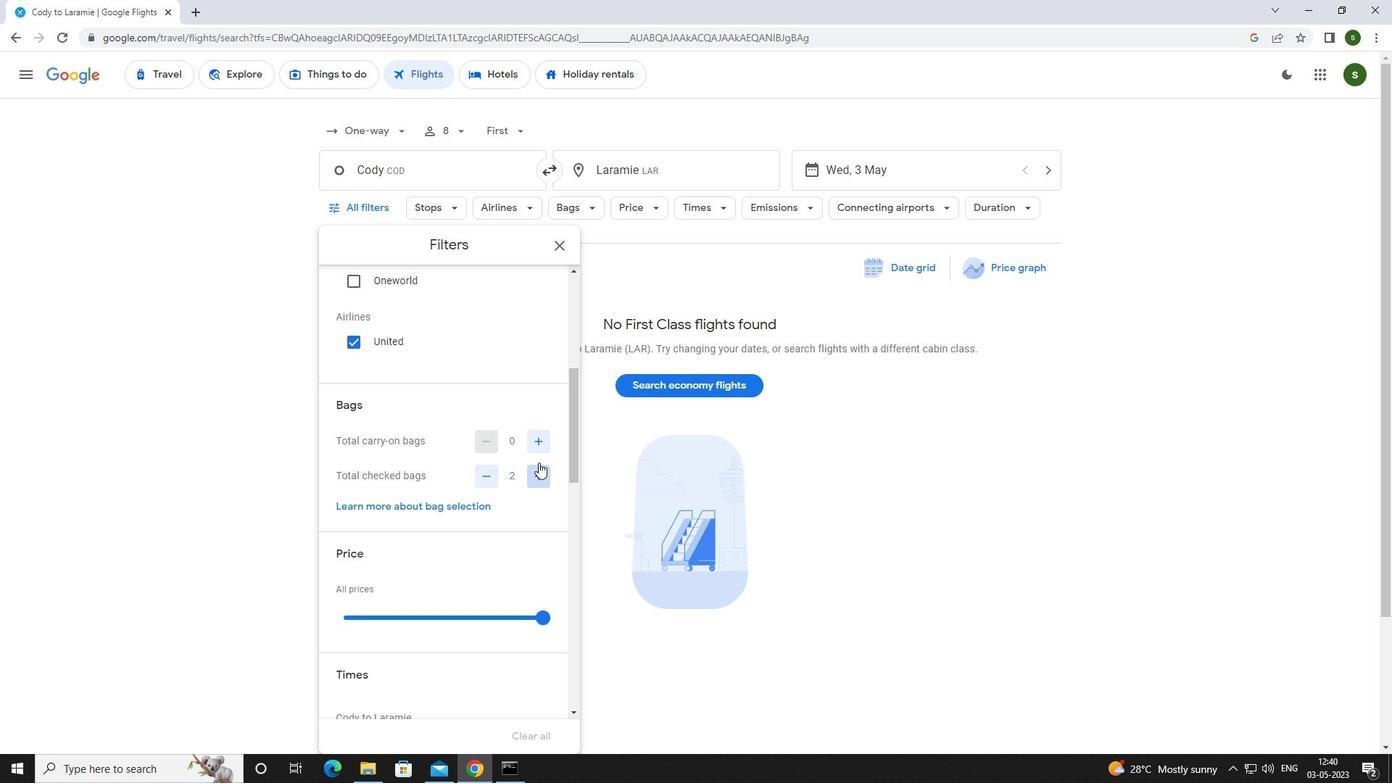
Action: Mouse pressed left at (538, 462)
Screenshot: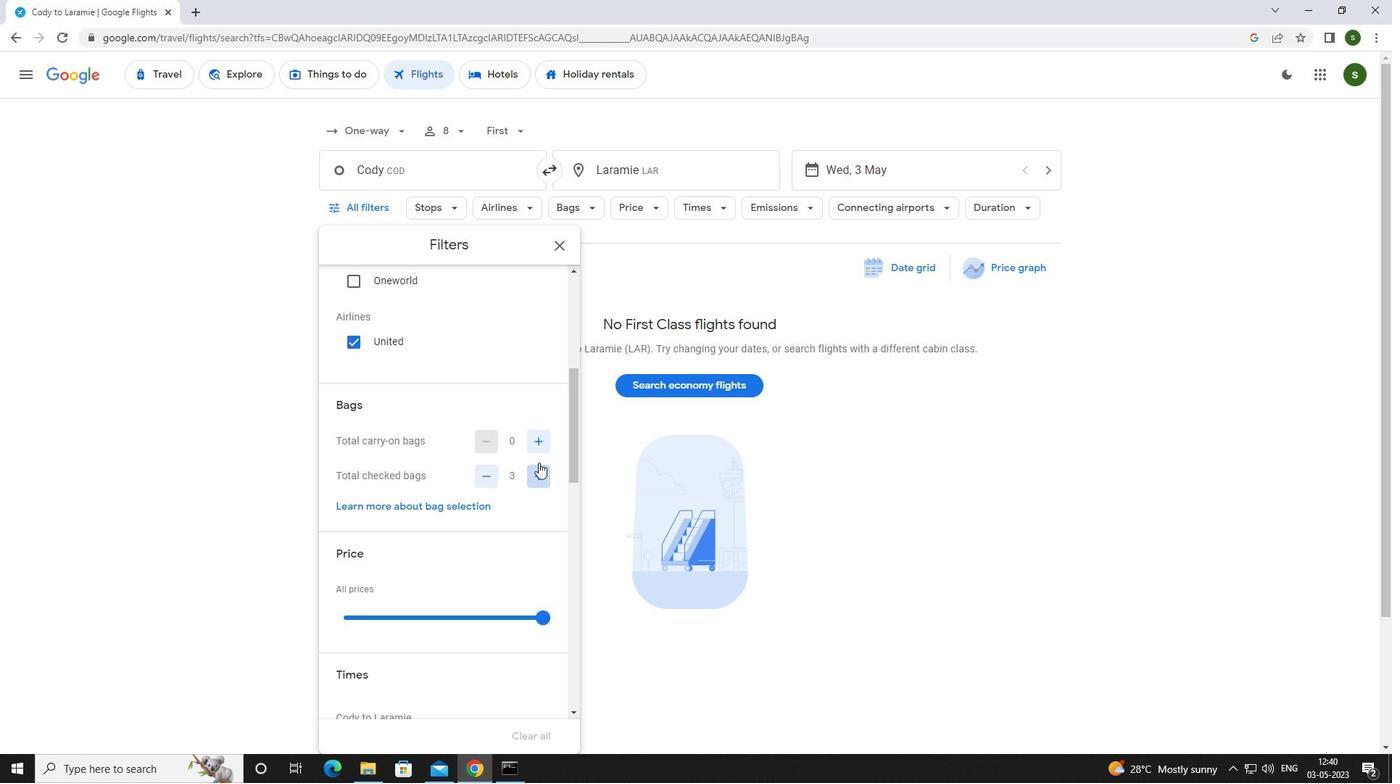 
Action: Mouse pressed left at (538, 462)
Screenshot: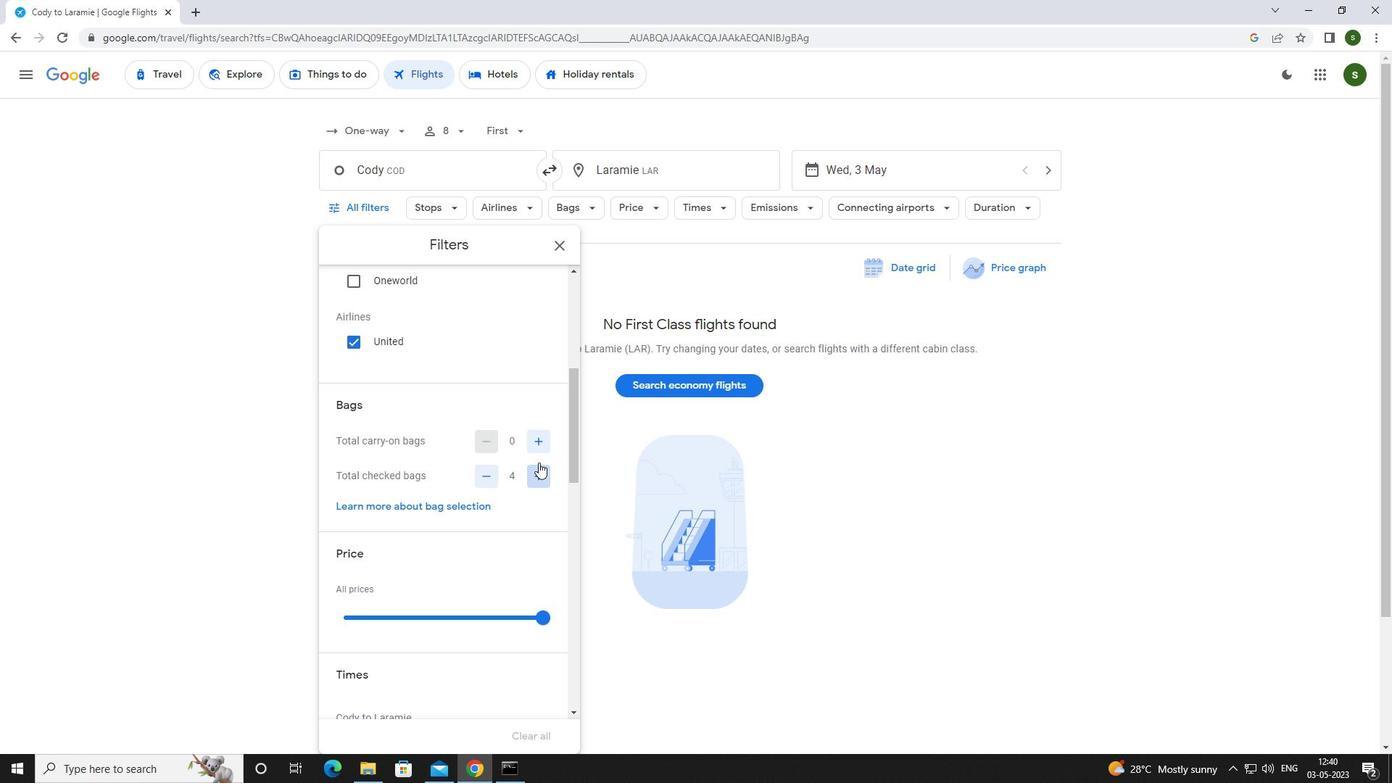 
Action: Mouse pressed left at (538, 462)
Screenshot: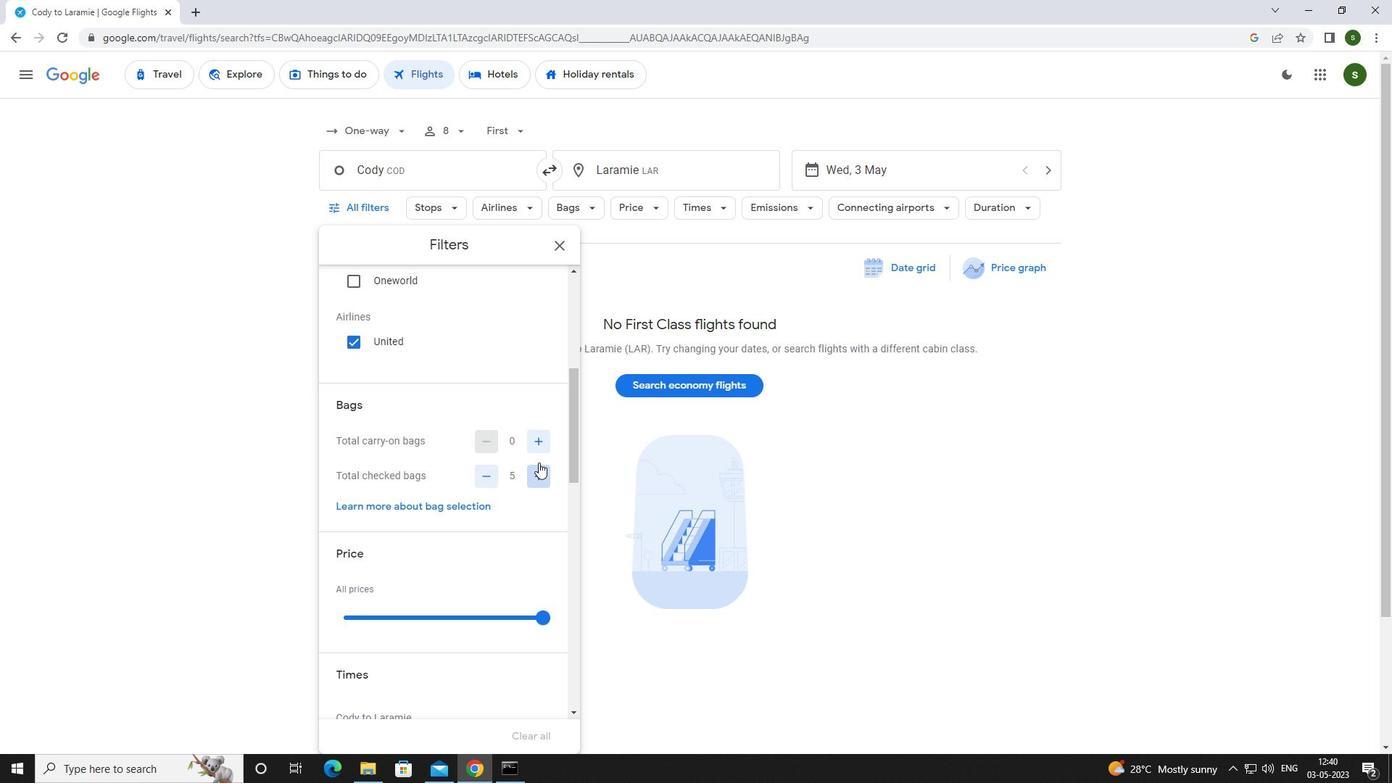 
Action: Mouse moved to (500, 518)
Screenshot: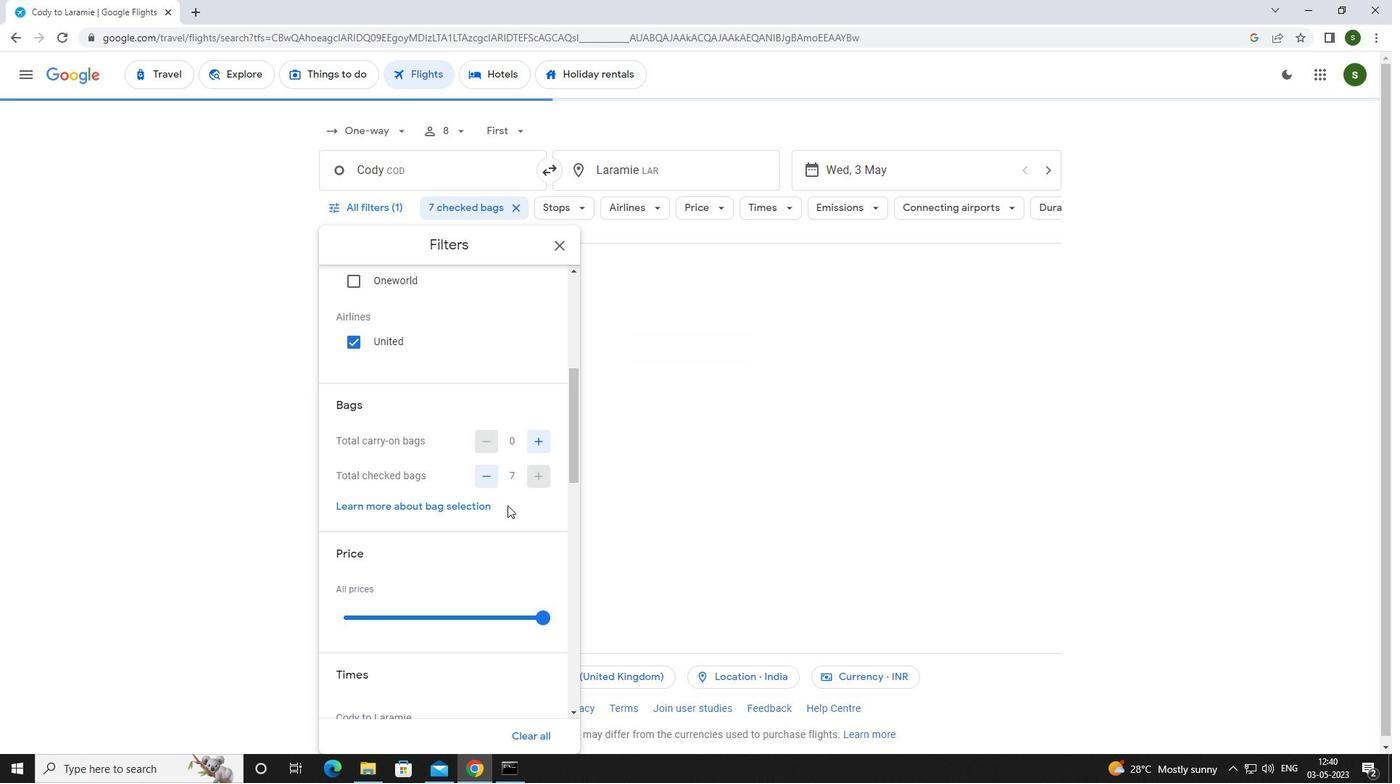 
Action: Mouse scrolled (500, 517) with delta (0, 0)
Screenshot: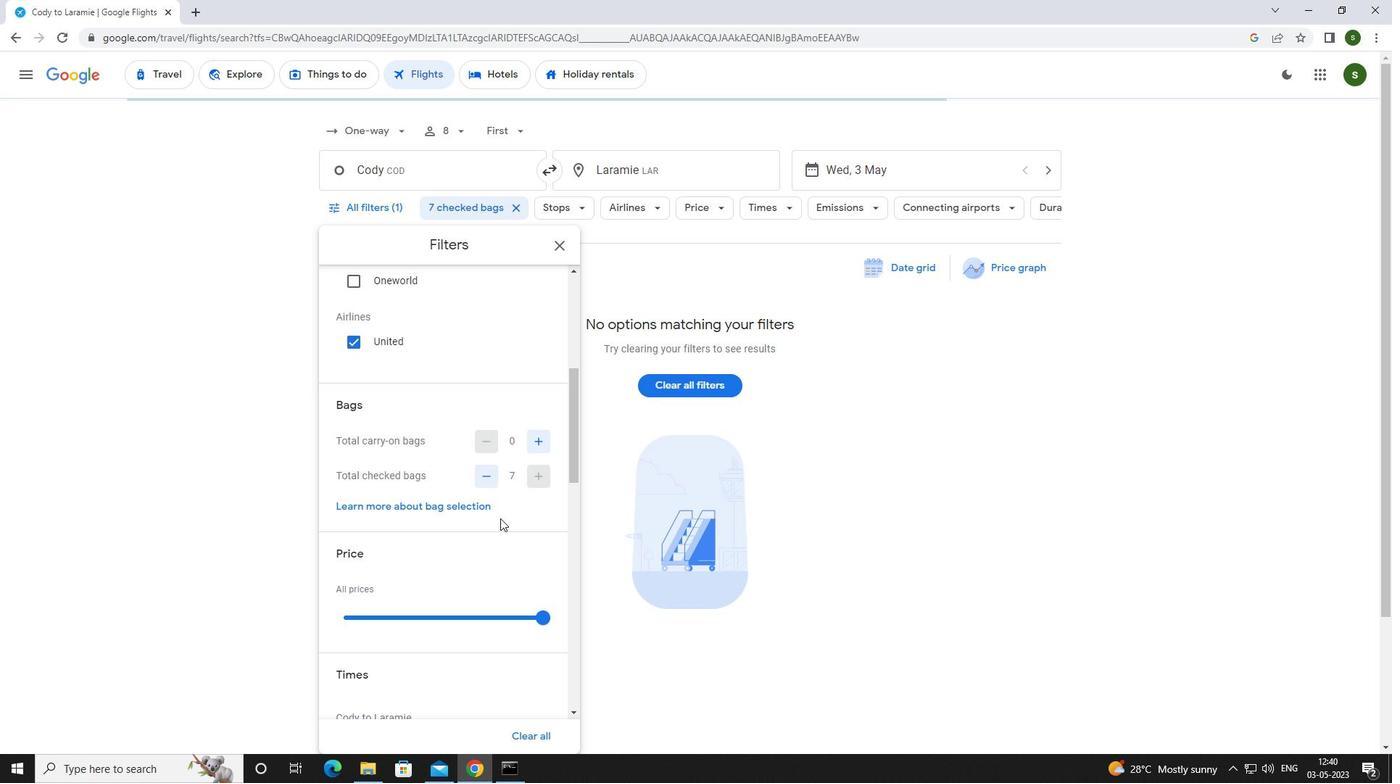 
Action: Mouse scrolled (500, 517) with delta (0, 0)
Screenshot: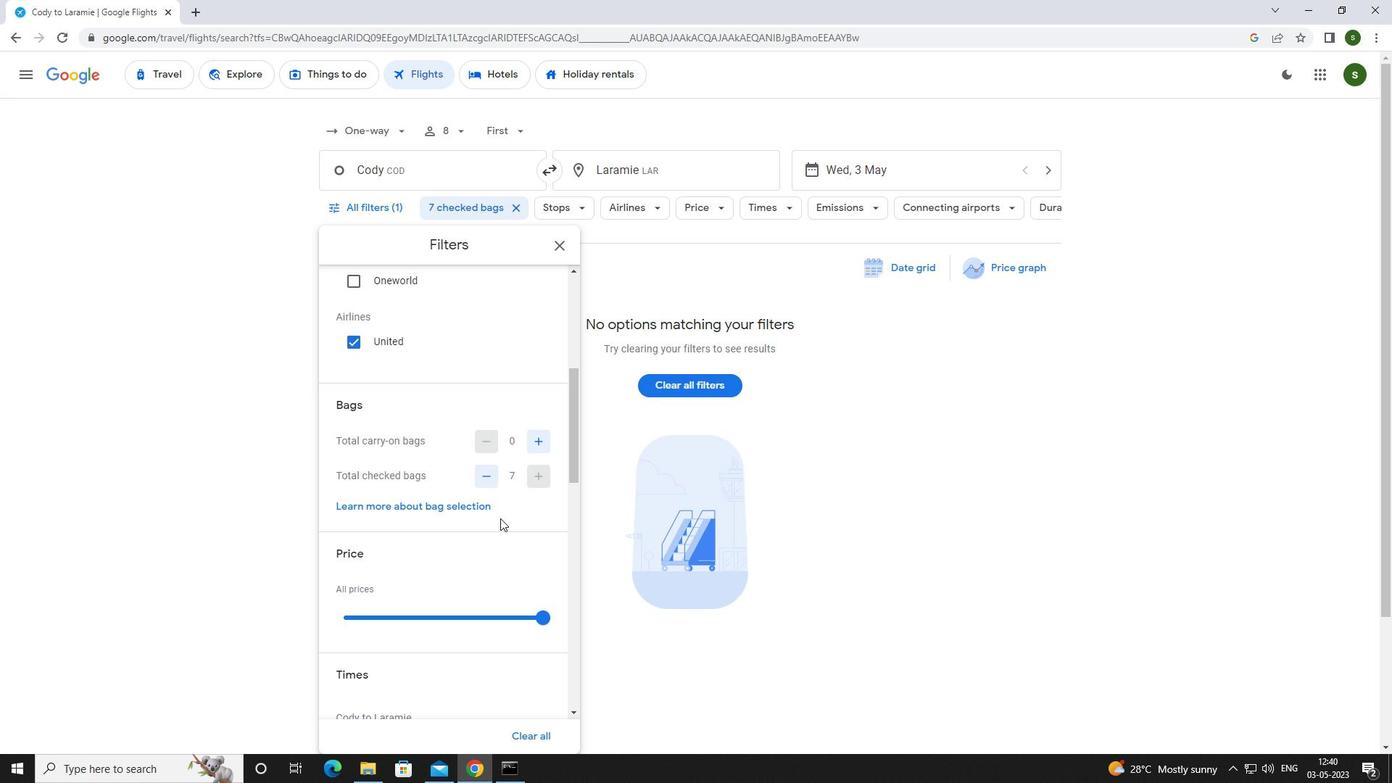 
Action: Mouse moved to (536, 467)
Screenshot: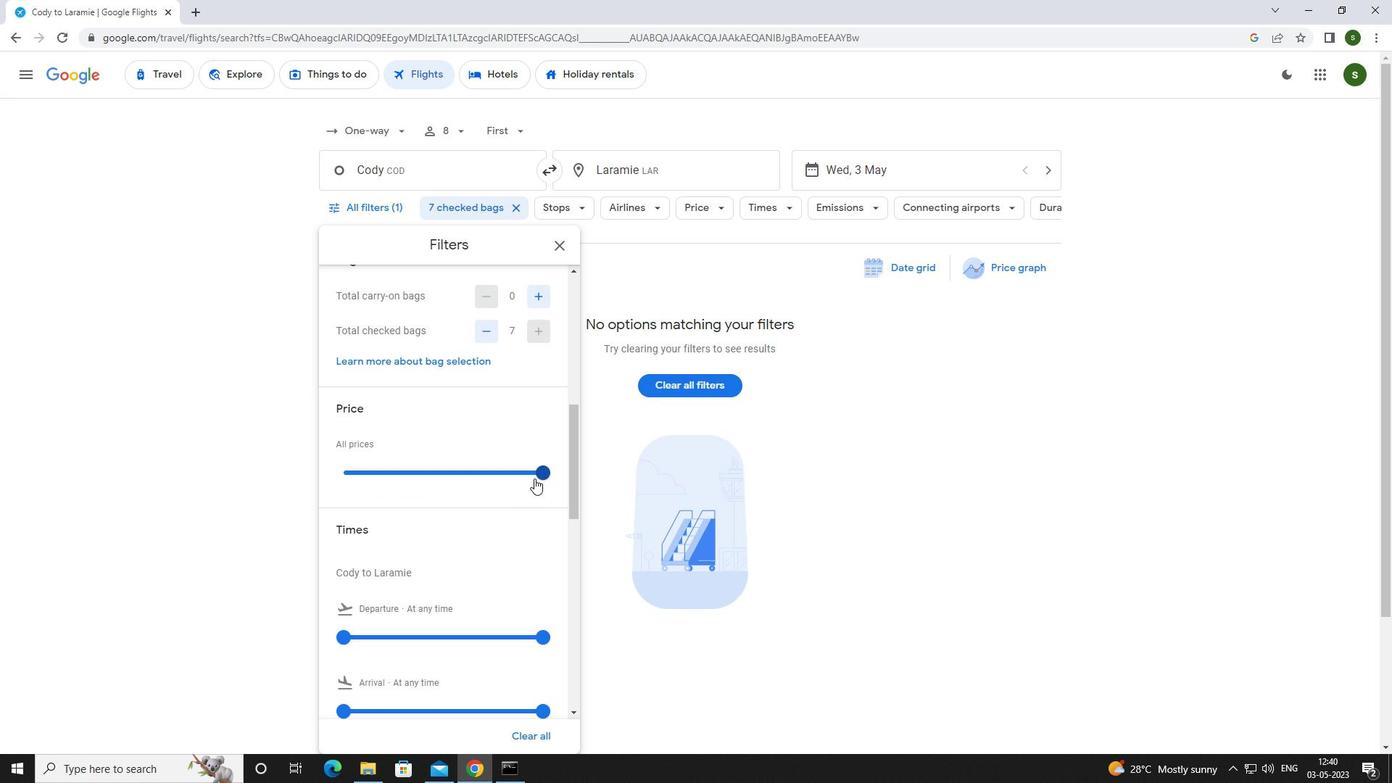 
Action: Mouse pressed left at (536, 467)
Screenshot: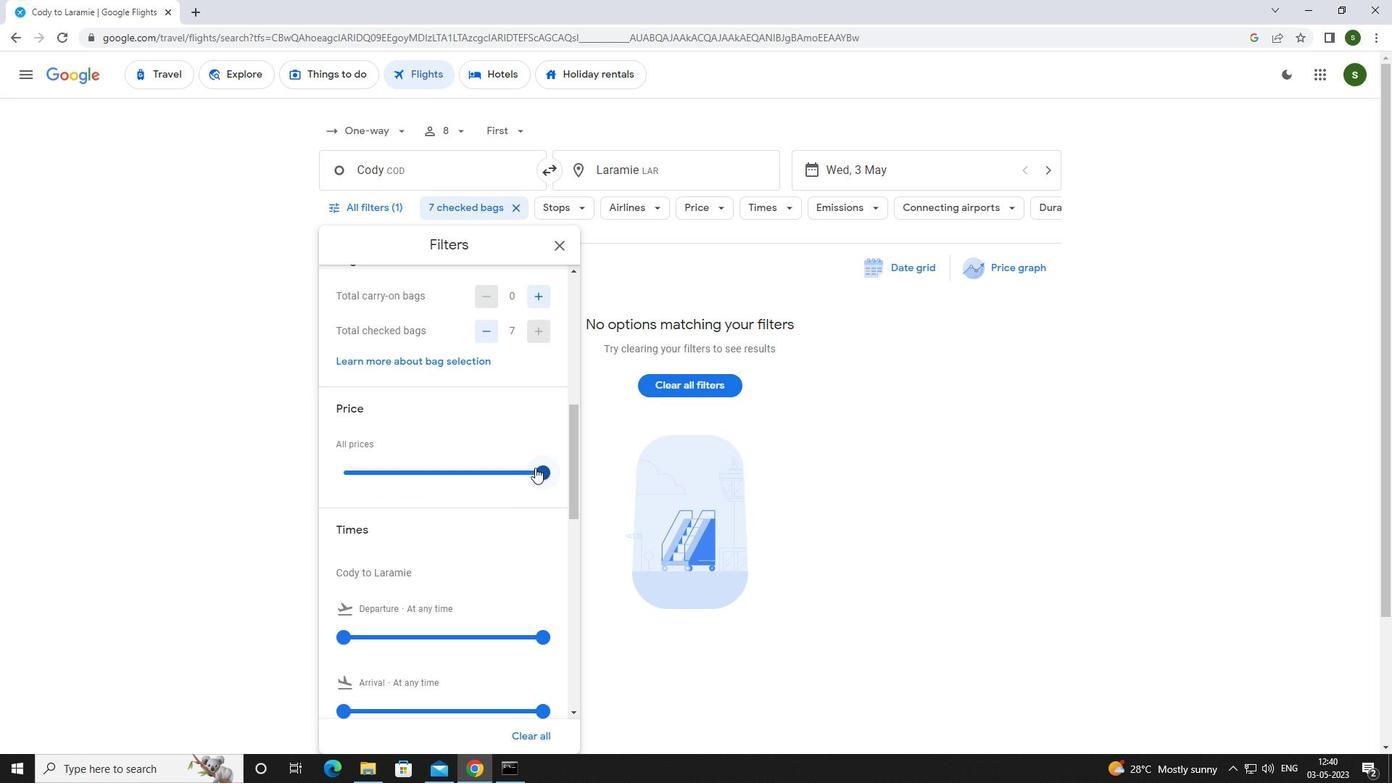 
Action: Mouse moved to (511, 474)
Screenshot: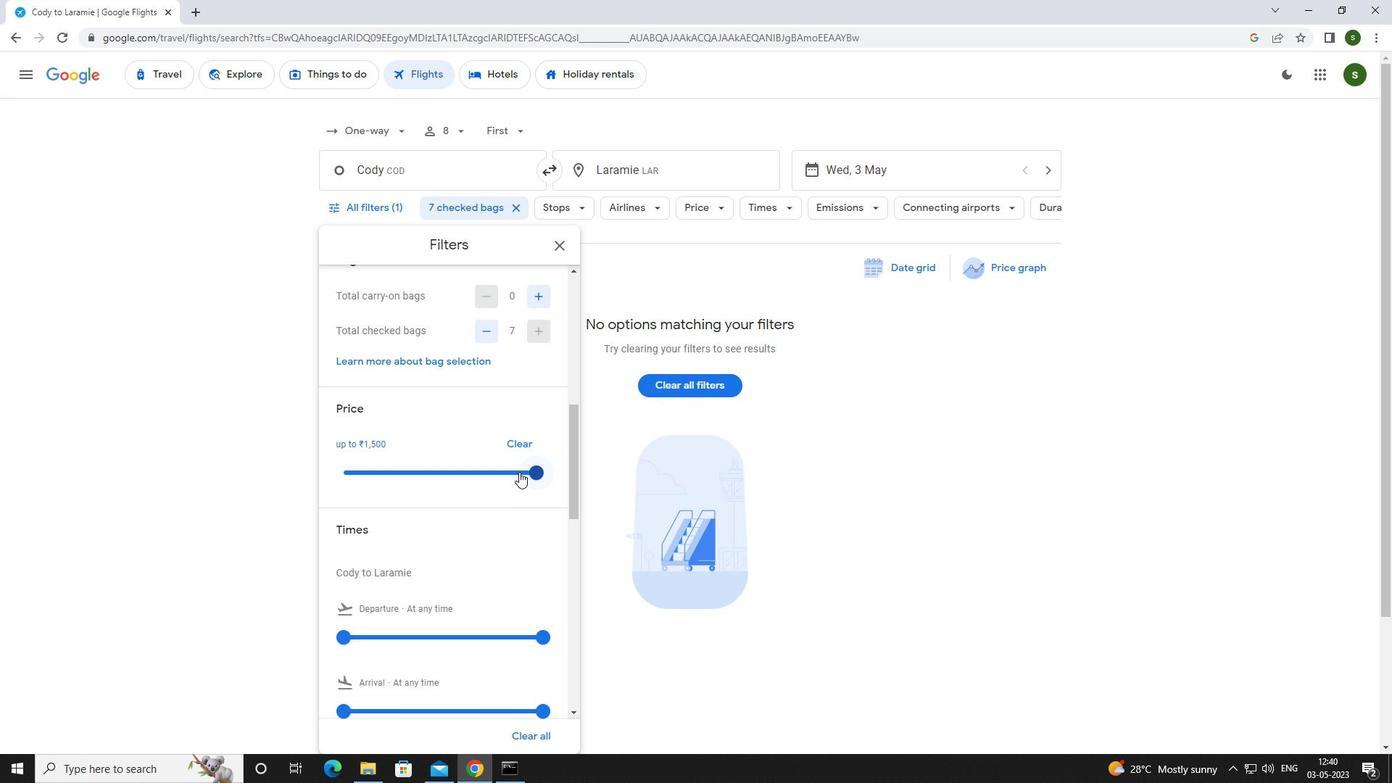 
Action: Mouse scrolled (511, 473) with delta (0, 0)
Screenshot: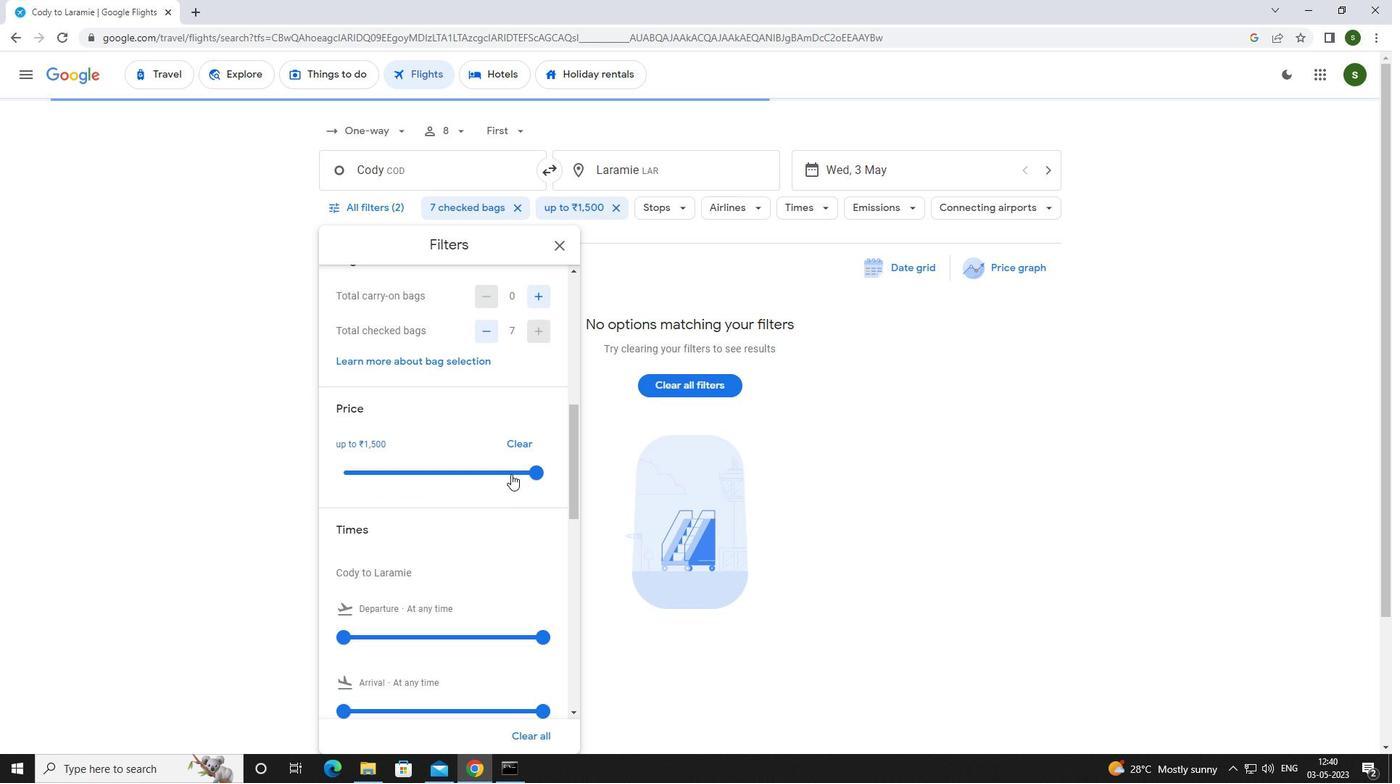 
Action: Mouse scrolled (511, 473) with delta (0, 0)
Screenshot: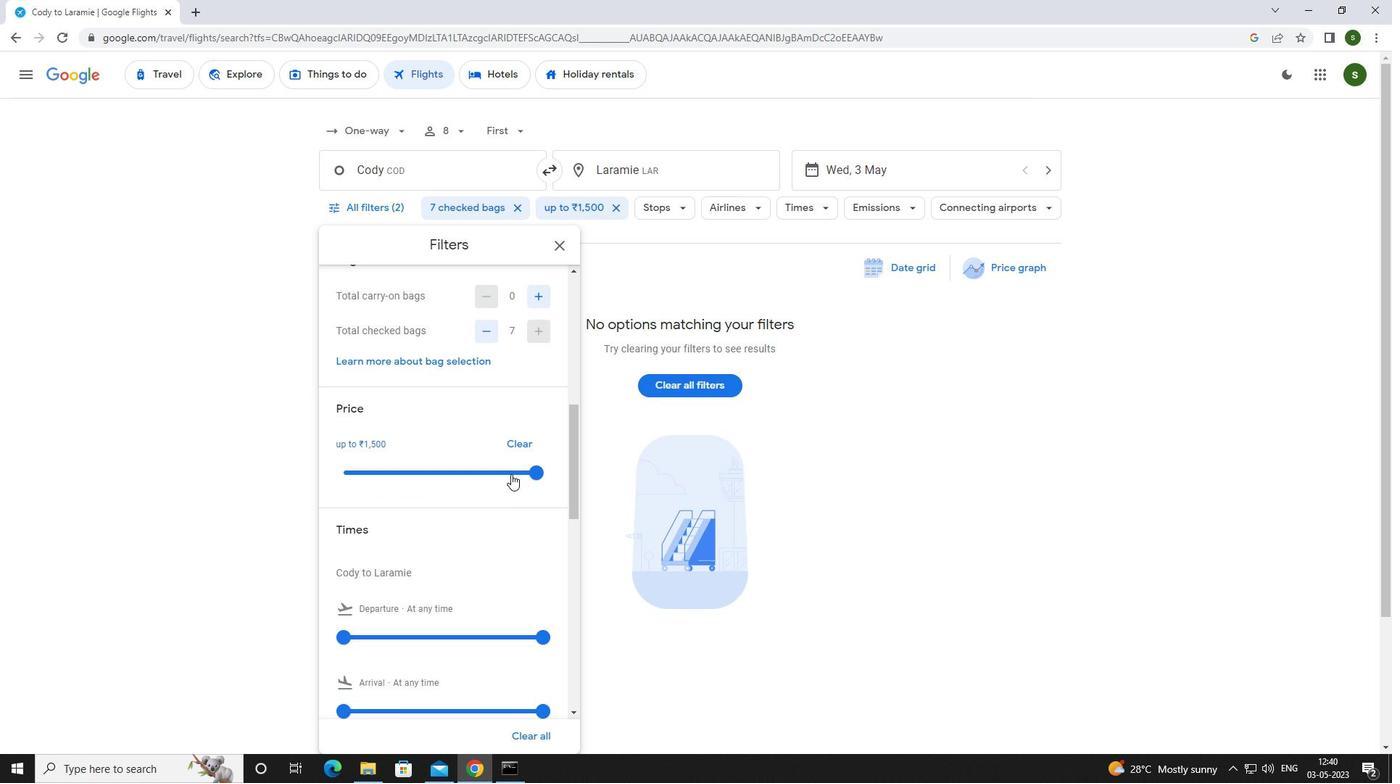 
Action: Mouse moved to (343, 494)
Screenshot: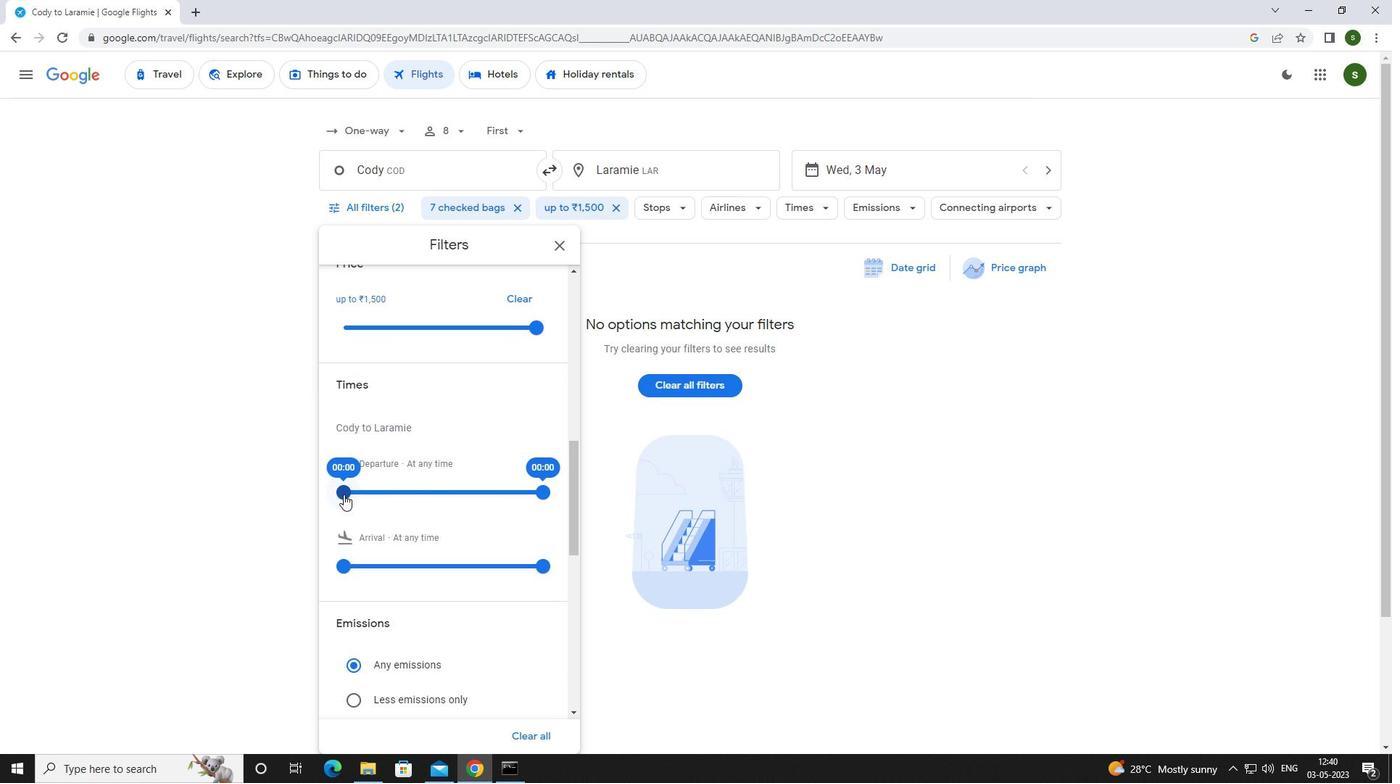 
Action: Mouse pressed left at (343, 494)
Screenshot: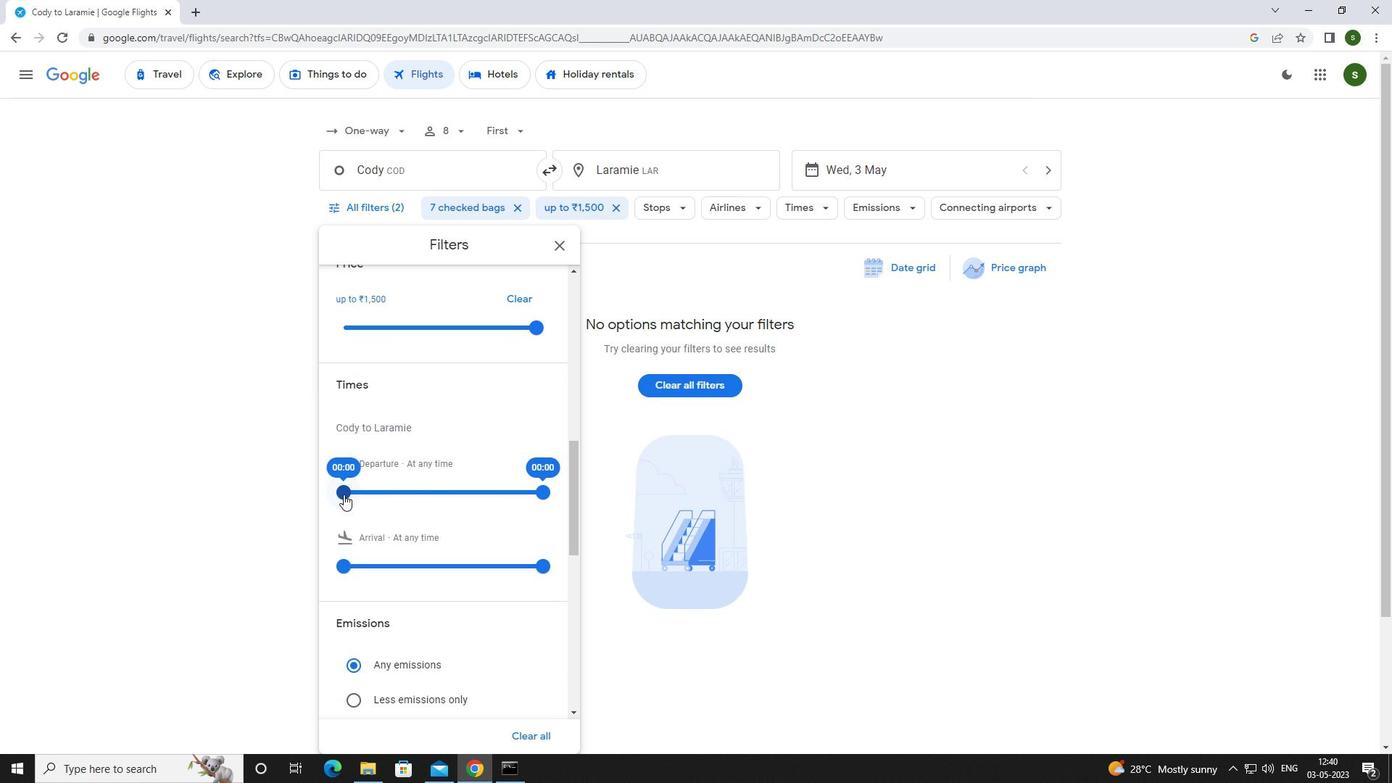 
Action: Mouse moved to (812, 471)
Screenshot: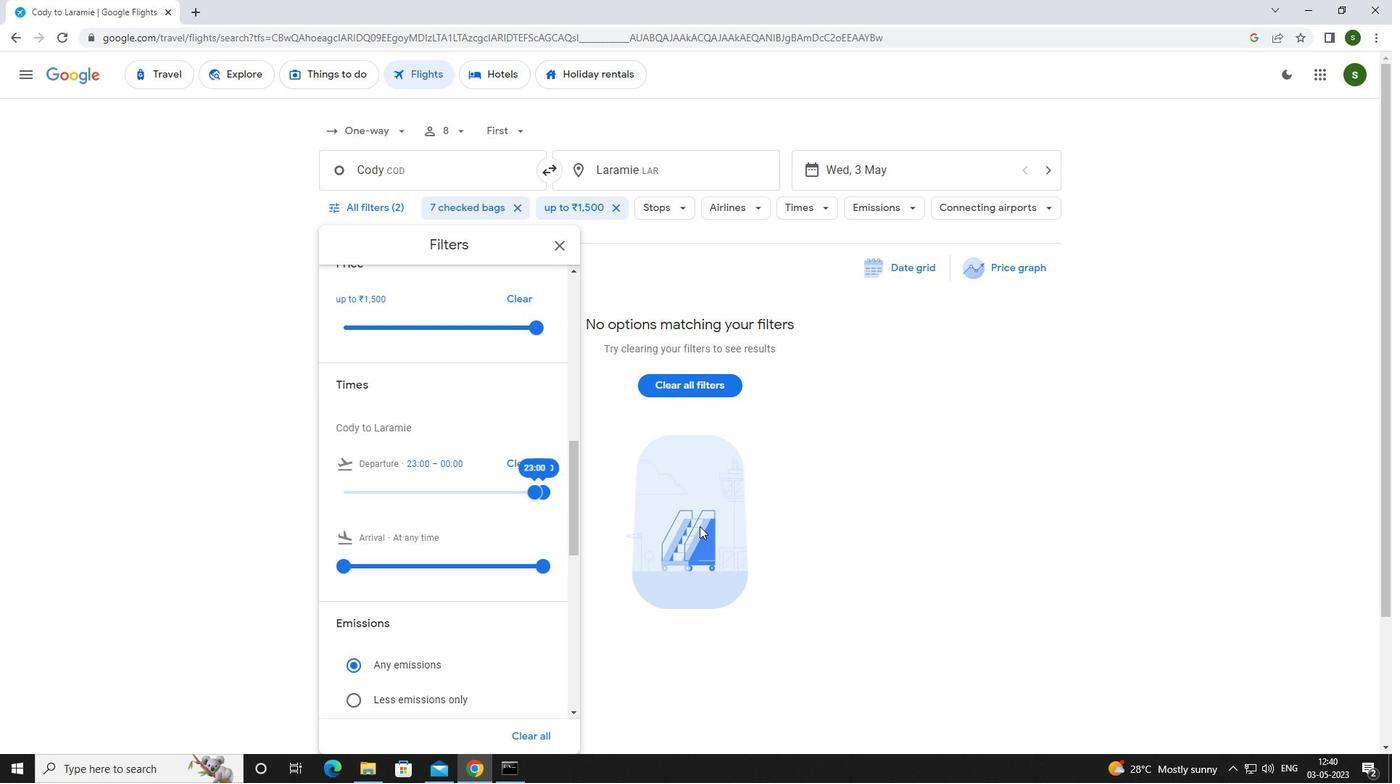 
Action: Mouse pressed left at (812, 471)
Screenshot: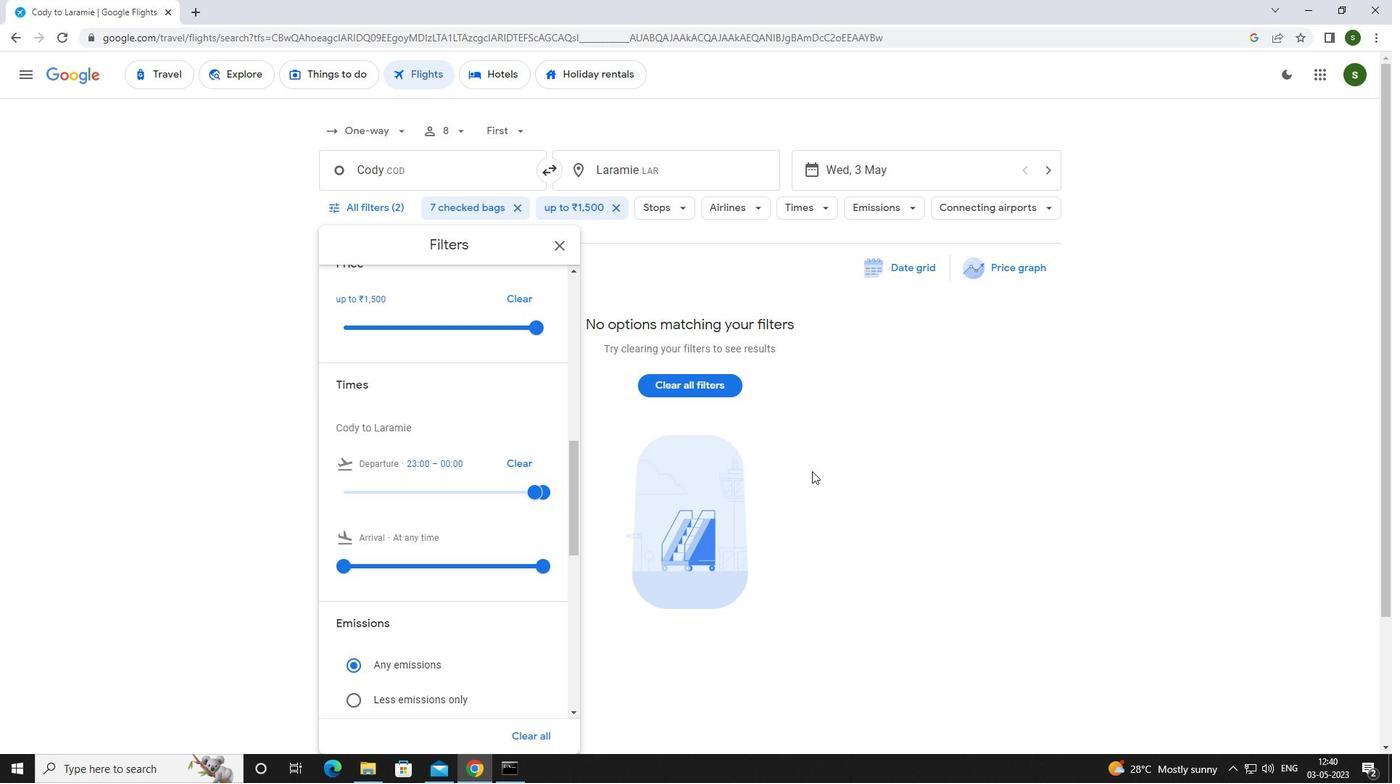 
